 Task: Search one way flight ticket for 1 adult, 6 children, 1 infant in seat and 1 infant on lap in business from Charlottesville: Charlottesville-albemarle Airport to Rockford: Chicago Rockford International Airport(was Northwest Chicagoland Regional Airport At Rockford) on 5-1-2023. Choice of flights is Royal air maroc. Number of bags: 8 checked bags. Price is upto 95000. Outbound departure time preference is 20:00.
Action: Mouse moved to (260, 474)
Screenshot: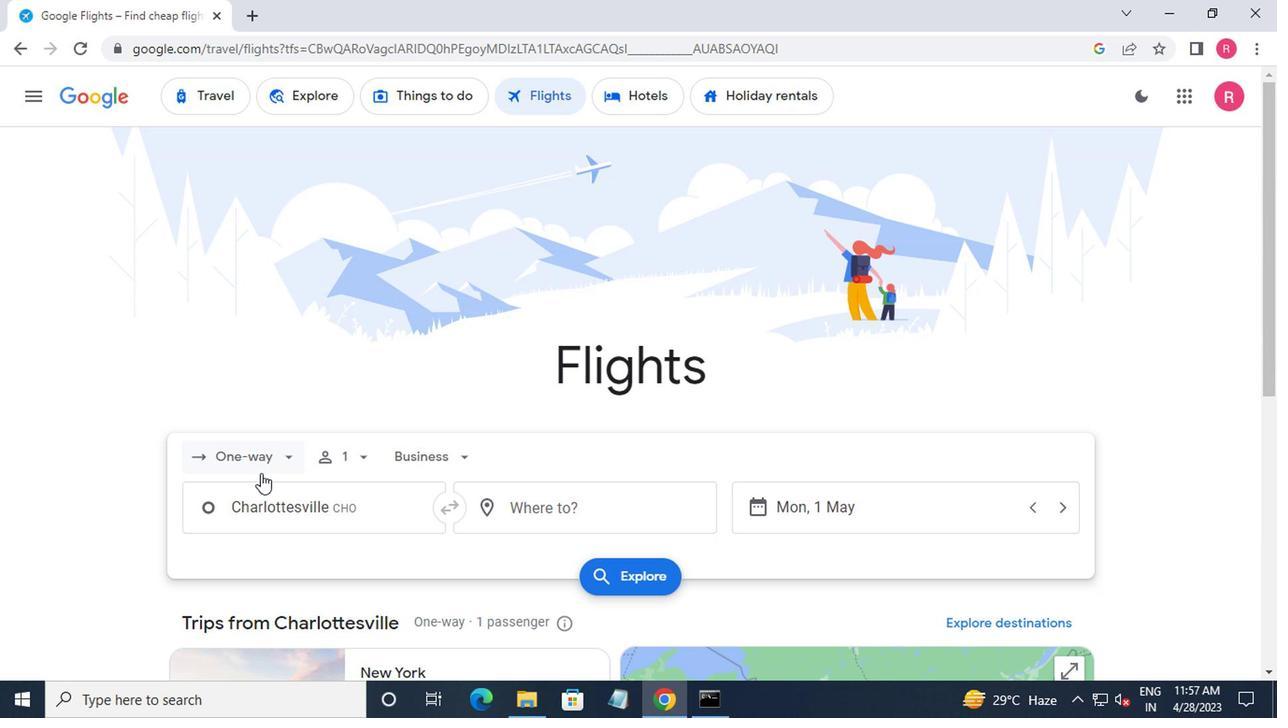 
Action: Mouse pressed left at (260, 474)
Screenshot: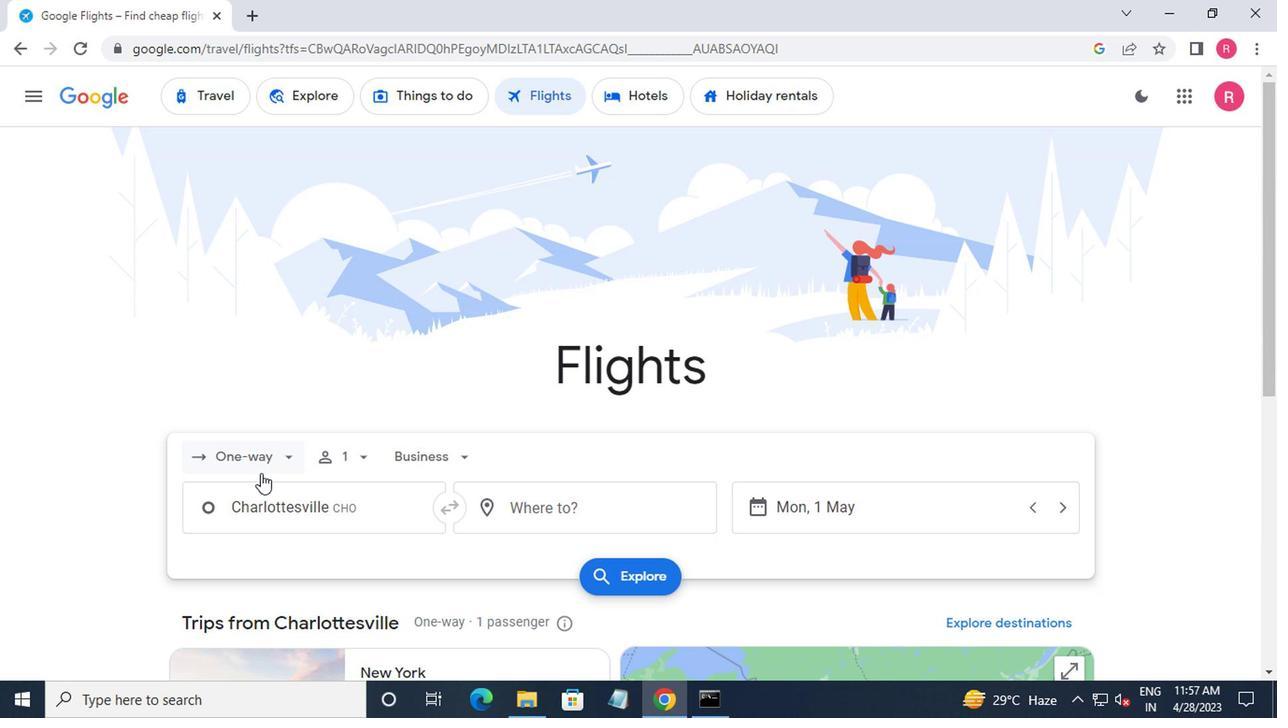 
Action: Mouse moved to (264, 545)
Screenshot: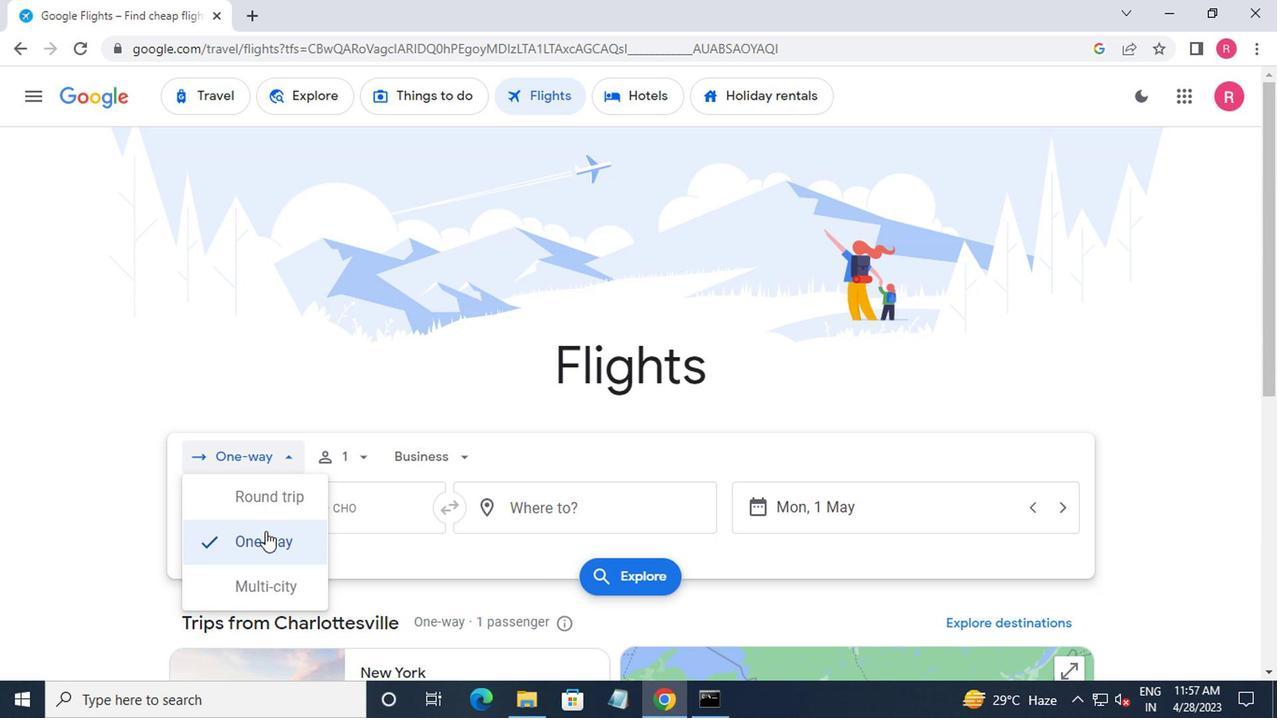 
Action: Mouse pressed left at (264, 545)
Screenshot: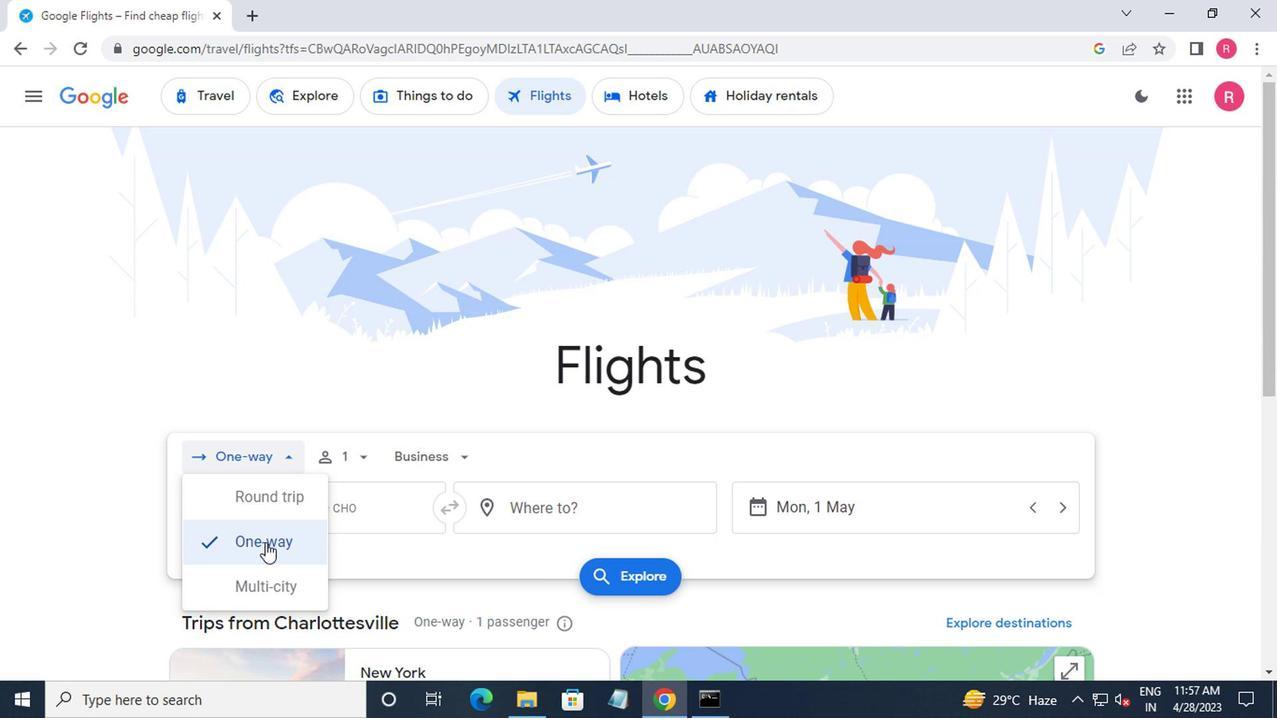 
Action: Mouse moved to (340, 469)
Screenshot: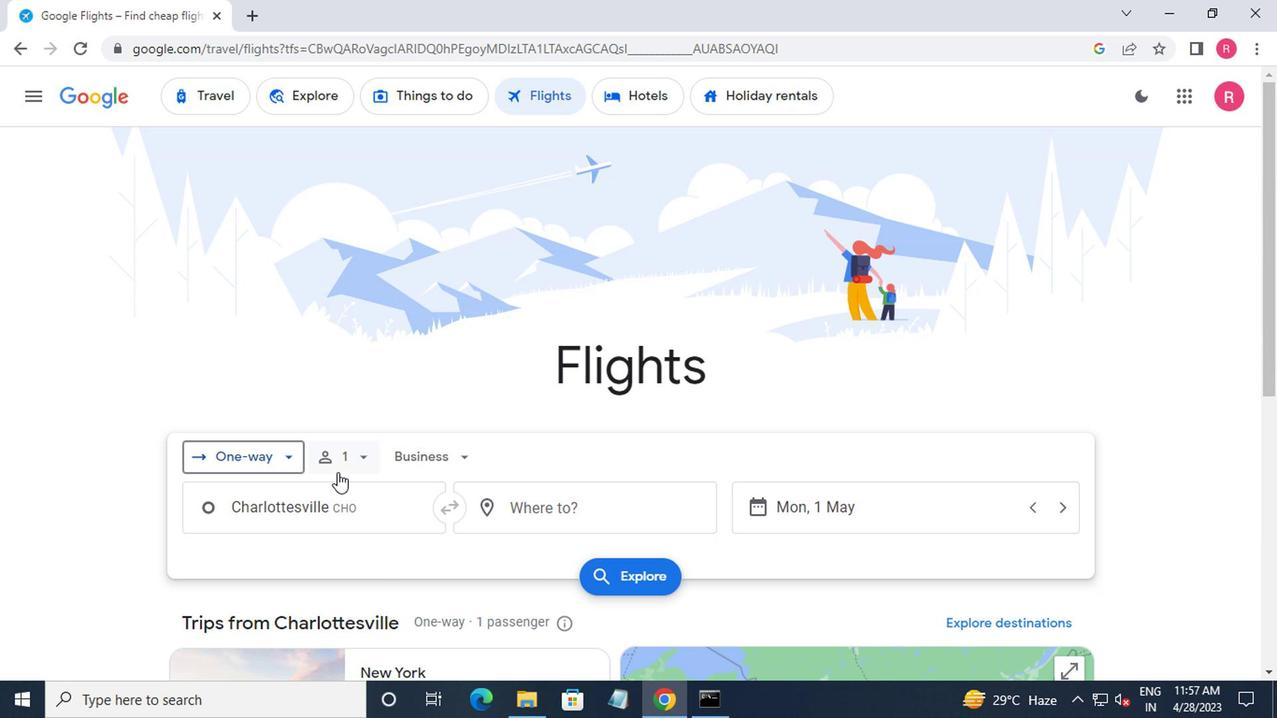 
Action: Mouse pressed left at (340, 469)
Screenshot: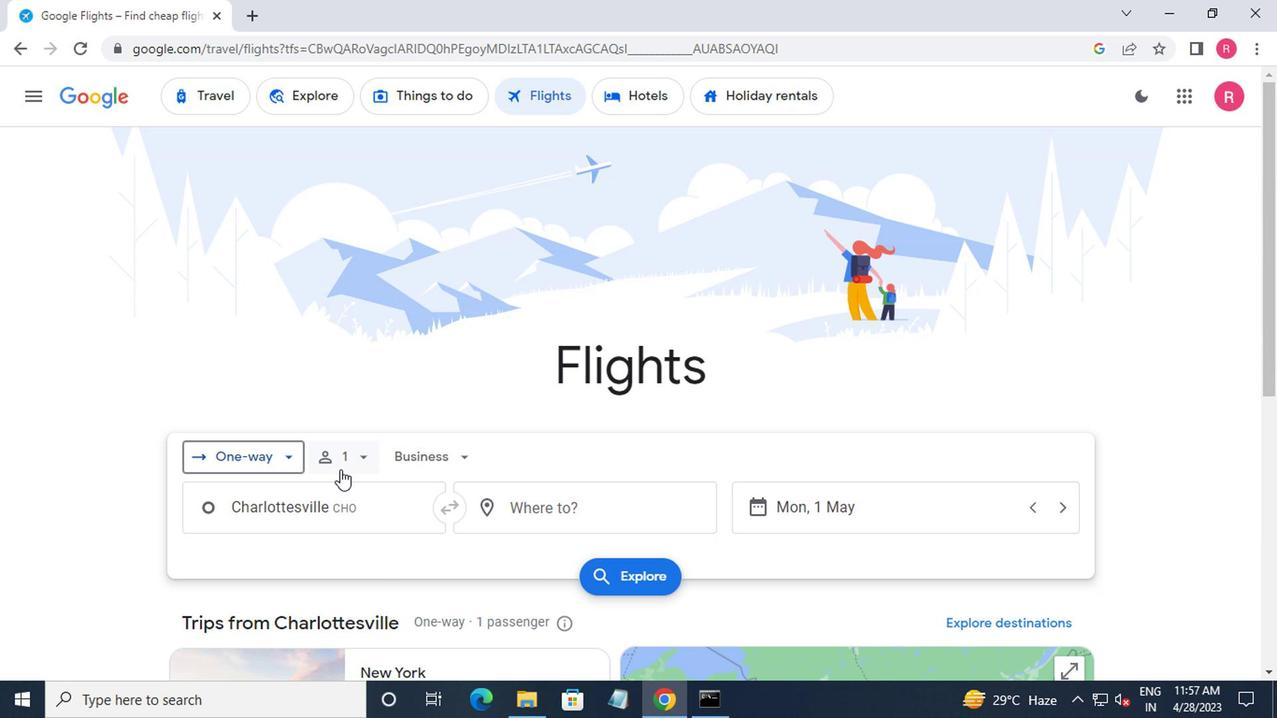
Action: Mouse moved to (498, 509)
Screenshot: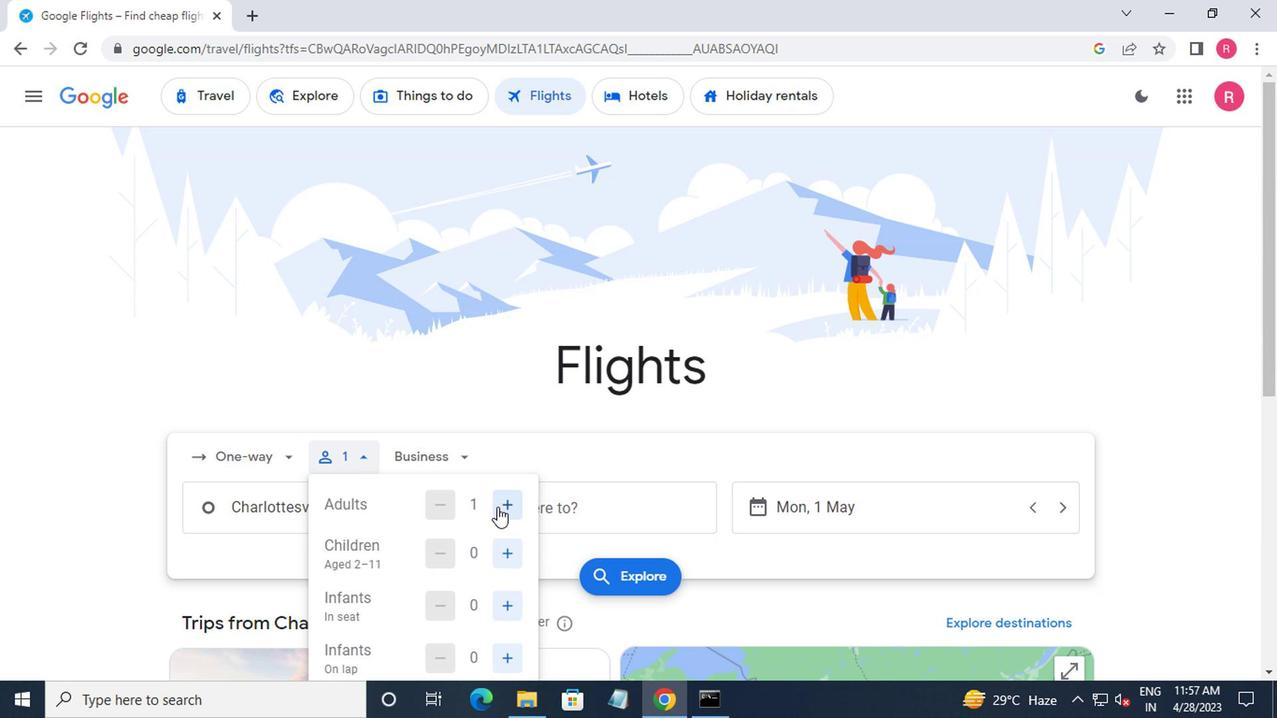 
Action: Mouse pressed left at (498, 509)
Screenshot: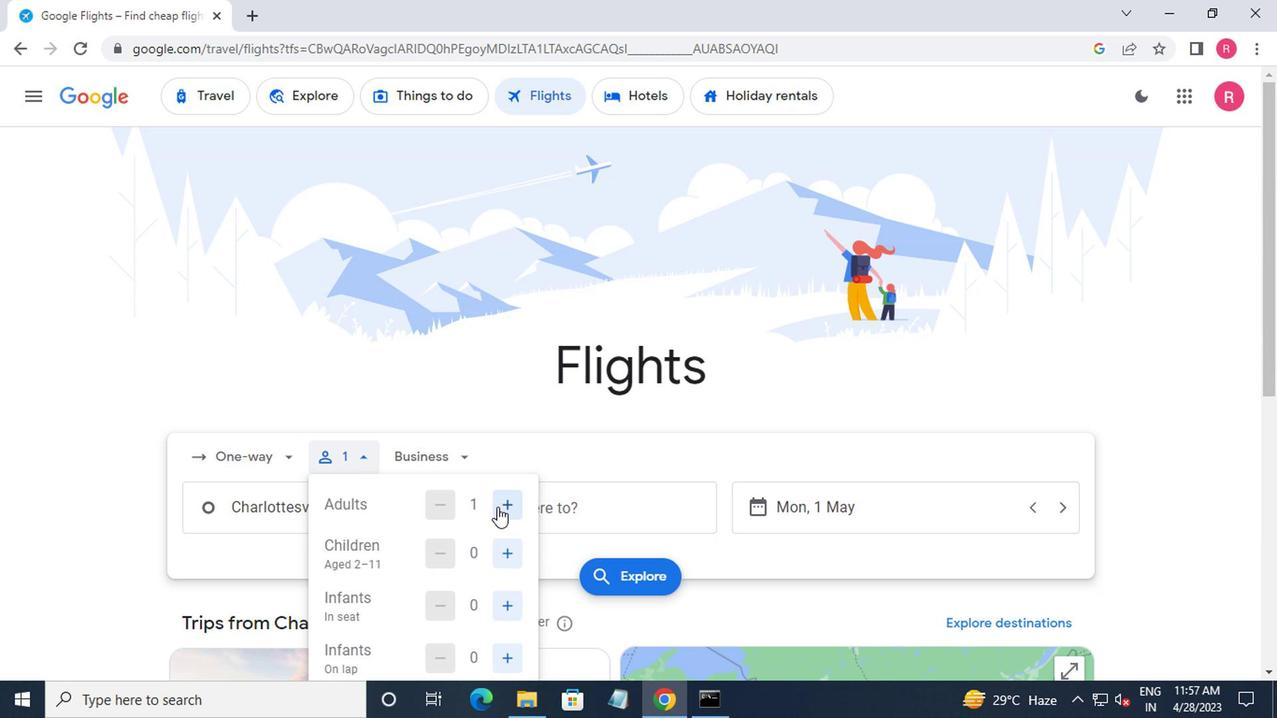 
Action: Mouse pressed left at (498, 509)
Screenshot: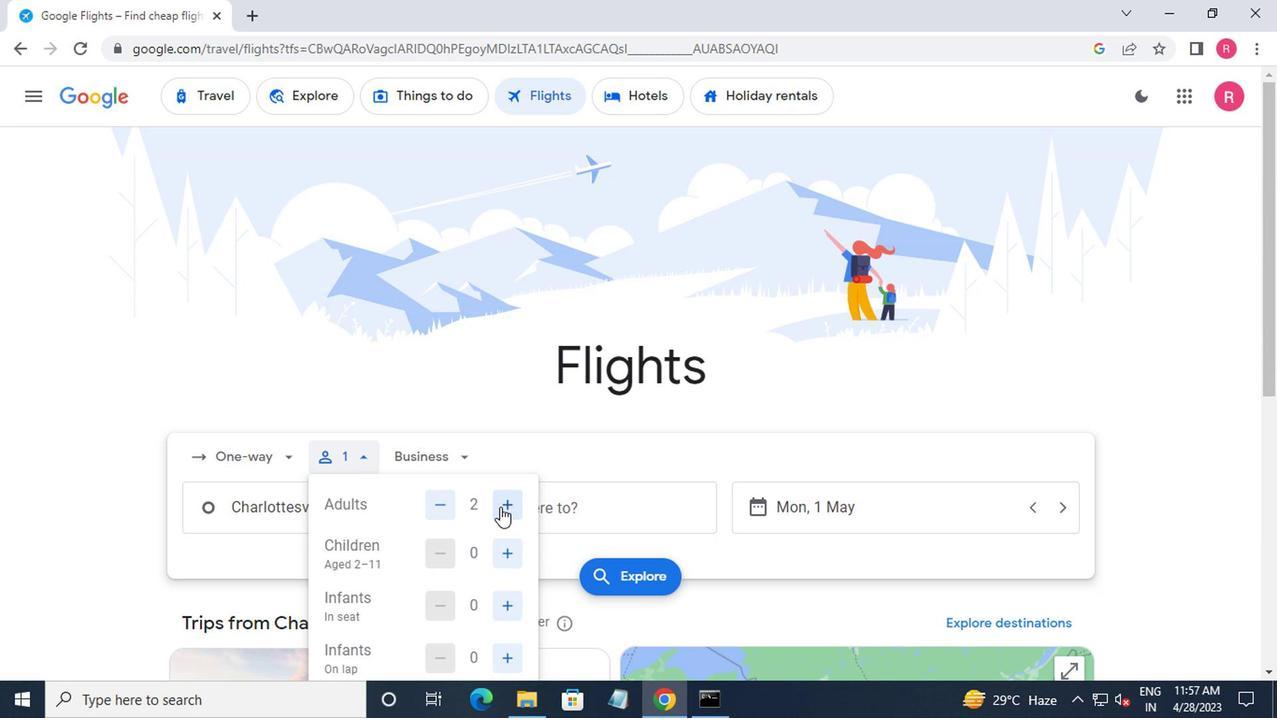 
Action: Mouse moved to (444, 504)
Screenshot: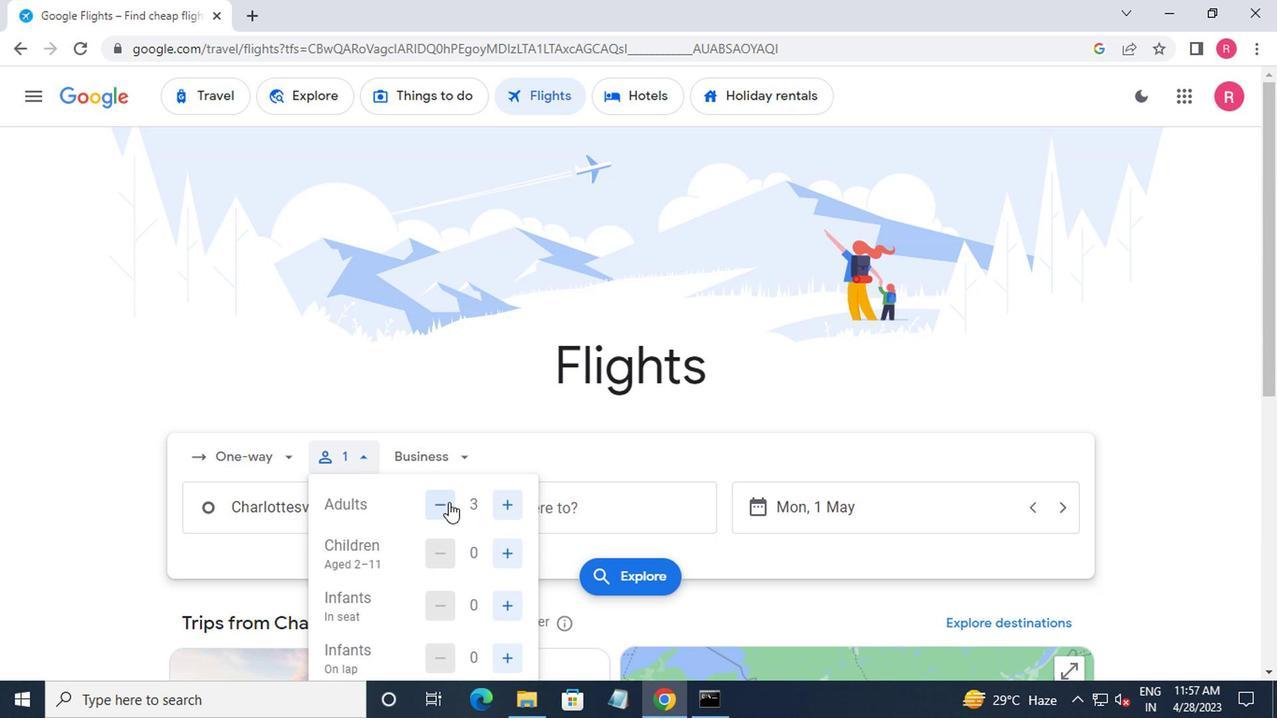 
Action: Mouse pressed left at (444, 504)
Screenshot: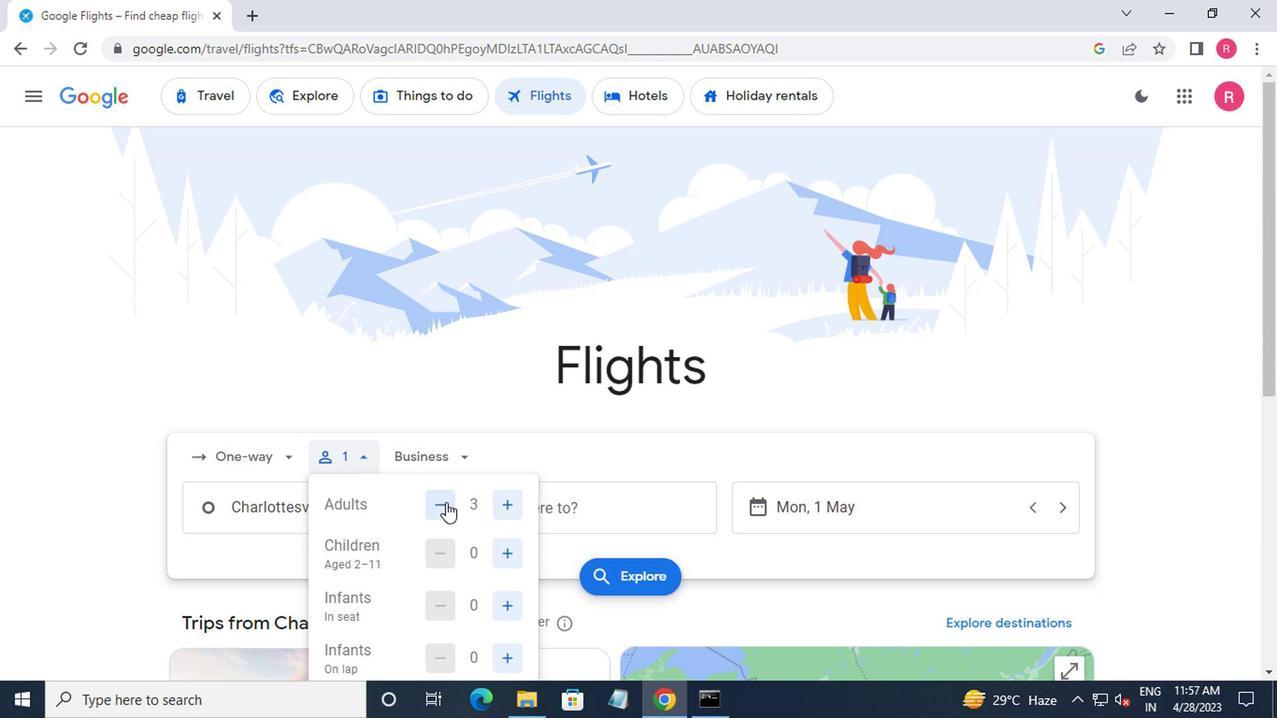 
Action: Mouse moved to (491, 563)
Screenshot: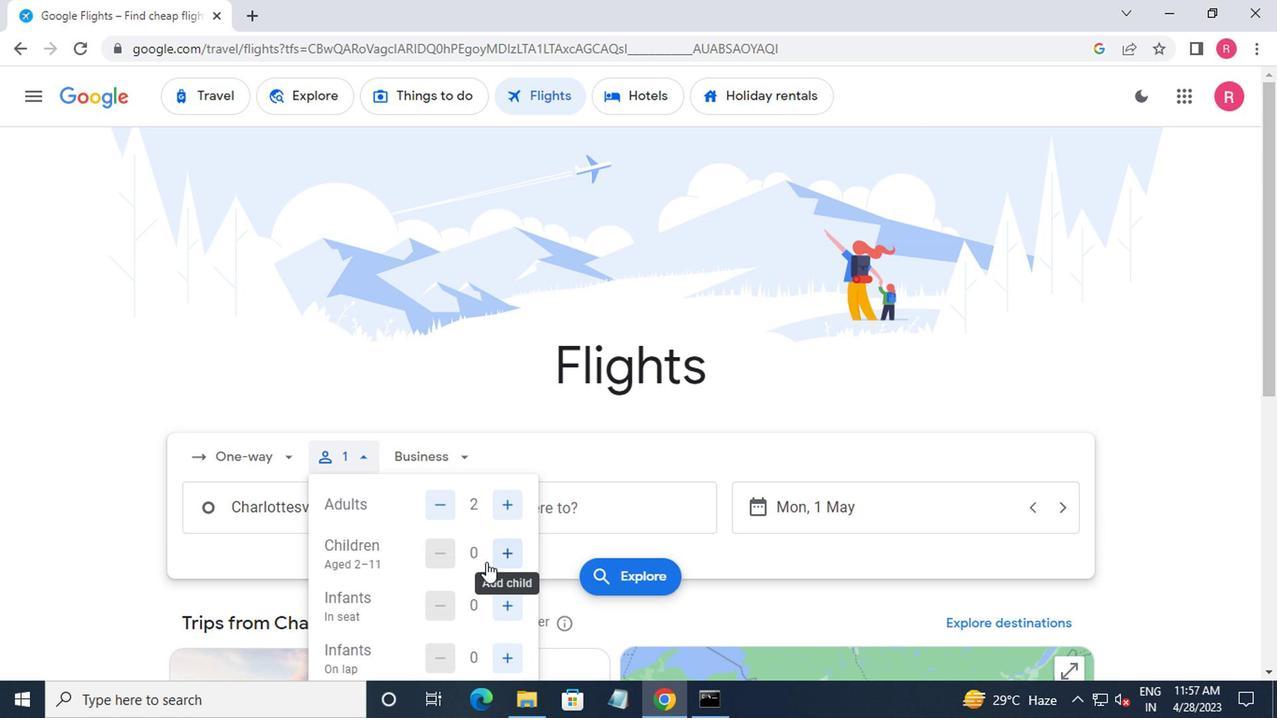 
Action: Mouse pressed left at (491, 563)
Screenshot: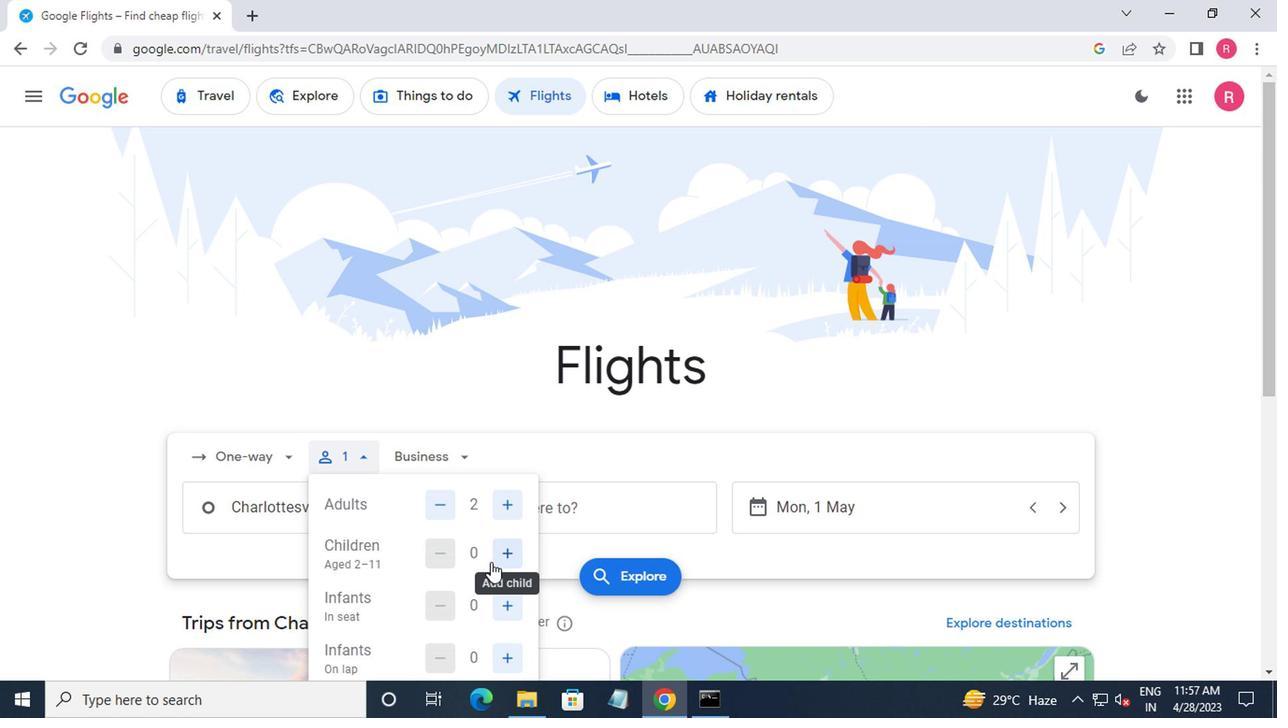 
Action: Mouse pressed left at (491, 563)
Screenshot: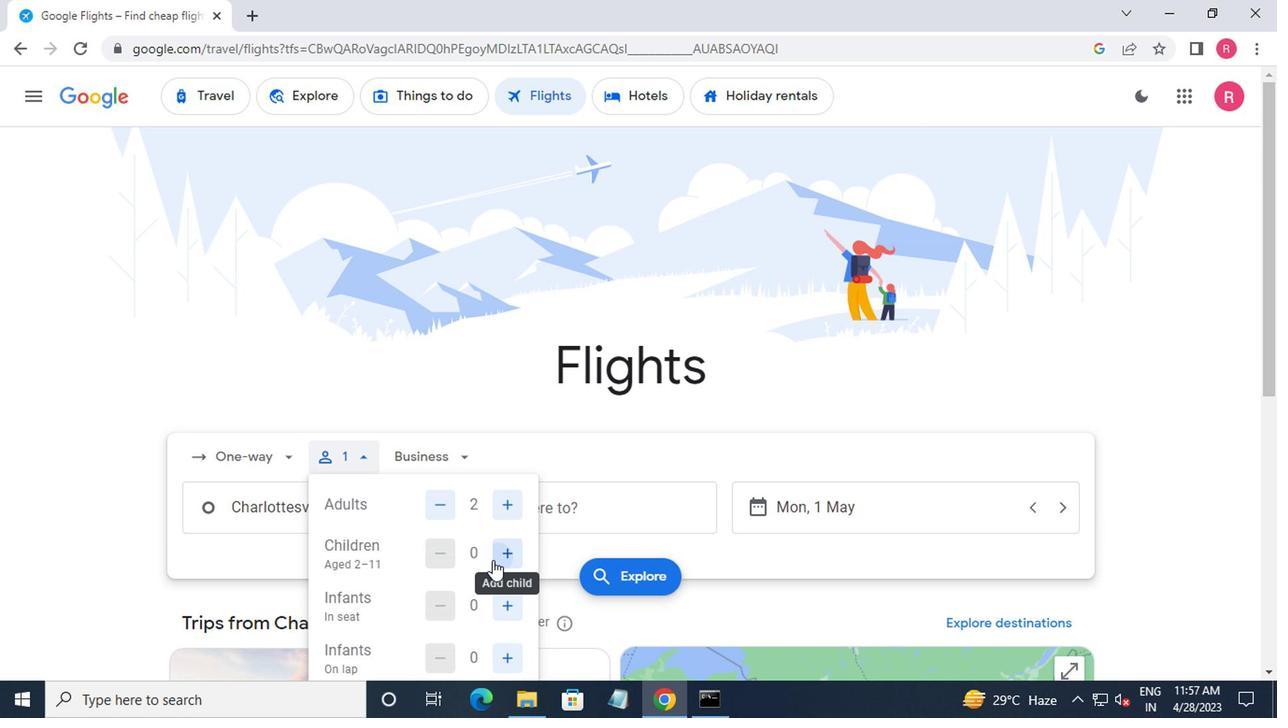 
Action: Mouse moved to (500, 607)
Screenshot: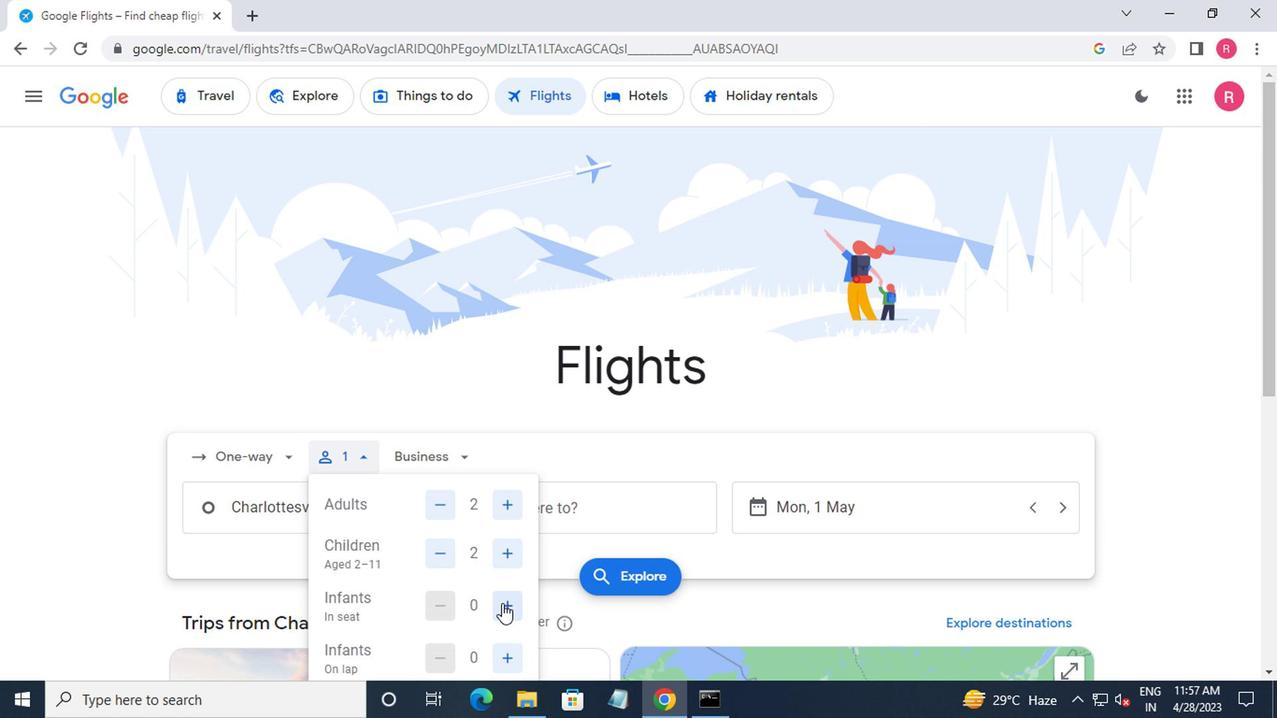 
Action: Mouse pressed left at (500, 607)
Screenshot: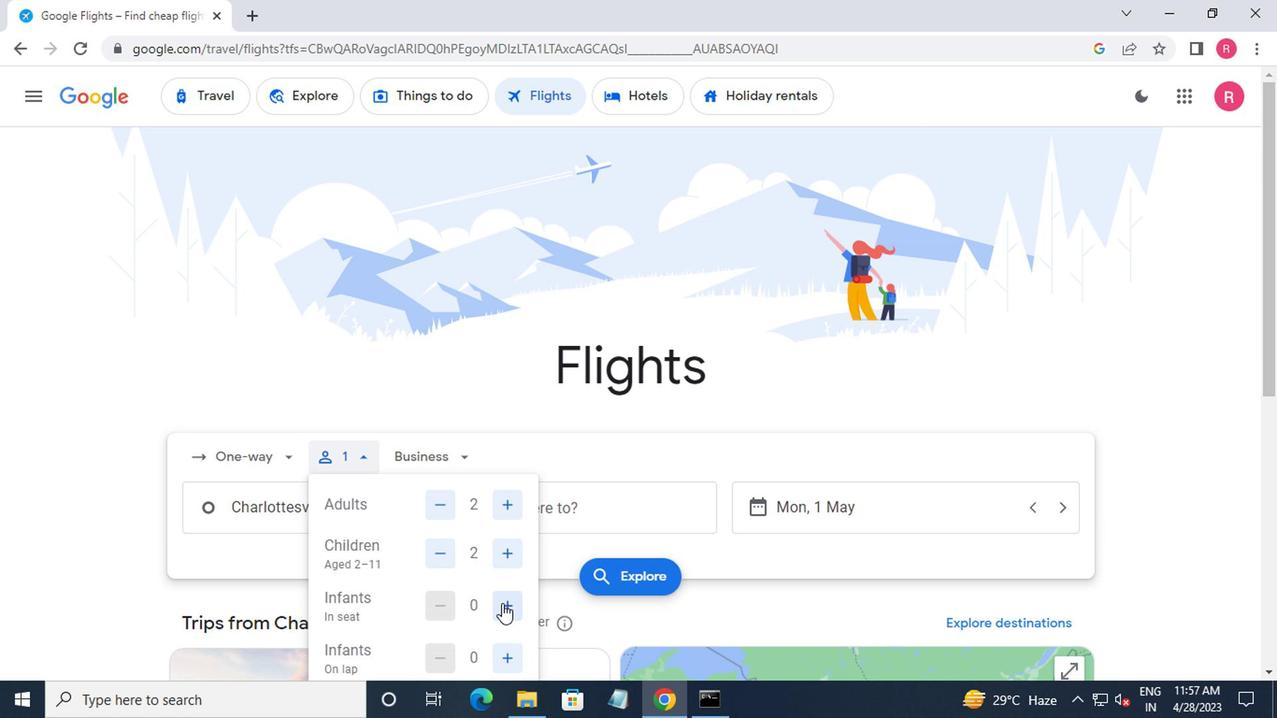 
Action: Mouse pressed left at (500, 607)
Screenshot: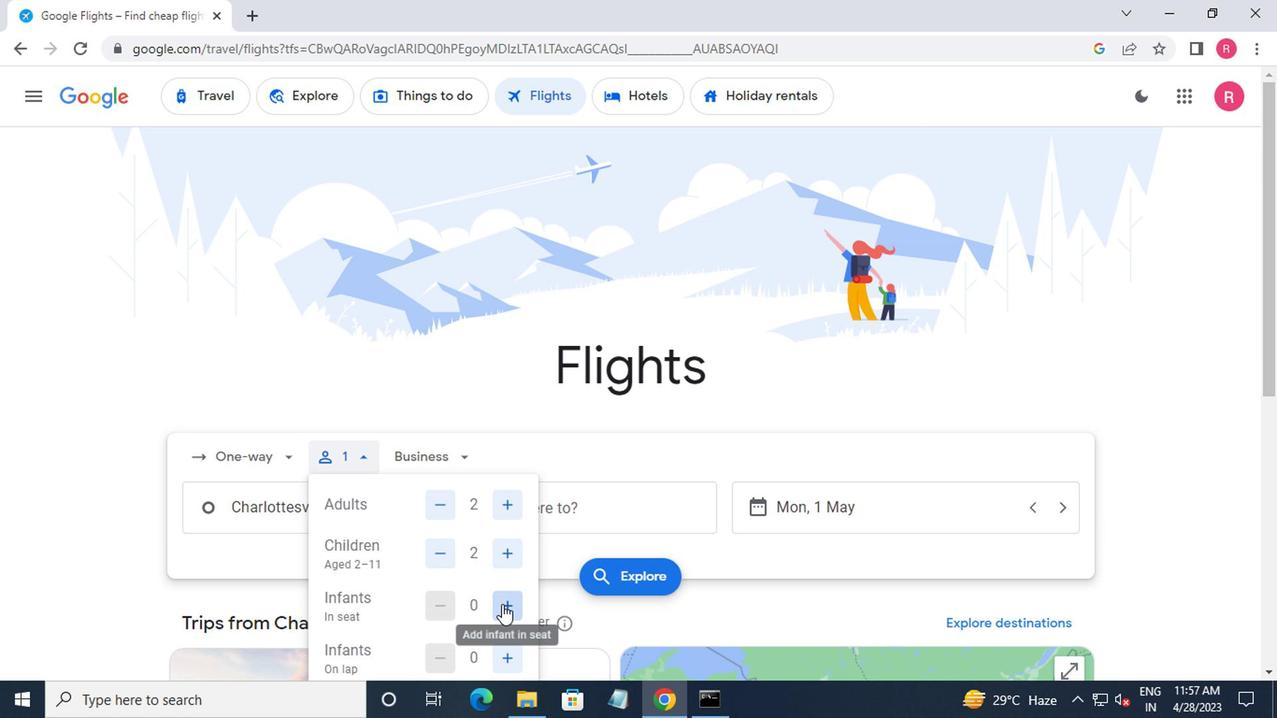 
Action: Mouse moved to (421, 449)
Screenshot: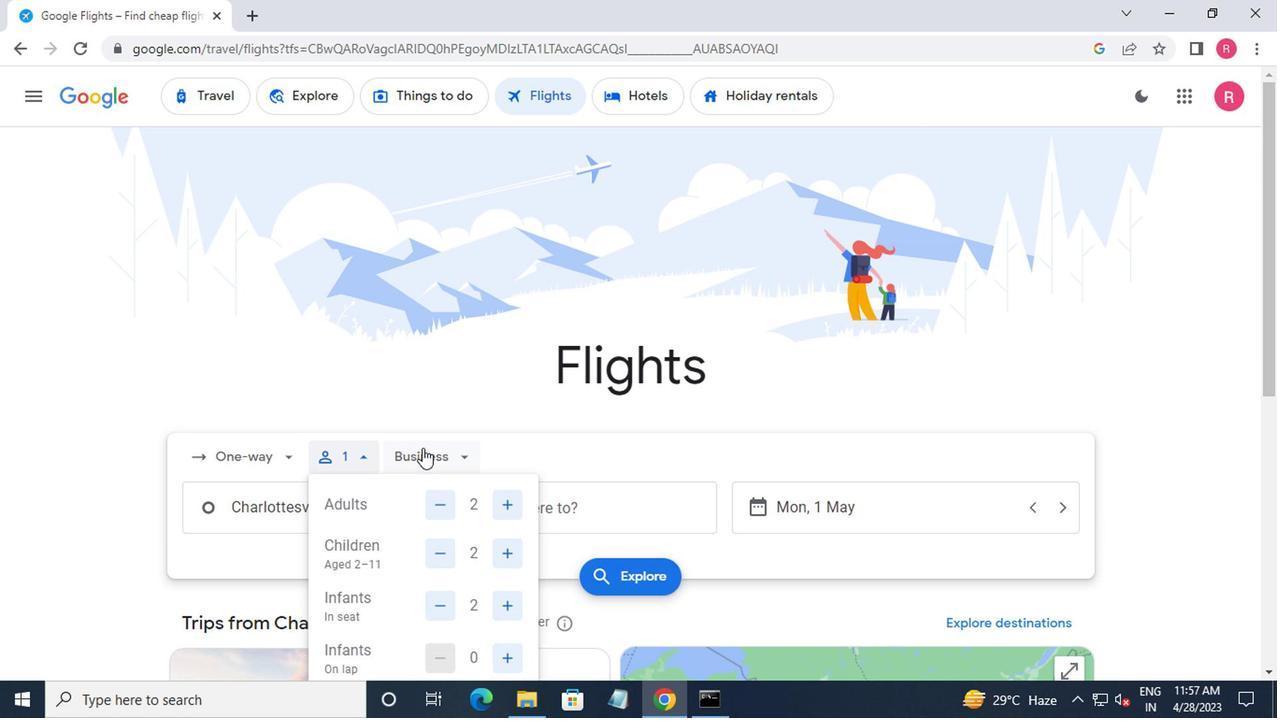 
Action: Mouse pressed left at (421, 449)
Screenshot: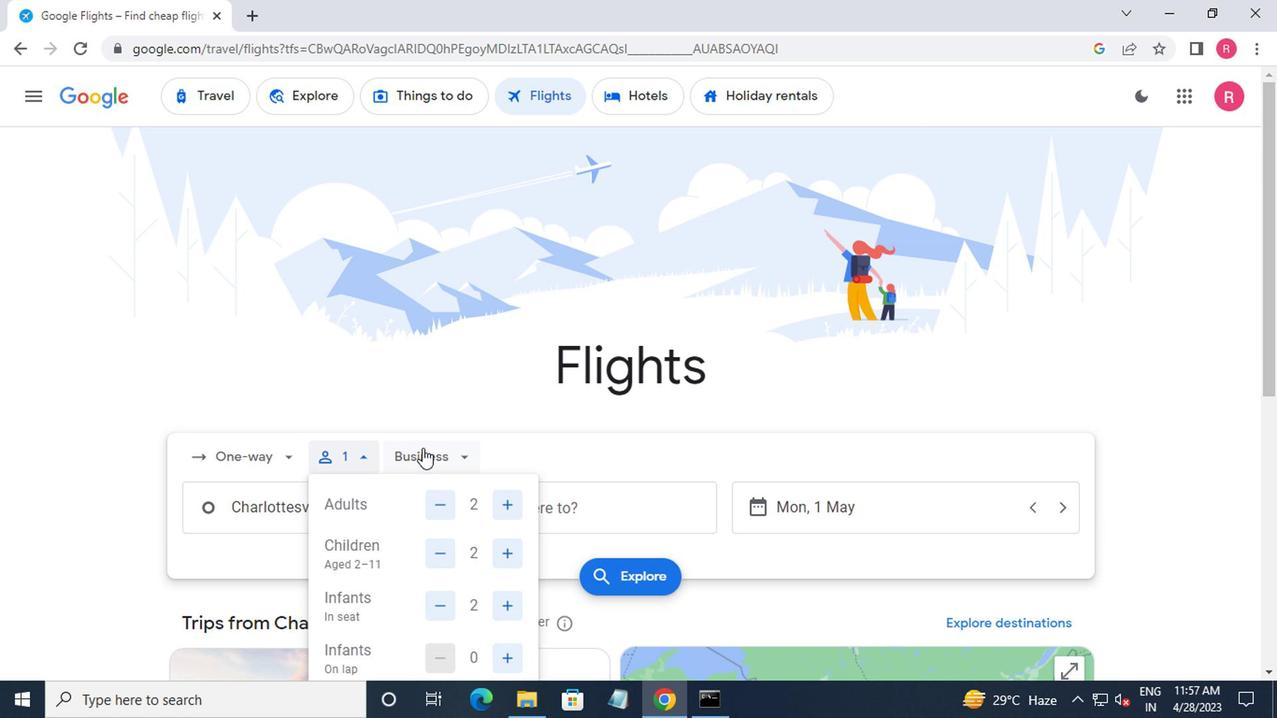 
Action: Mouse moved to (468, 627)
Screenshot: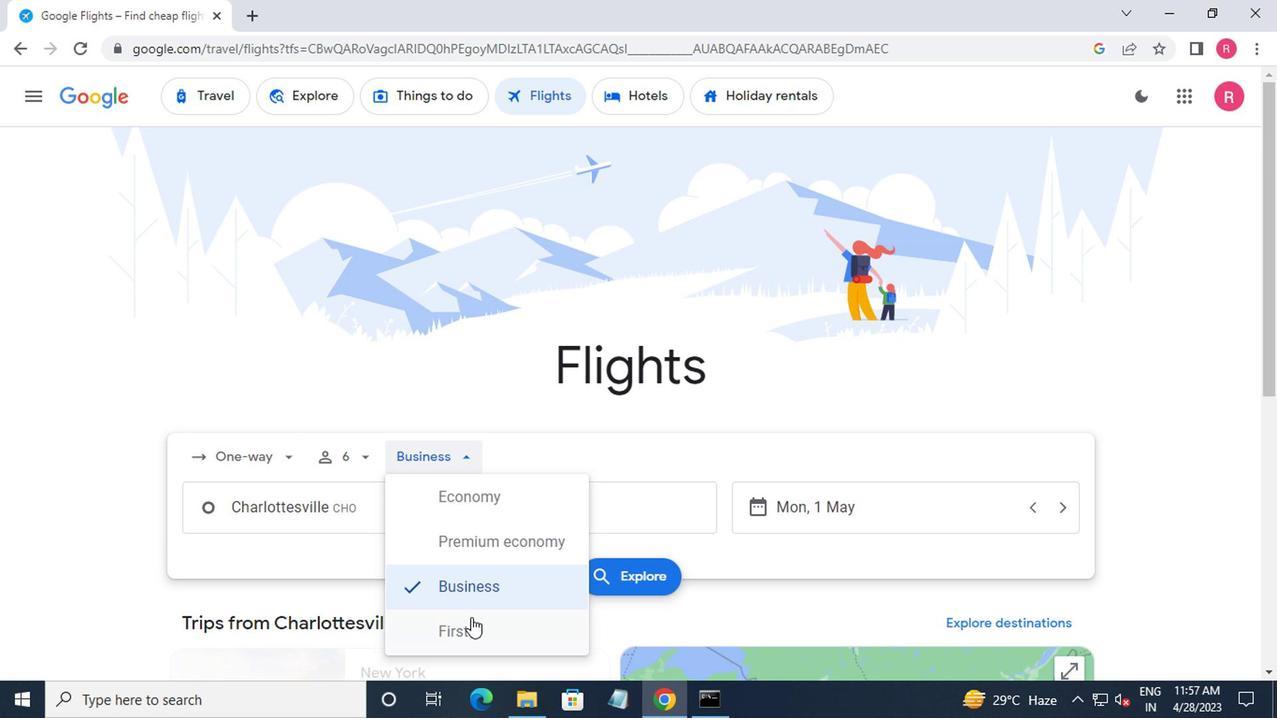 
Action: Mouse pressed left at (468, 627)
Screenshot: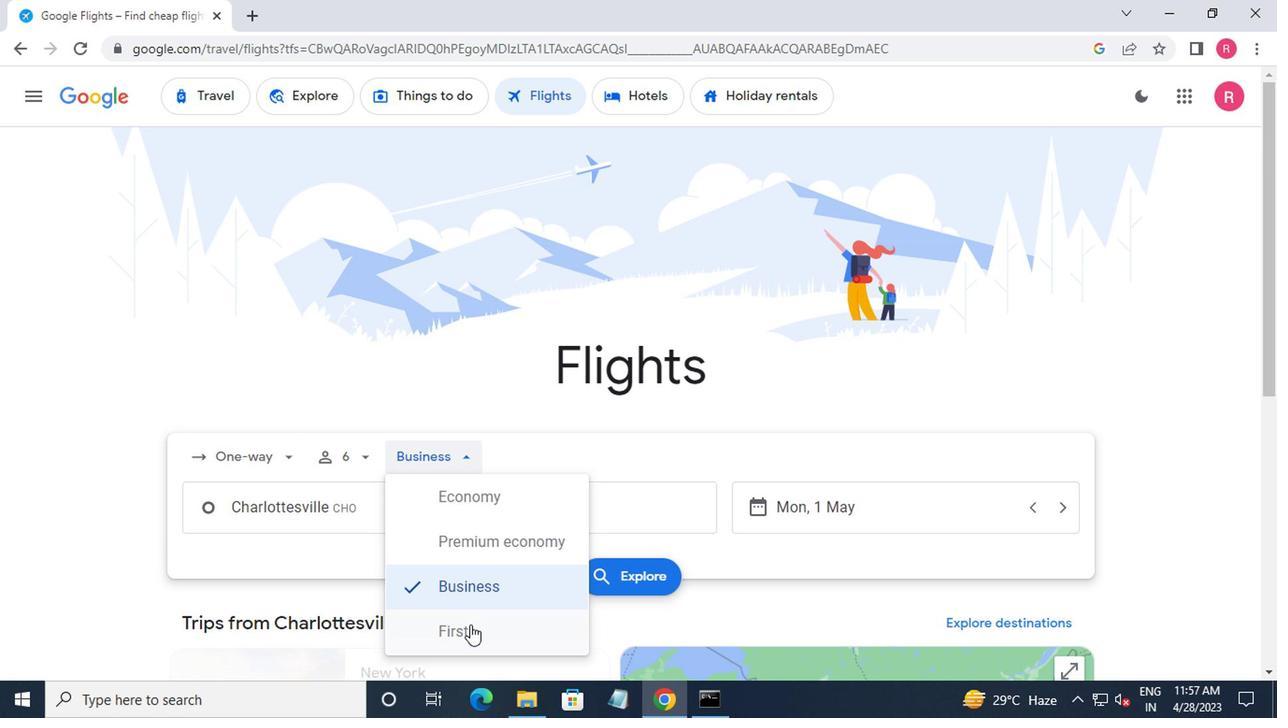 
Action: Mouse moved to (356, 515)
Screenshot: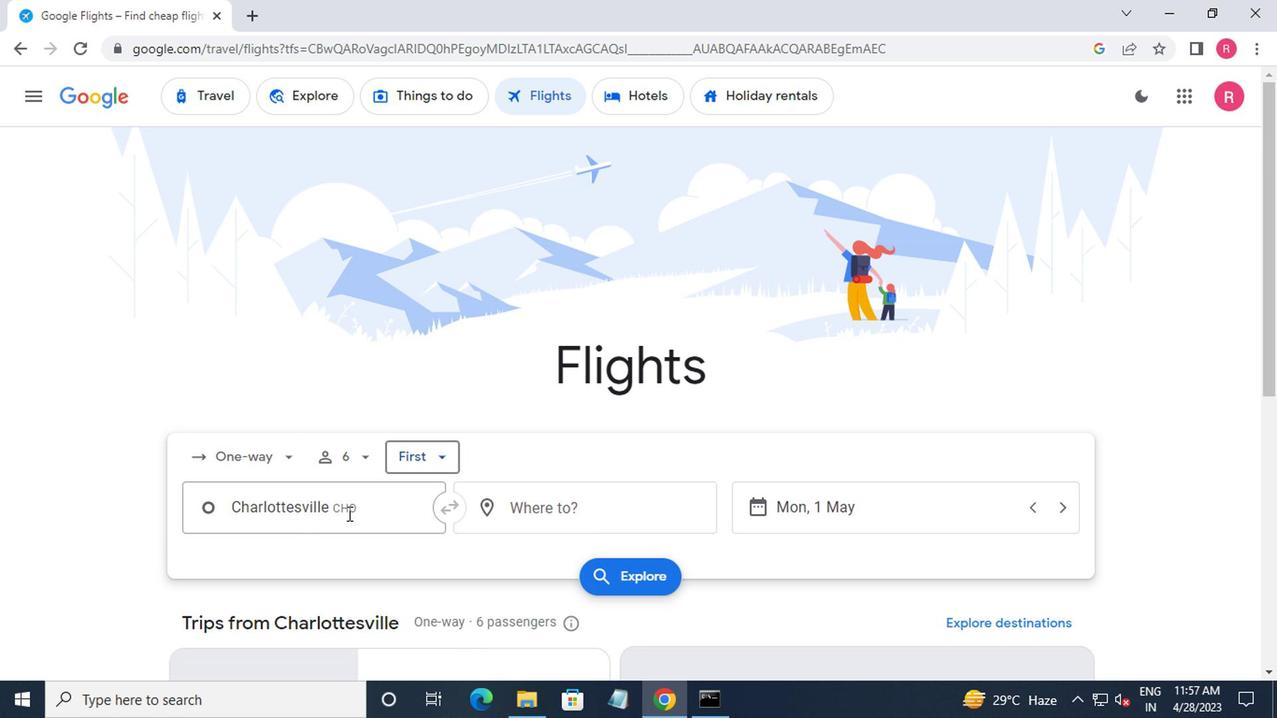 
Action: Mouse pressed left at (356, 515)
Screenshot: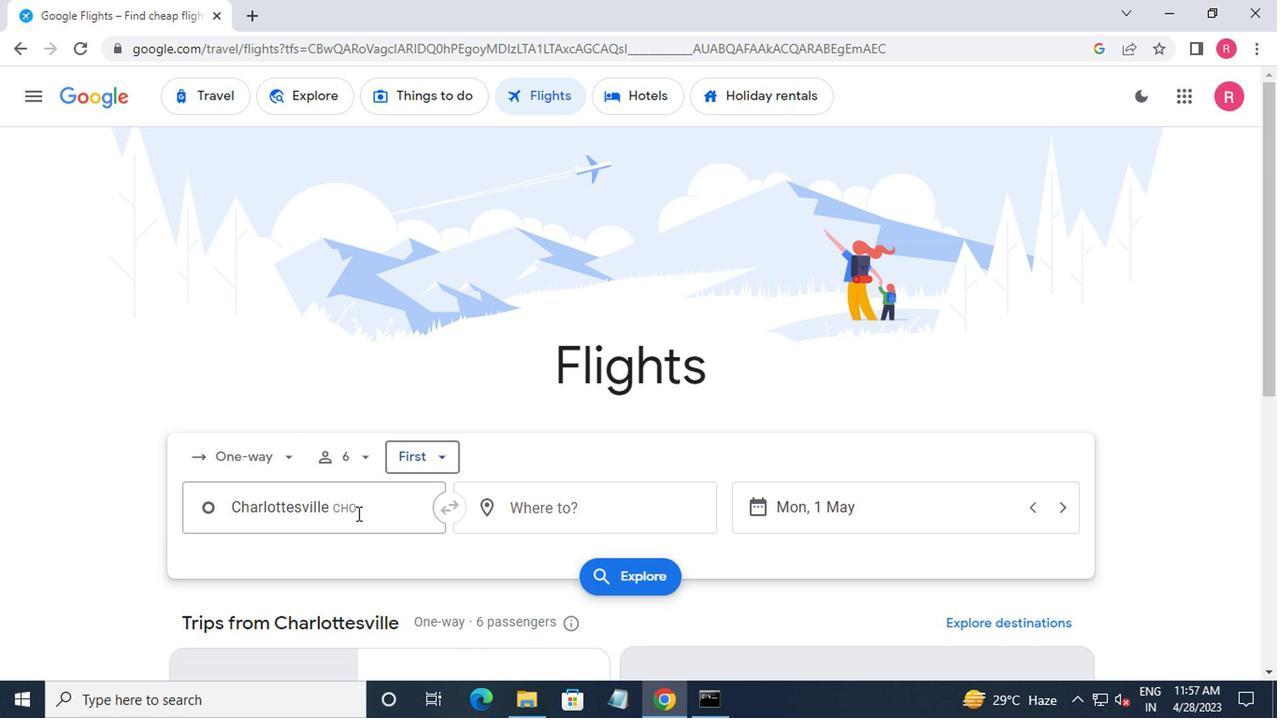
Action: Mouse moved to (355, 601)
Screenshot: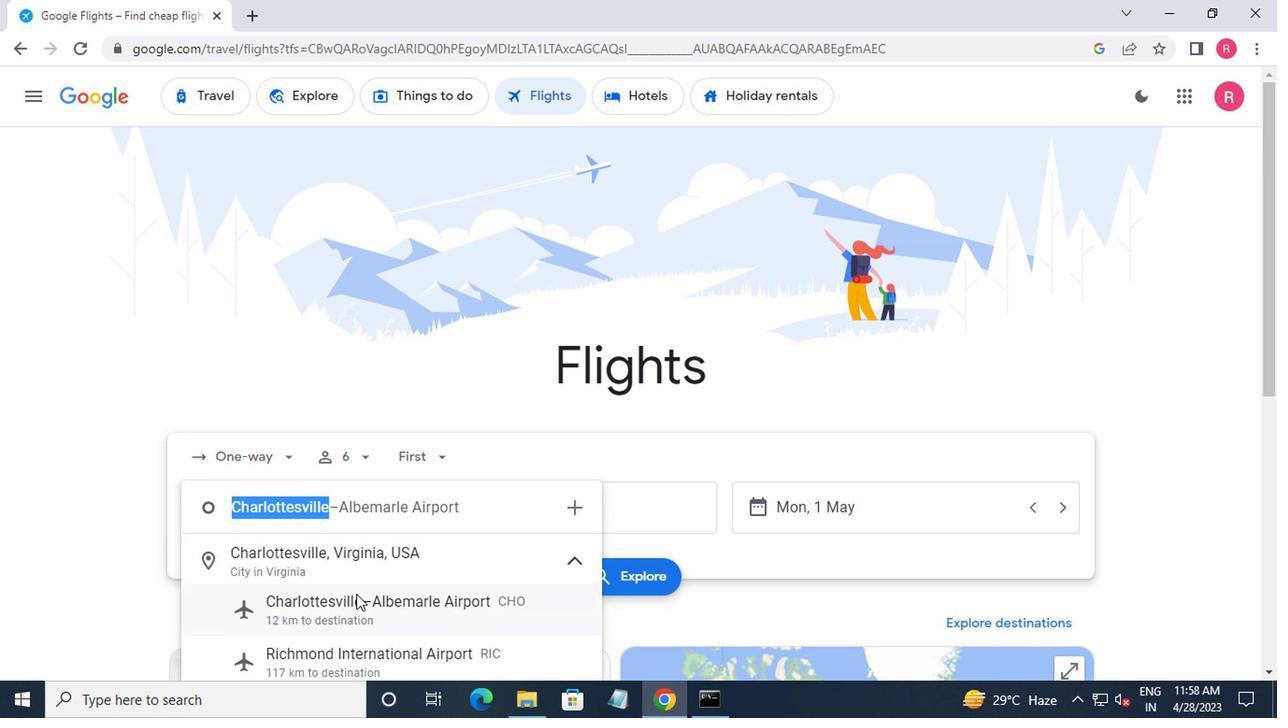 
Action: Mouse pressed left at (355, 601)
Screenshot: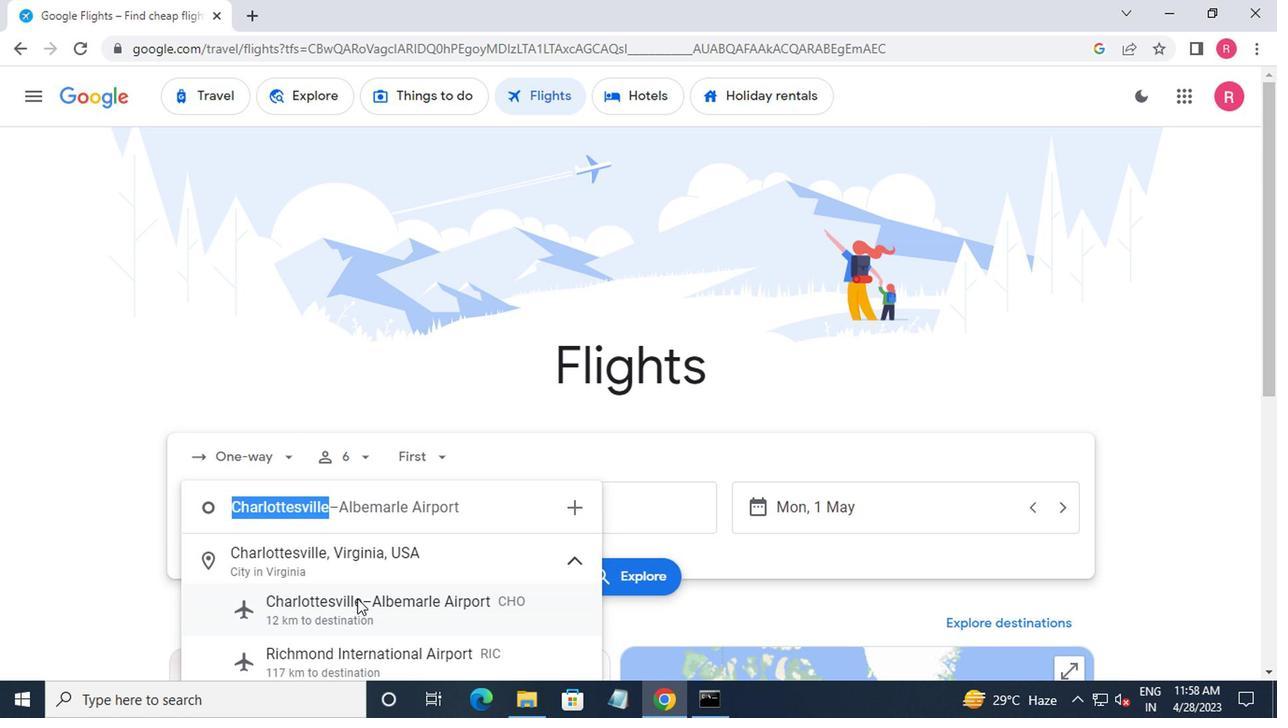 
Action: Mouse moved to (508, 523)
Screenshot: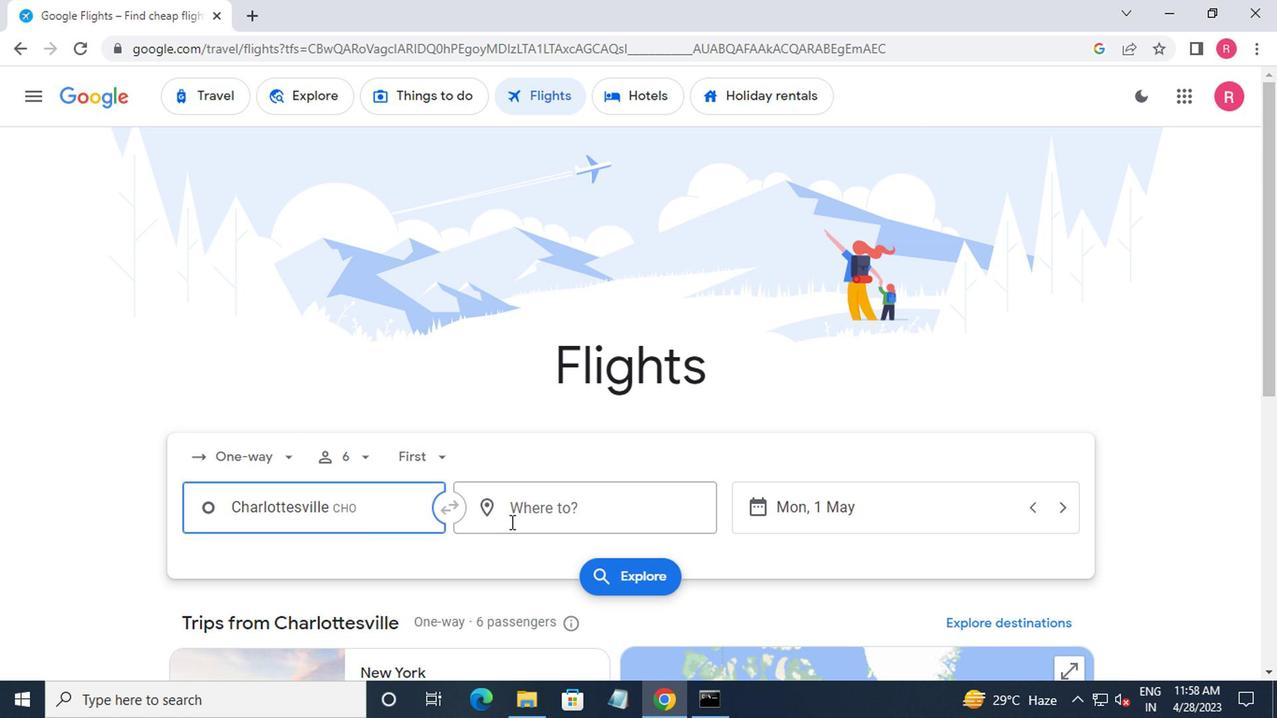 
Action: Mouse pressed left at (508, 523)
Screenshot: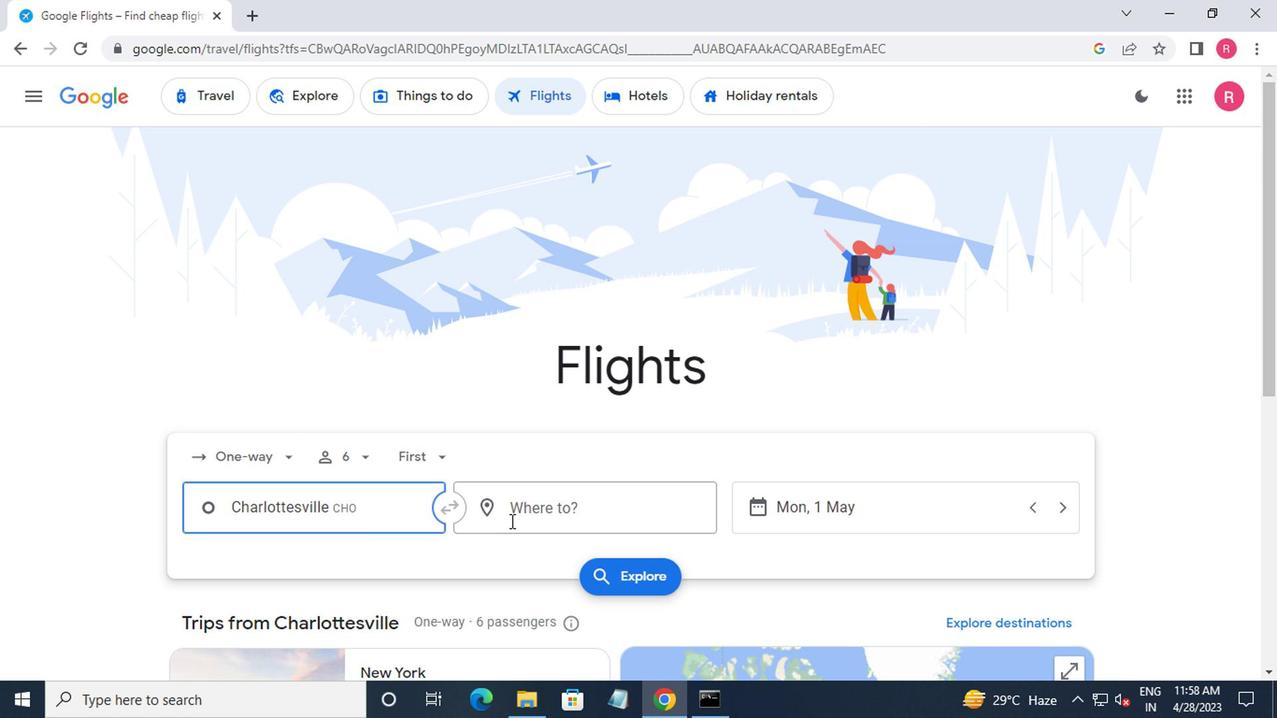 
Action: Mouse moved to (533, 623)
Screenshot: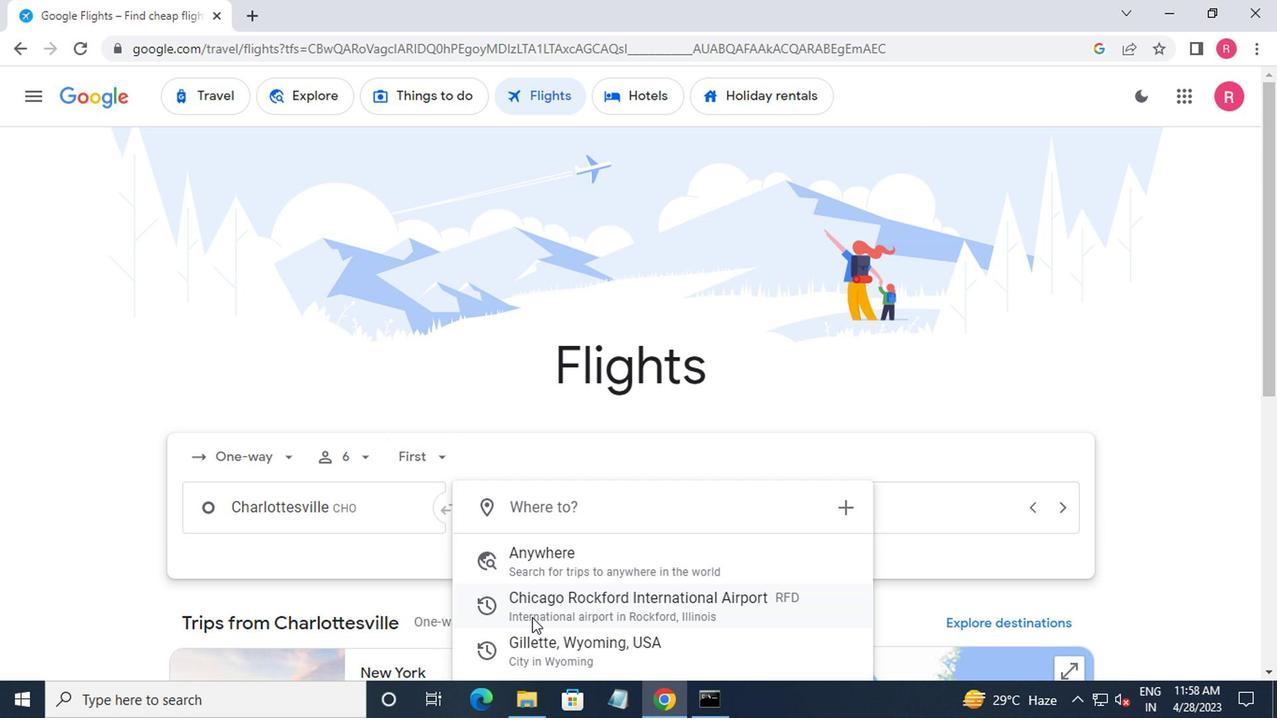 
Action: Mouse scrolled (533, 622) with delta (0, 0)
Screenshot: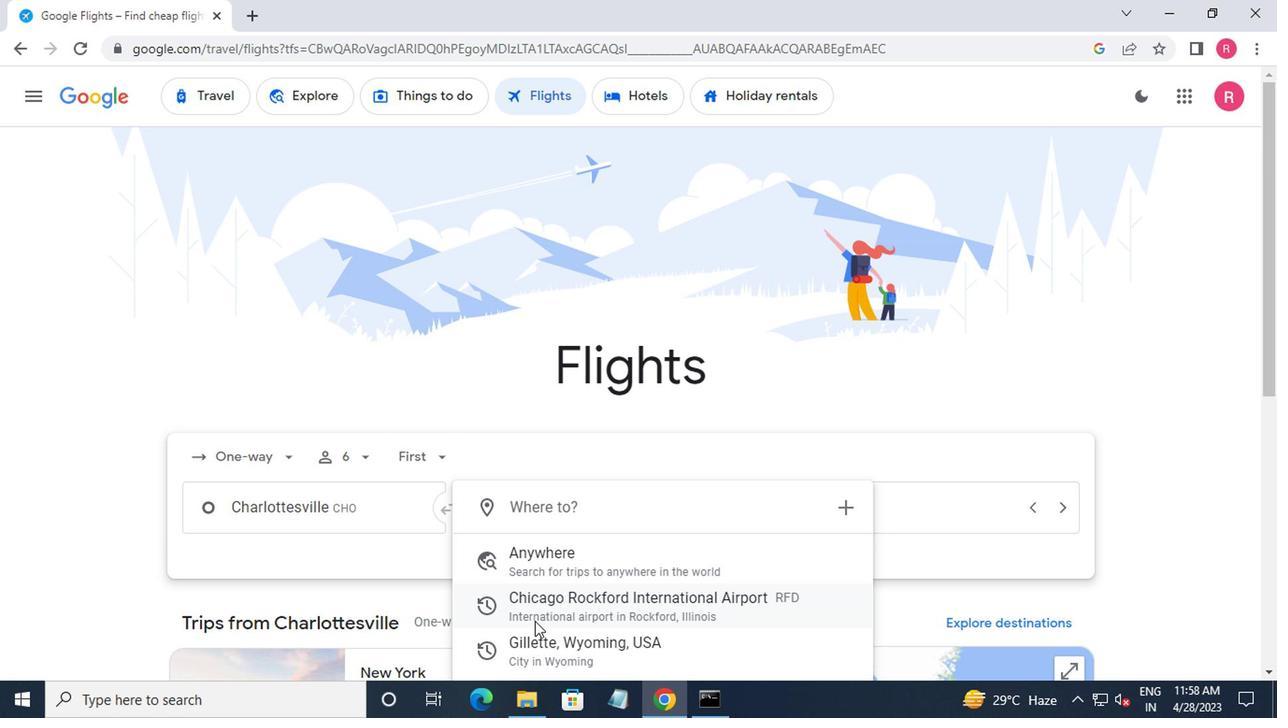 
Action: Mouse scrolled (533, 622) with delta (0, 0)
Screenshot: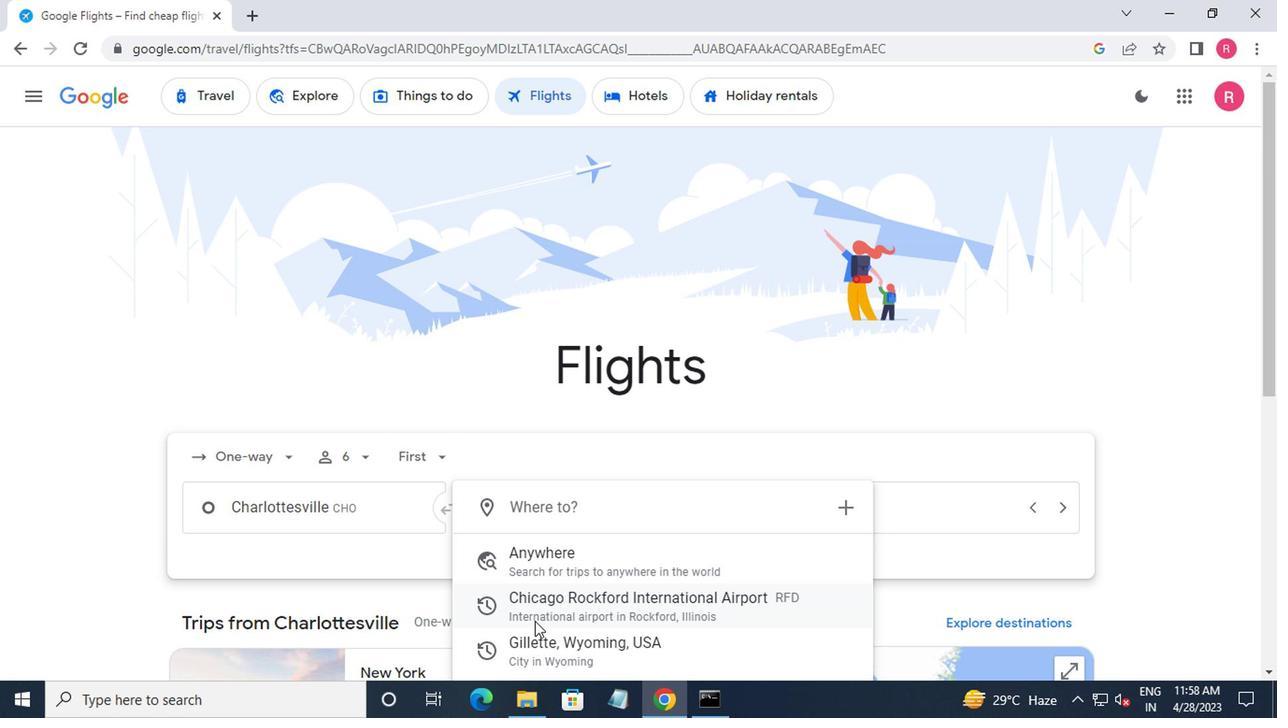 
Action: Mouse moved to (542, 525)
Screenshot: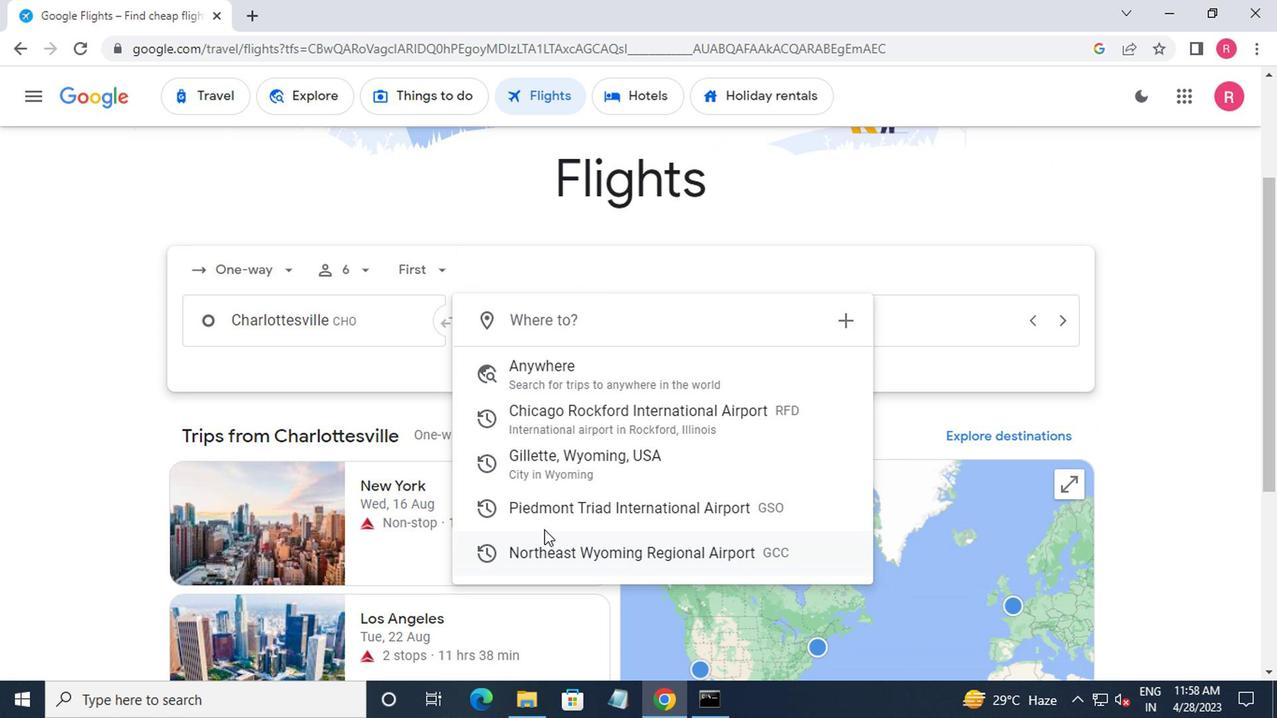 
Action: Mouse pressed left at (542, 525)
Screenshot: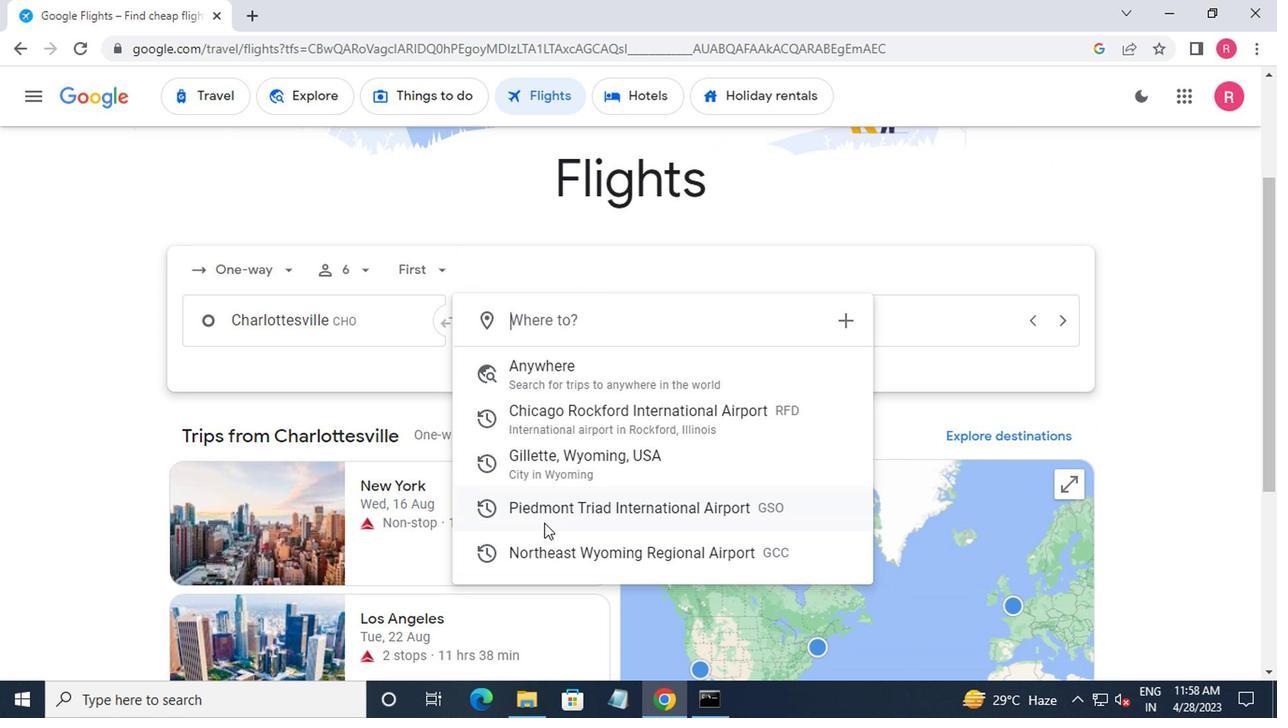 
Action: Mouse moved to (839, 337)
Screenshot: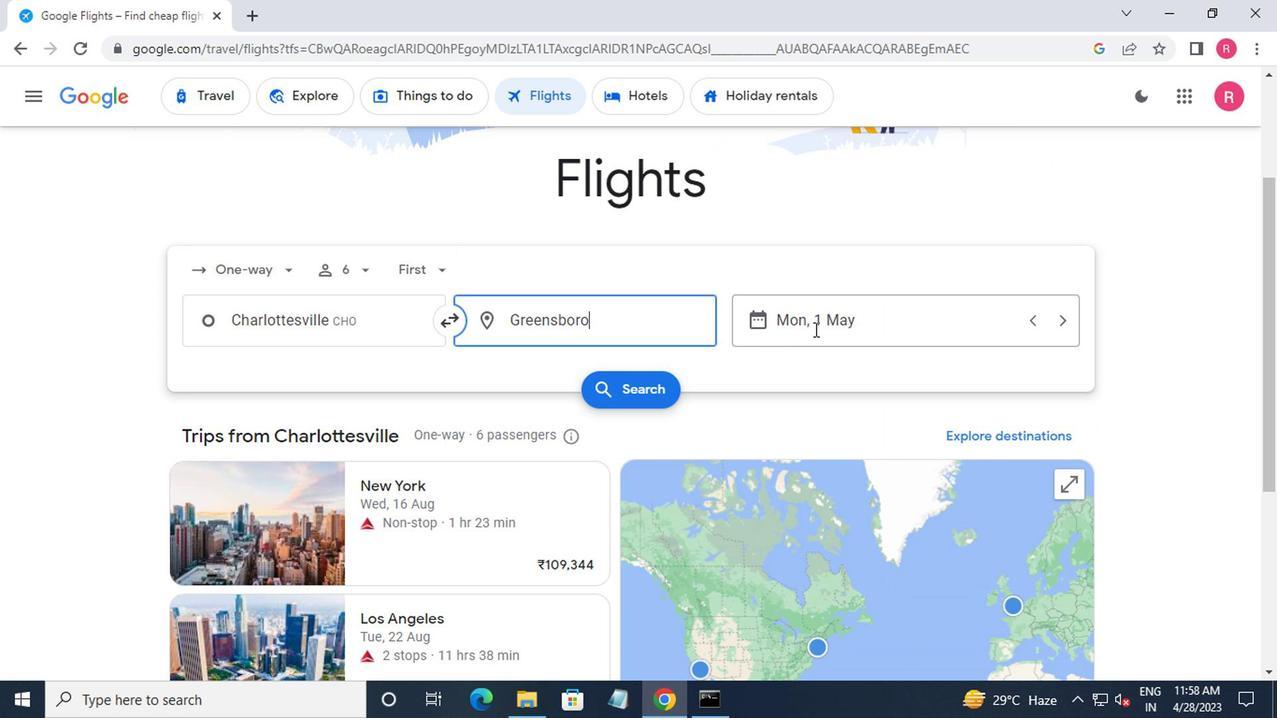 
Action: Mouse pressed left at (839, 337)
Screenshot: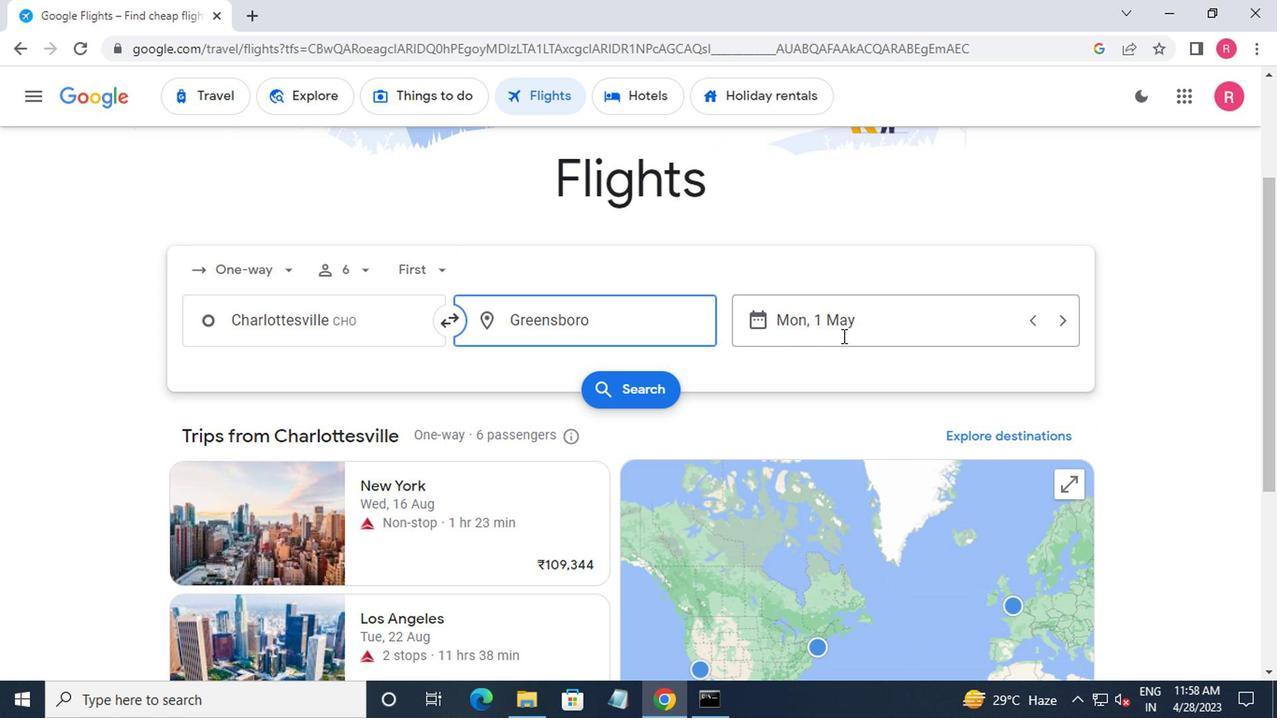 
Action: Mouse moved to (811, 351)
Screenshot: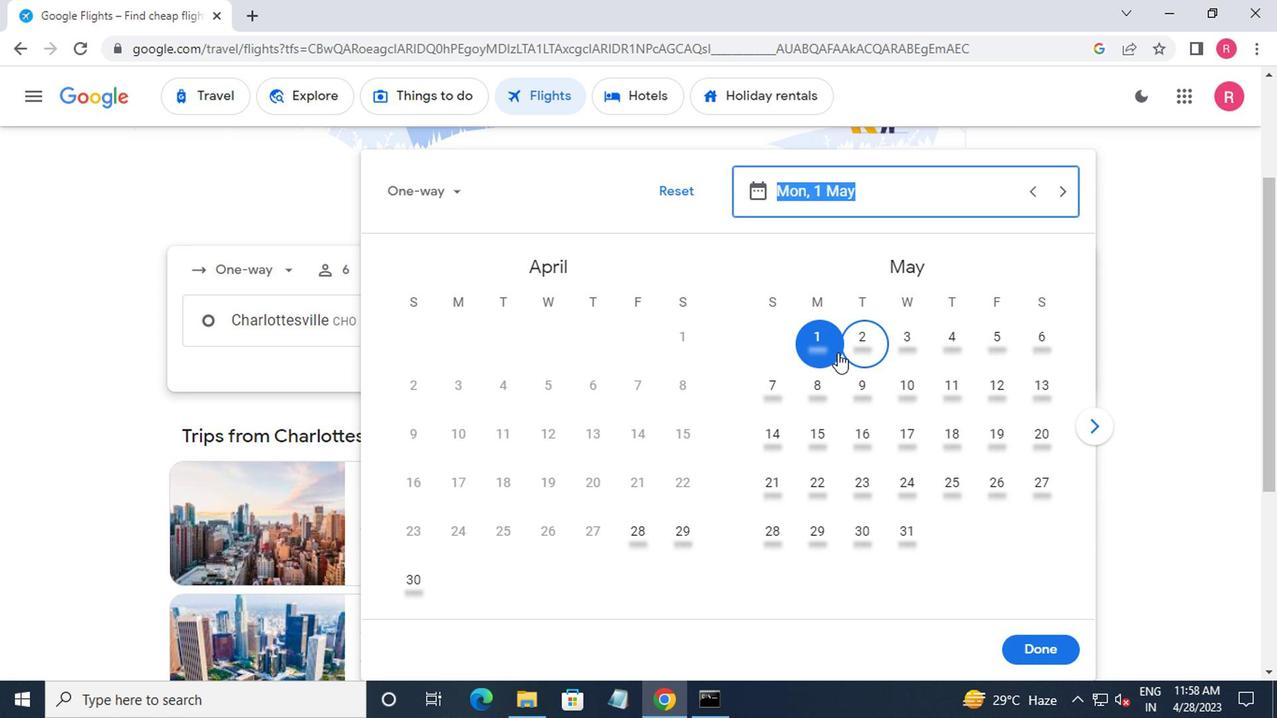 
Action: Mouse pressed left at (811, 351)
Screenshot: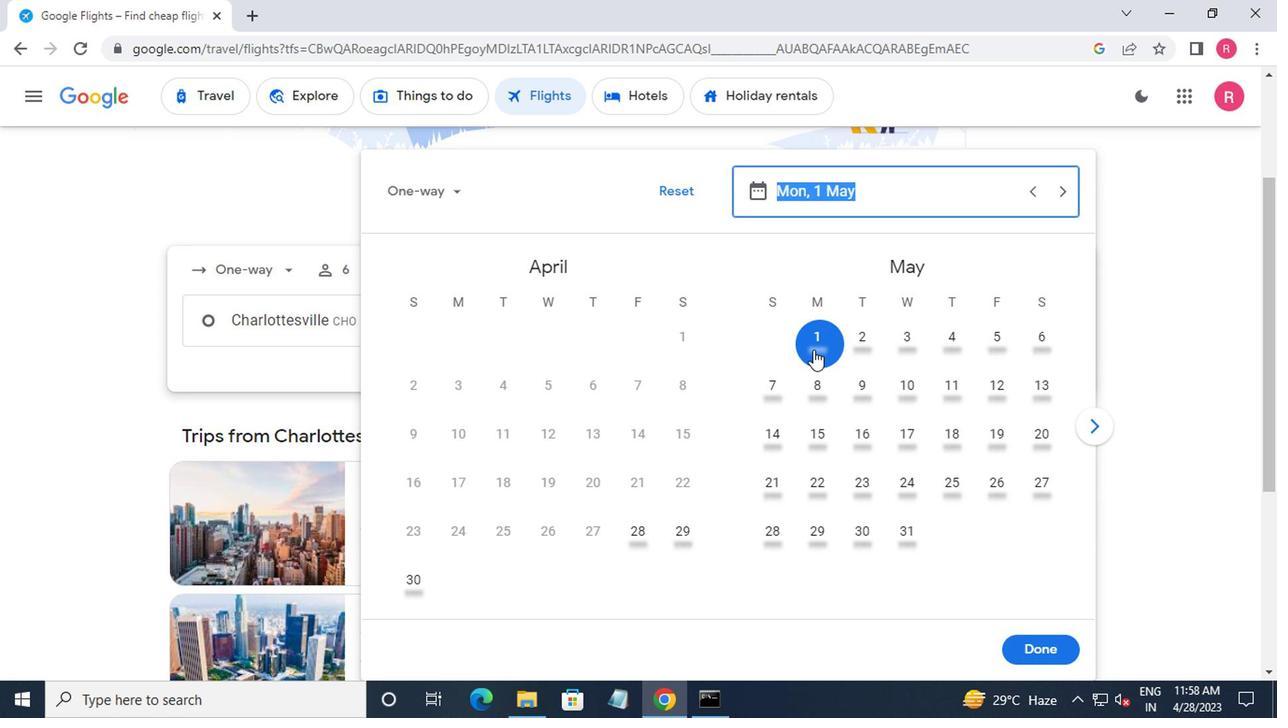 
Action: Mouse moved to (1023, 653)
Screenshot: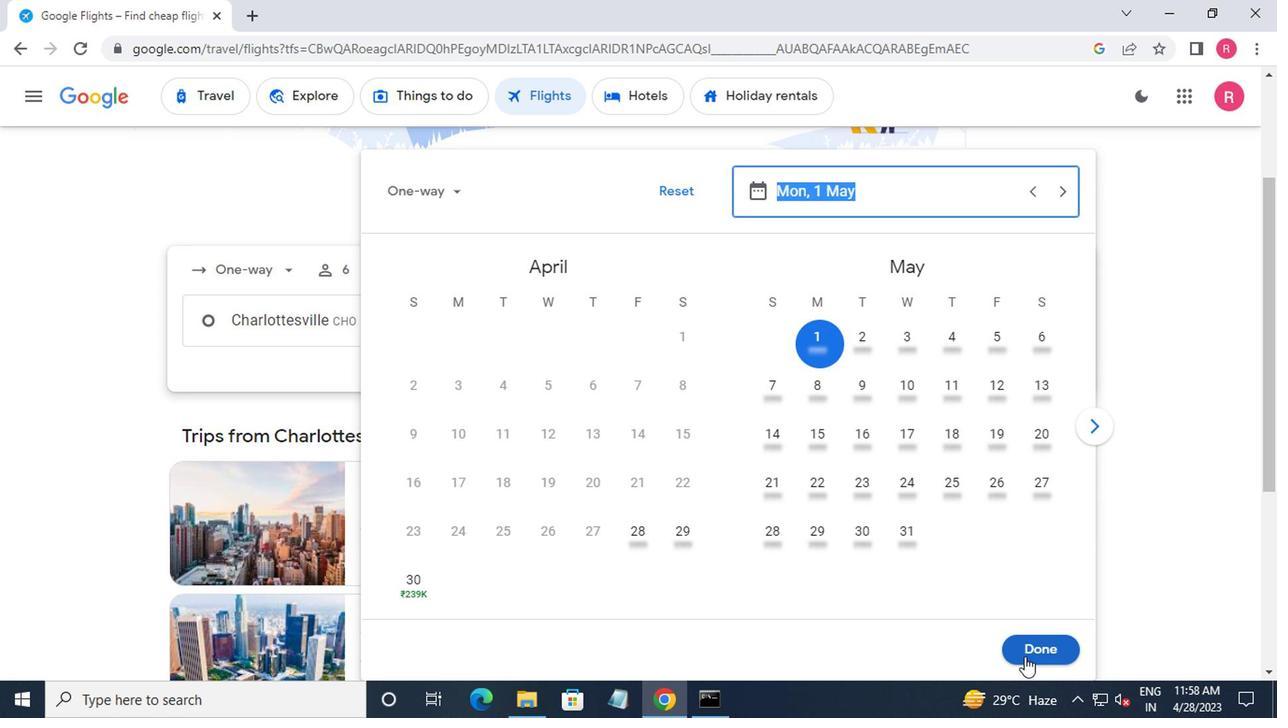 
Action: Mouse pressed left at (1023, 653)
Screenshot: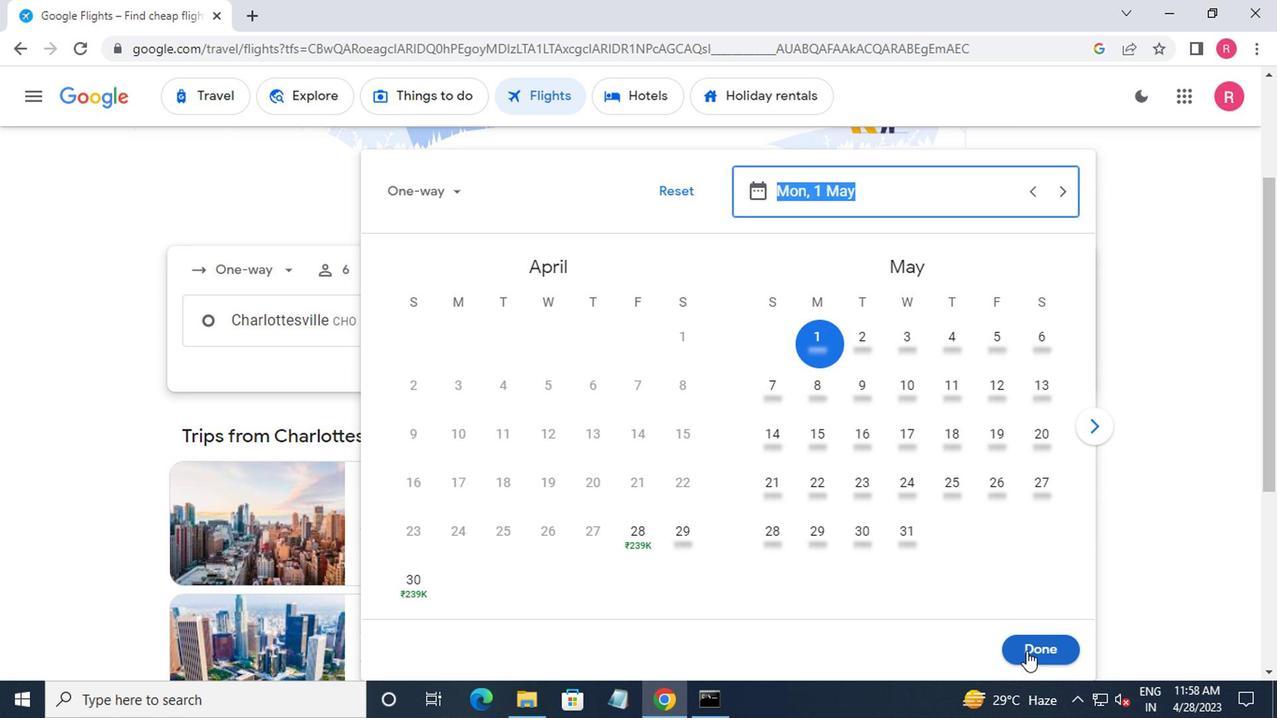 
Action: Mouse moved to (596, 401)
Screenshot: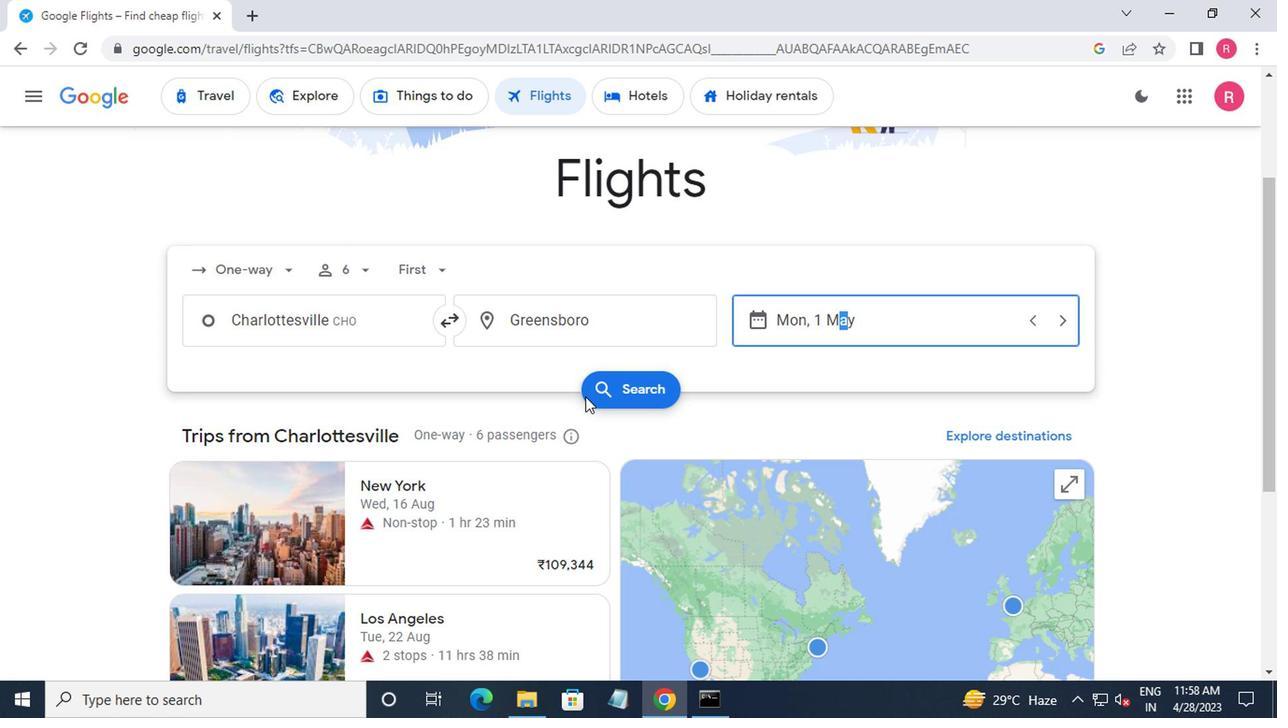 
Action: Mouse pressed left at (596, 401)
Screenshot: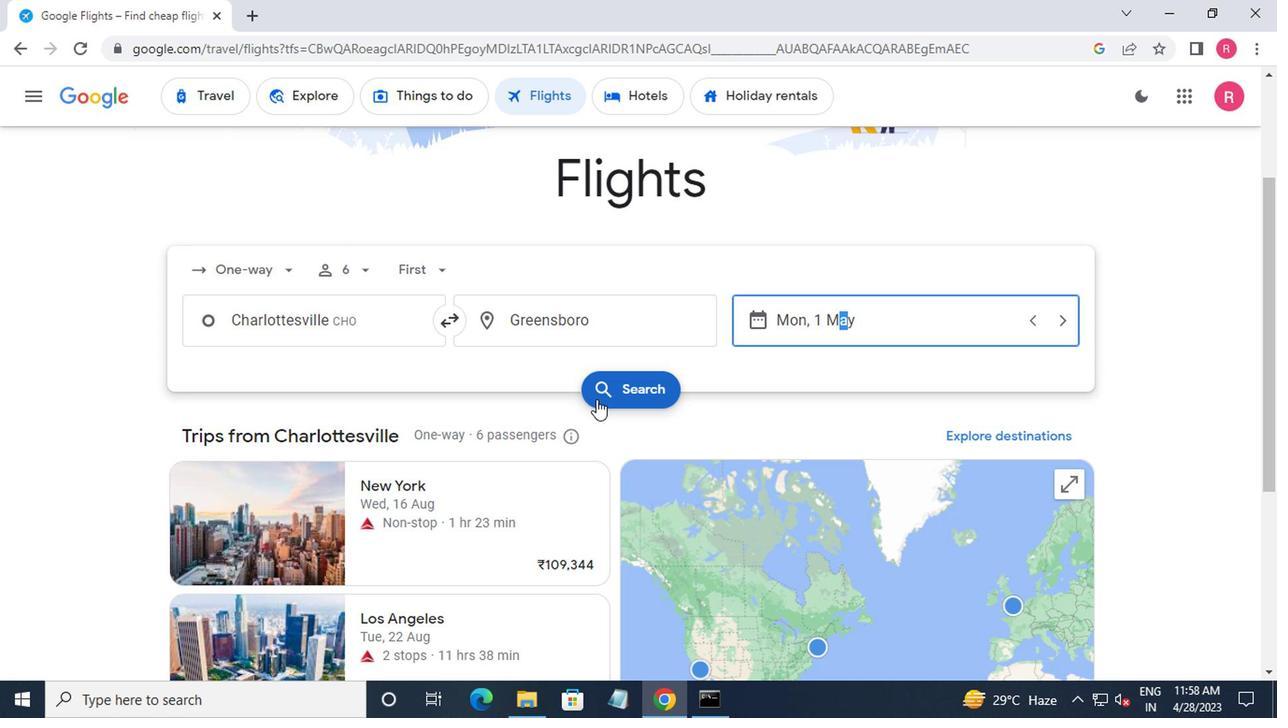 
Action: Mouse moved to (194, 263)
Screenshot: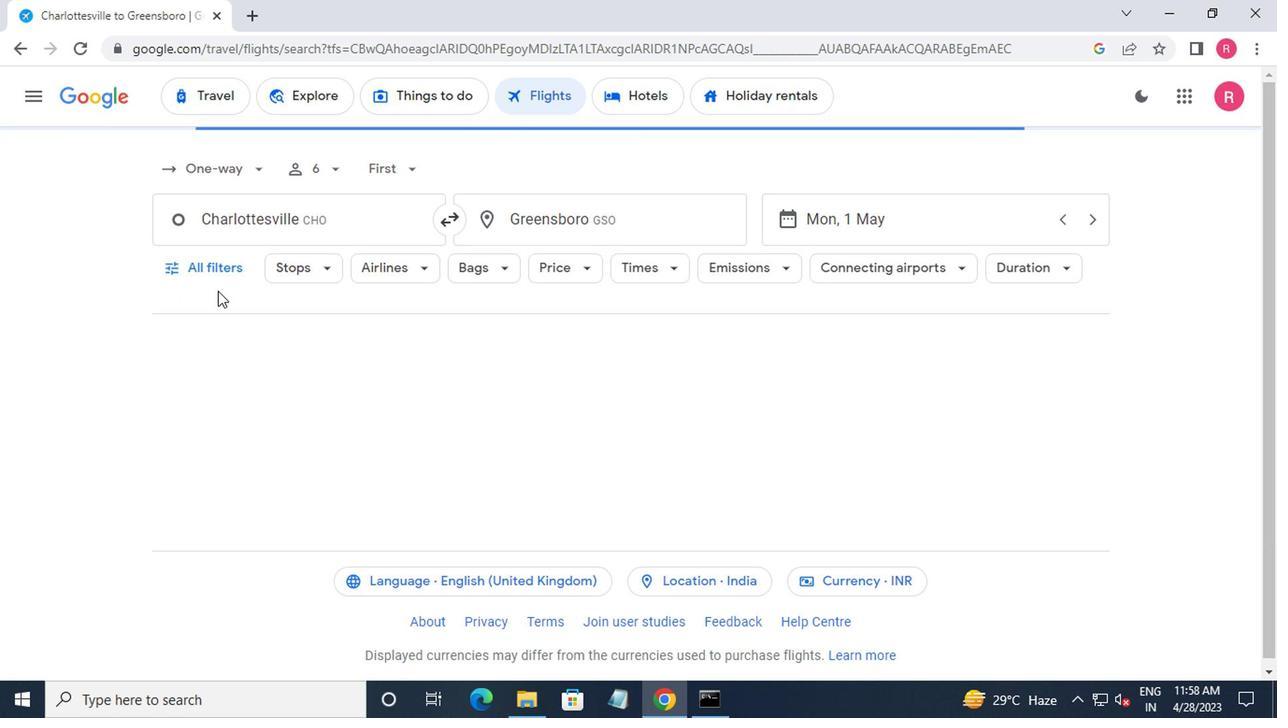 
Action: Mouse pressed left at (194, 263)
Screenshot: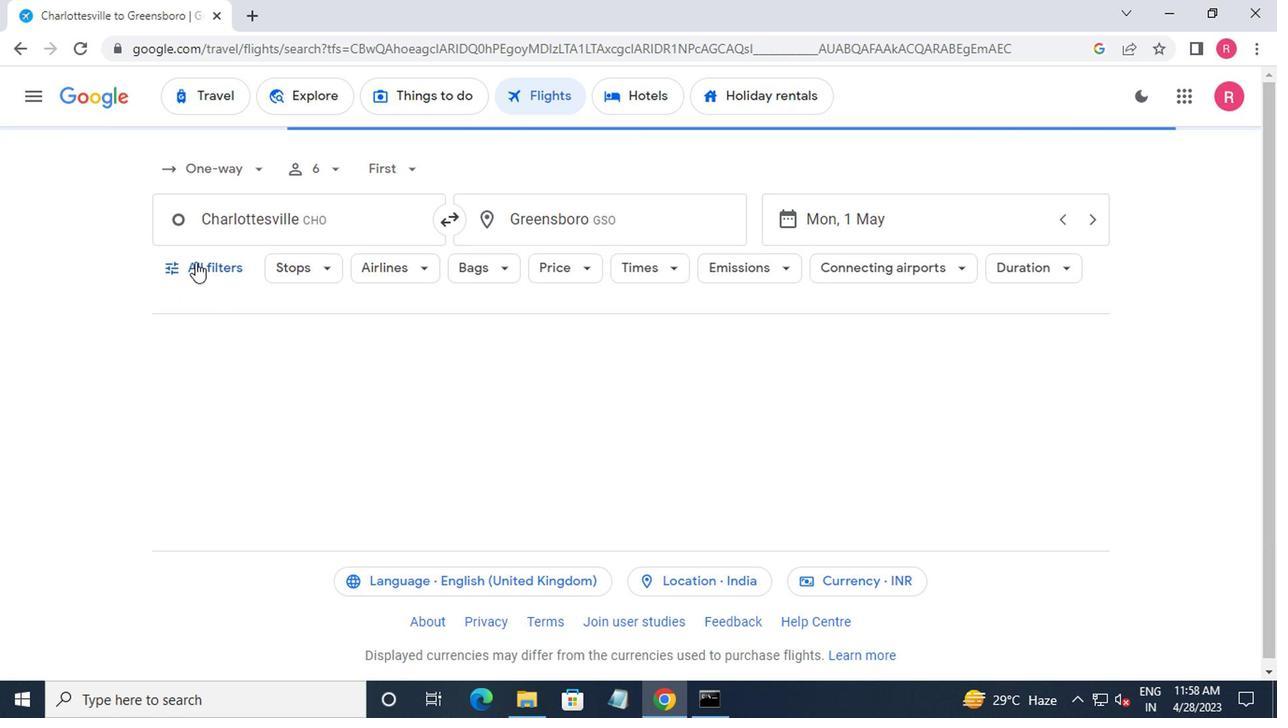 
Action: Mouse moved to (248, 465)
Screenshot: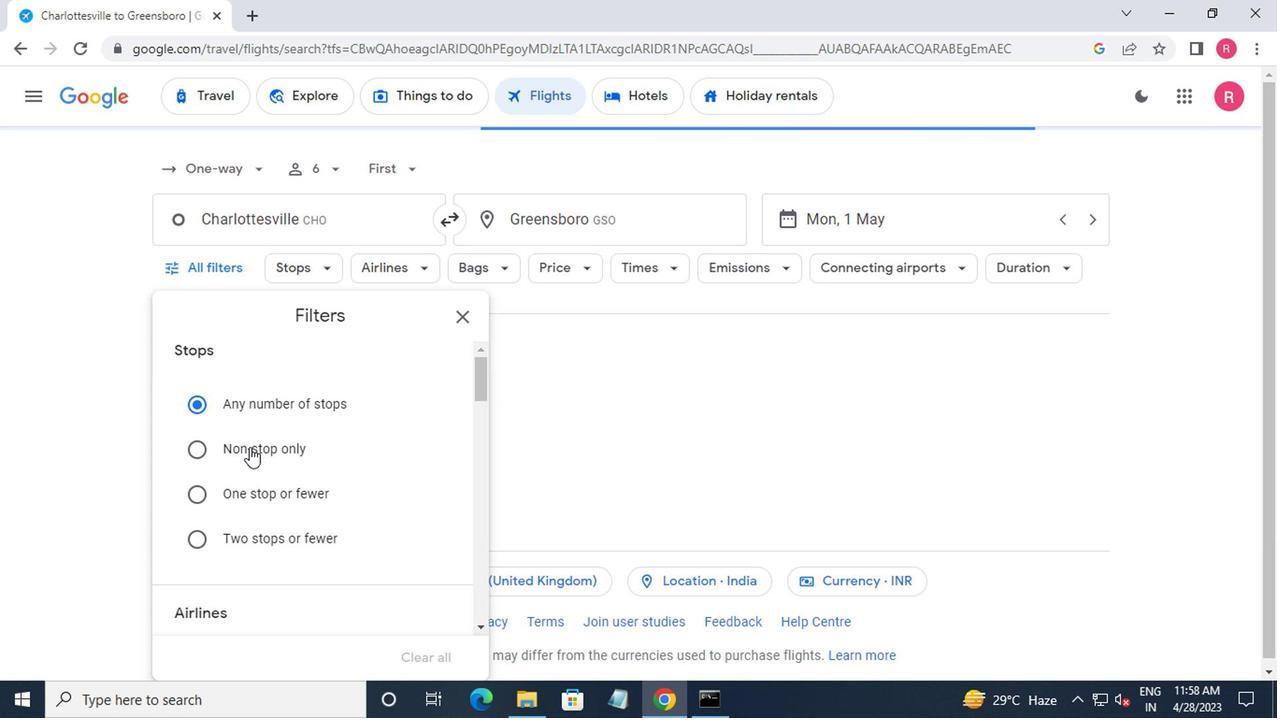 
Action: Mouse scrolled (248, 465) with delta (0, 0)
Screenshot: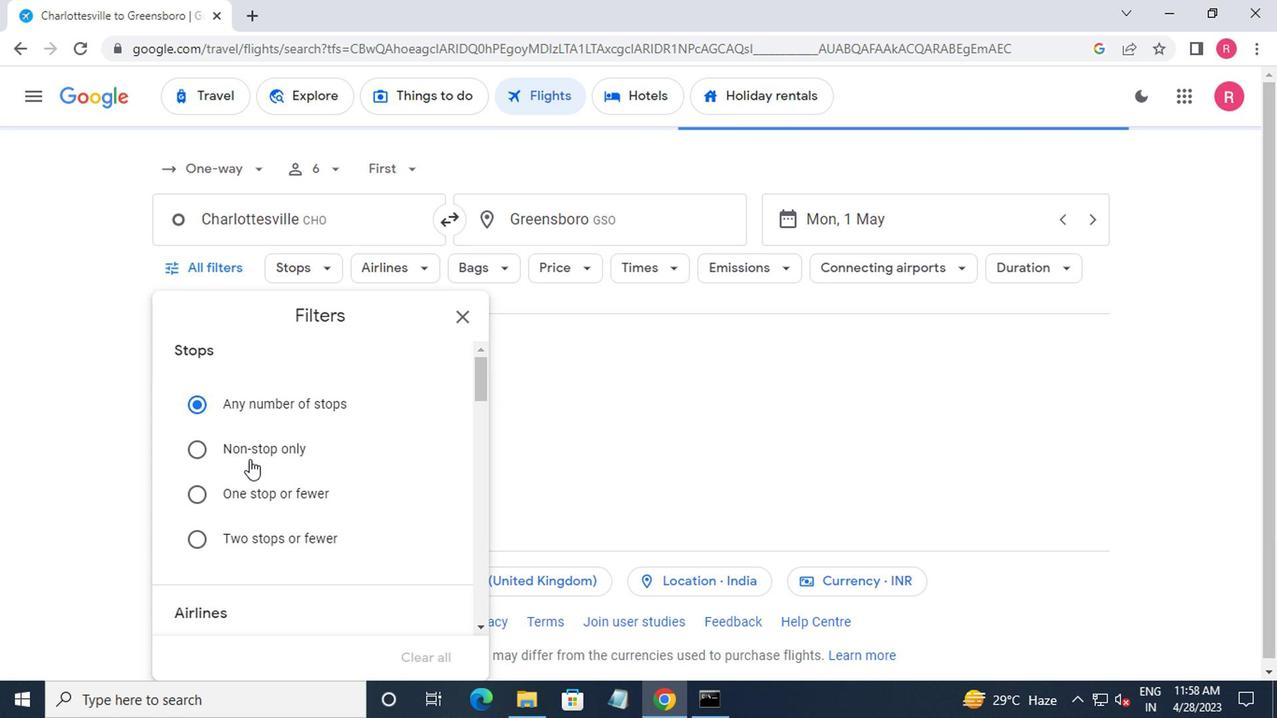 
Action: Mouse scrolled (248, 465) with delta (0, 0)
Screenshot: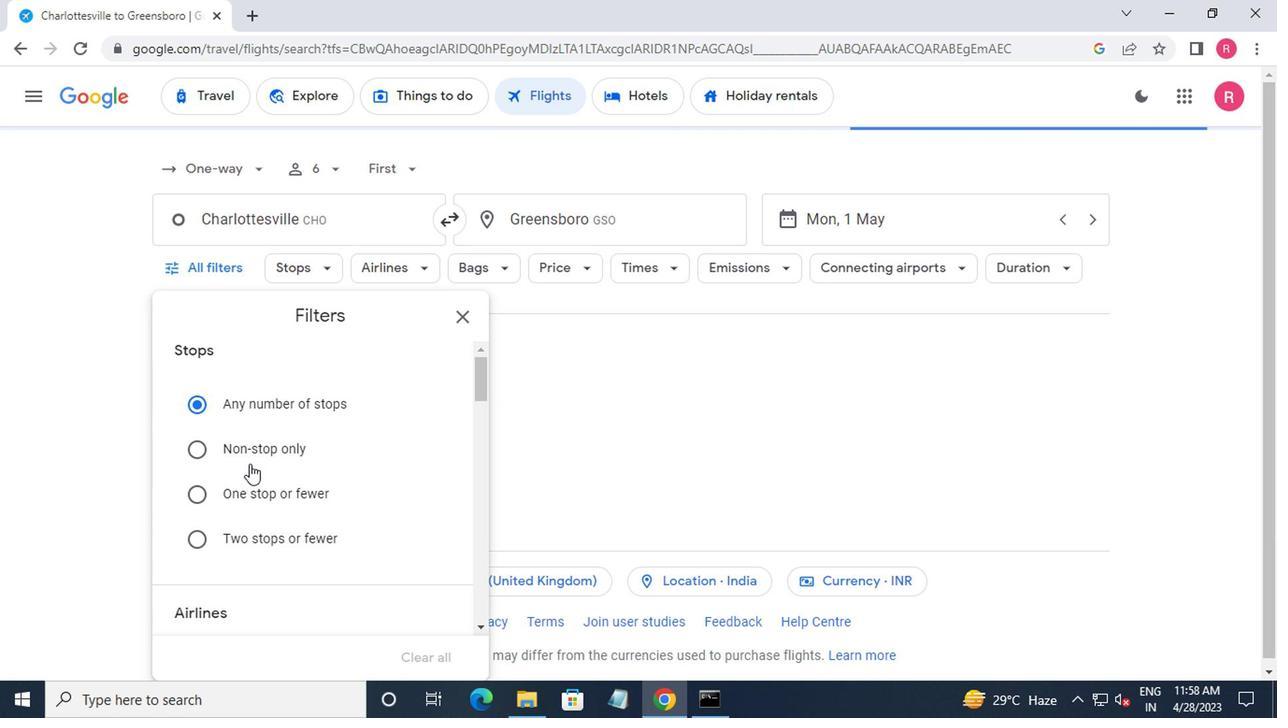 
Action: Mouse scrolled (248, 465) with delta (0, 0)
Screenshot: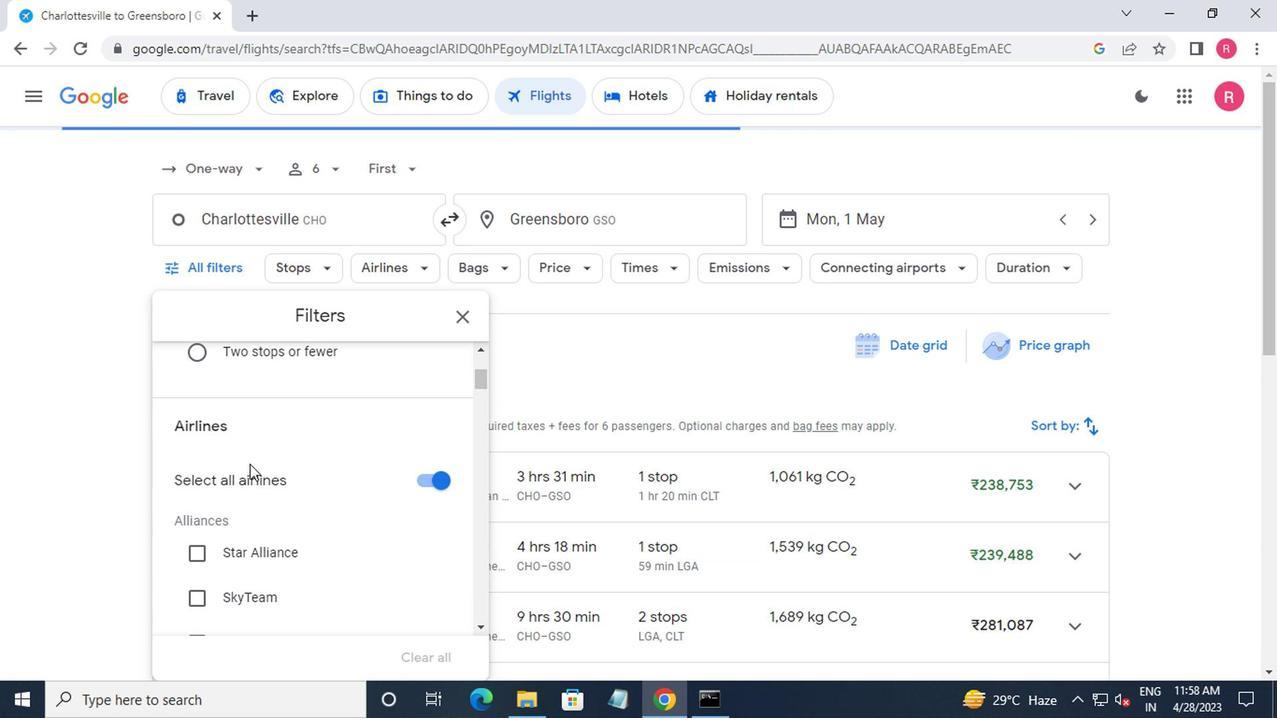 
Action: Mouse moved to (249, 465)
Screenshot: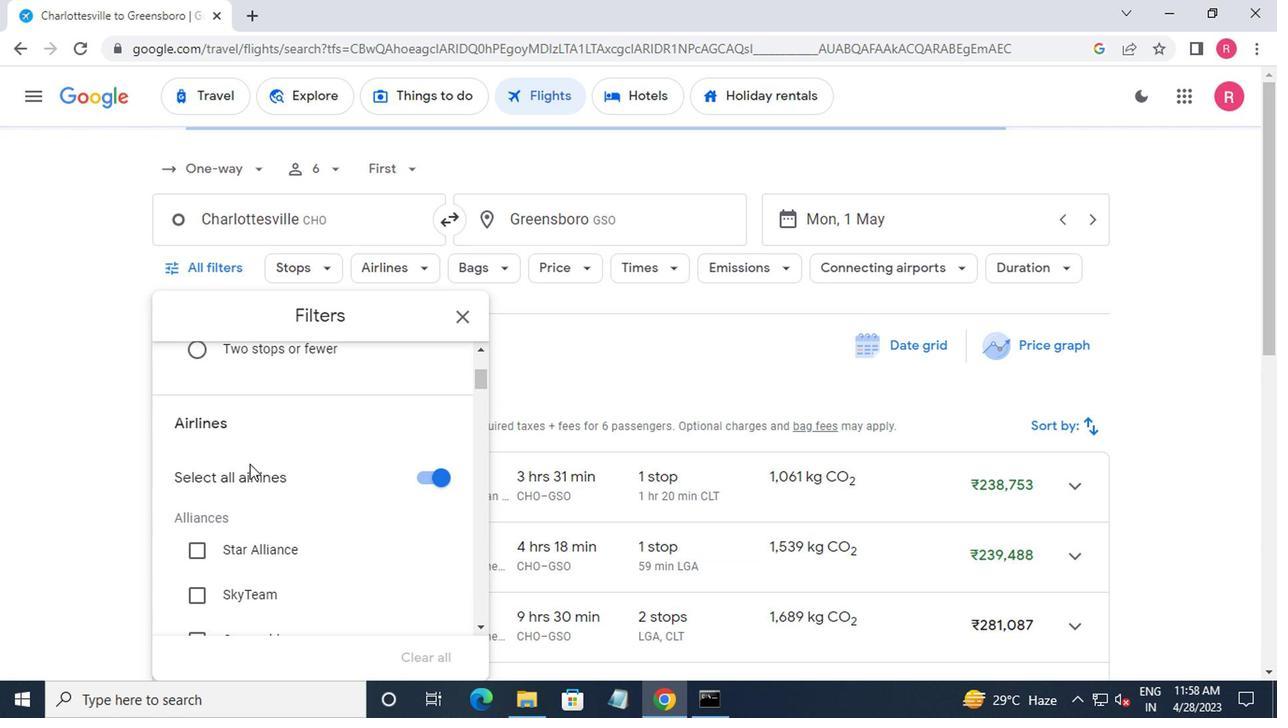 
Action: Mouse scrolled (249, 465) with delta (0, 0)
Screenshot: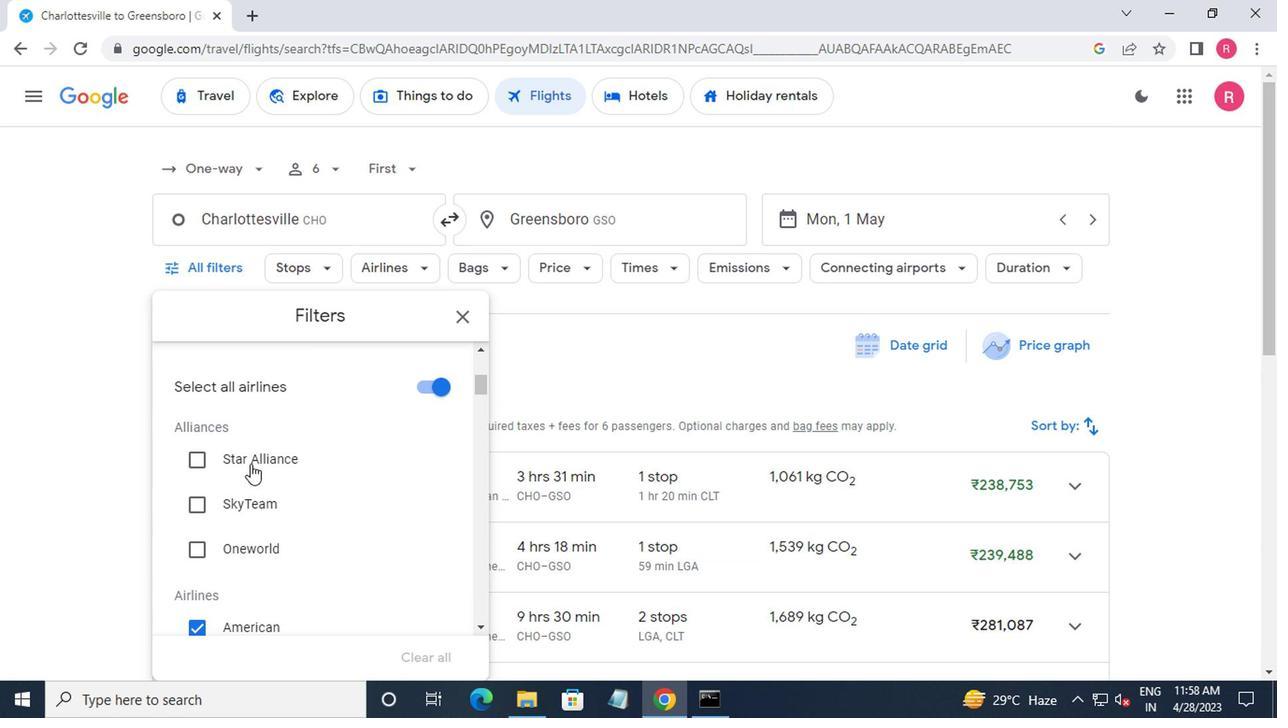 
Action: Mouse moved to (254, 463)
Screenshot: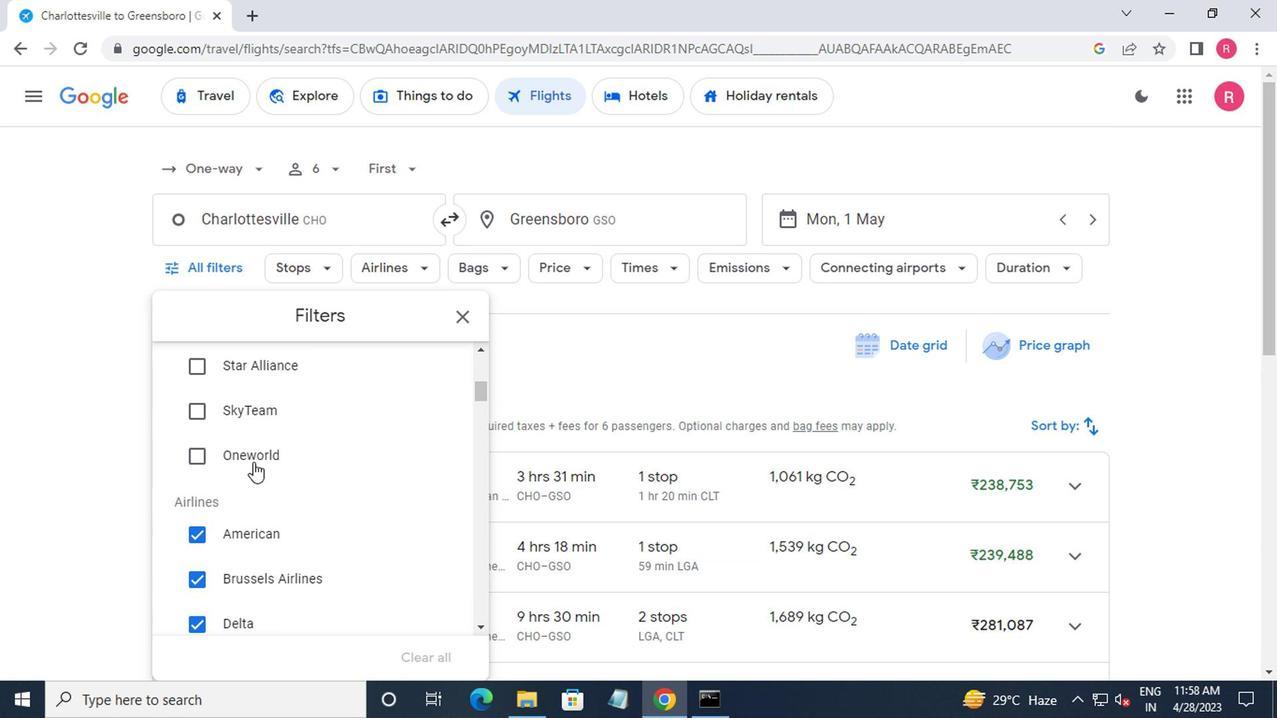 
Action: Mouse scrolled (254, 463) with delta (0, 0)
Screenshot: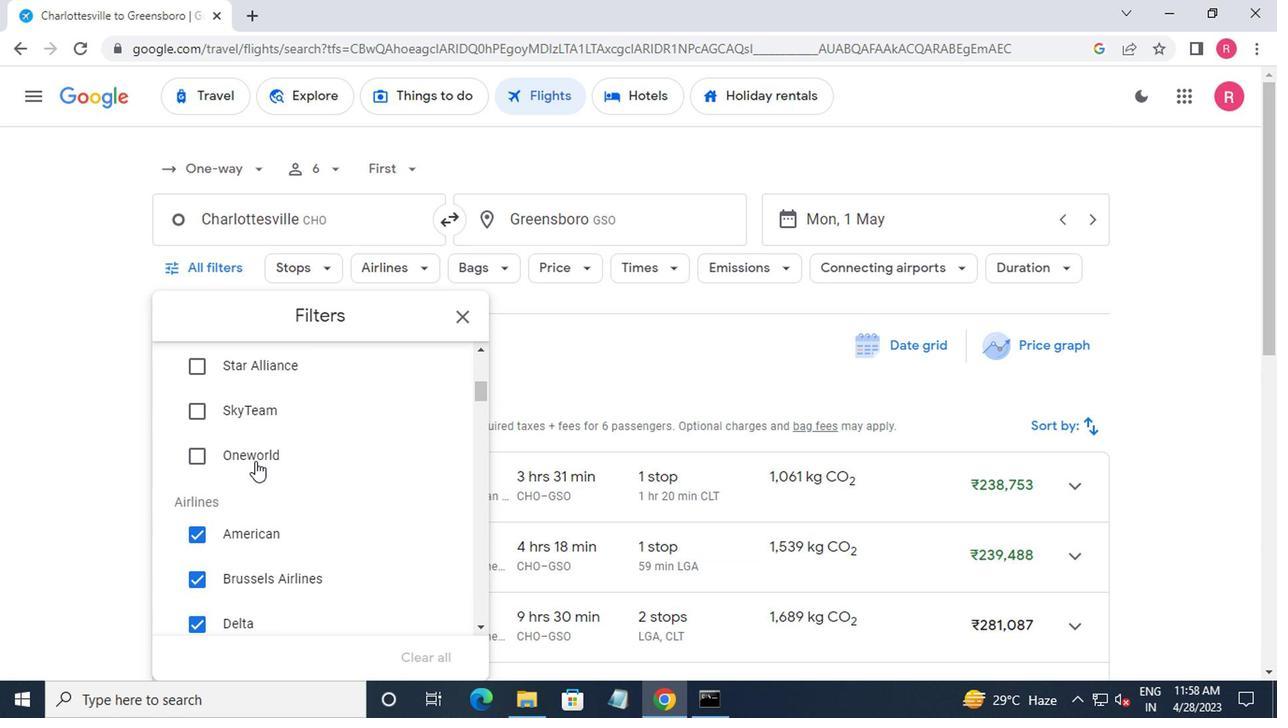 
Action: Mouse scrolled (254, 463) with delta (0, 0)
Screenshot: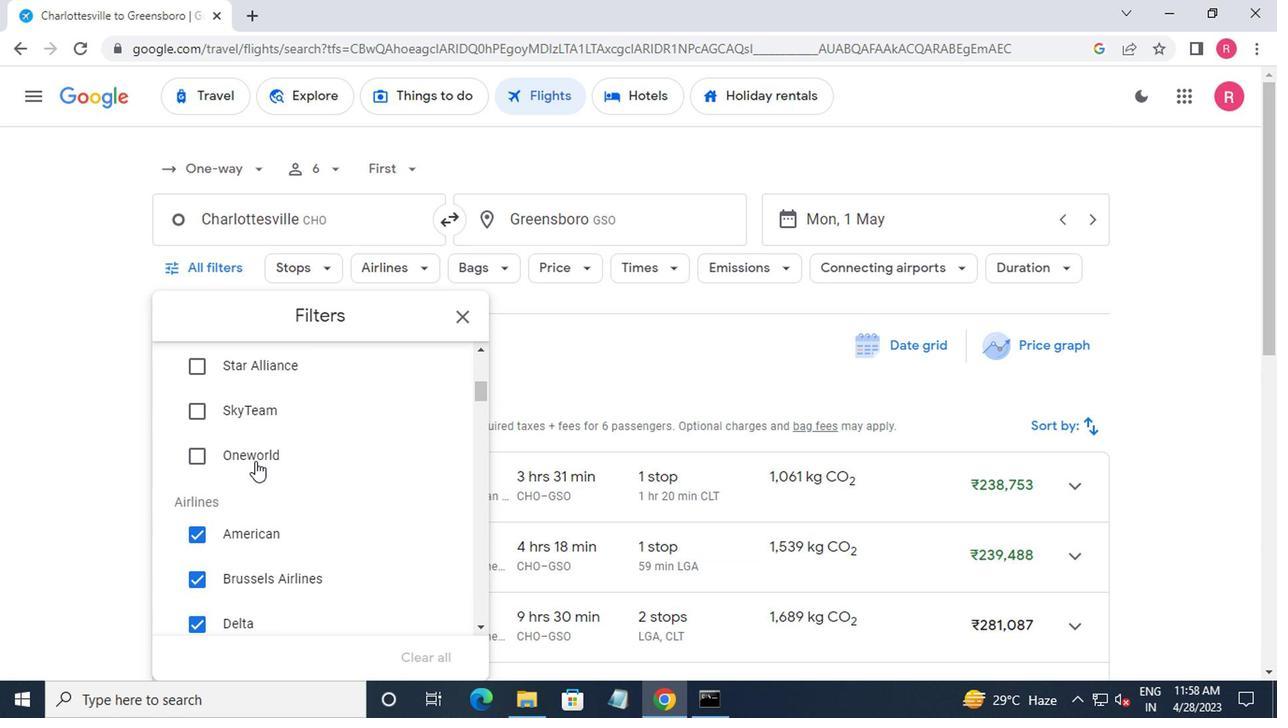 
Action: Mouse moved to (419, 486)
Screenshot: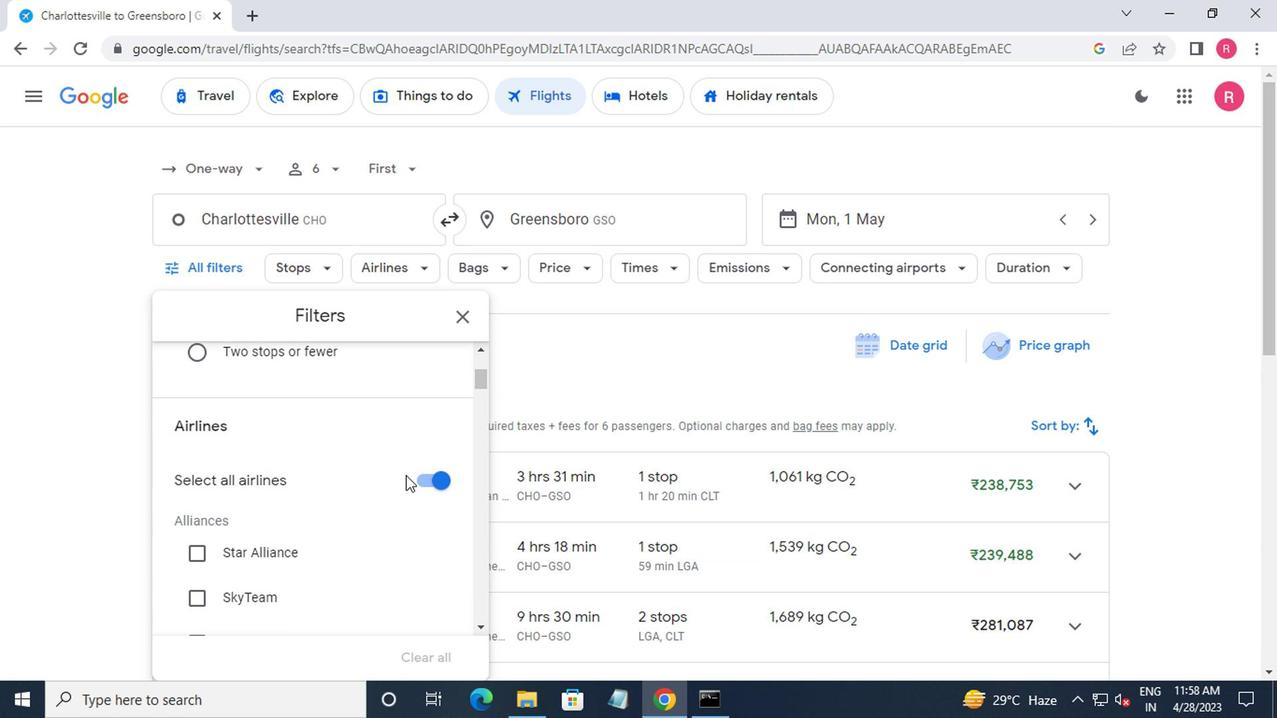 
Action: Mouse pressed left at (419, 486)
Screenshot: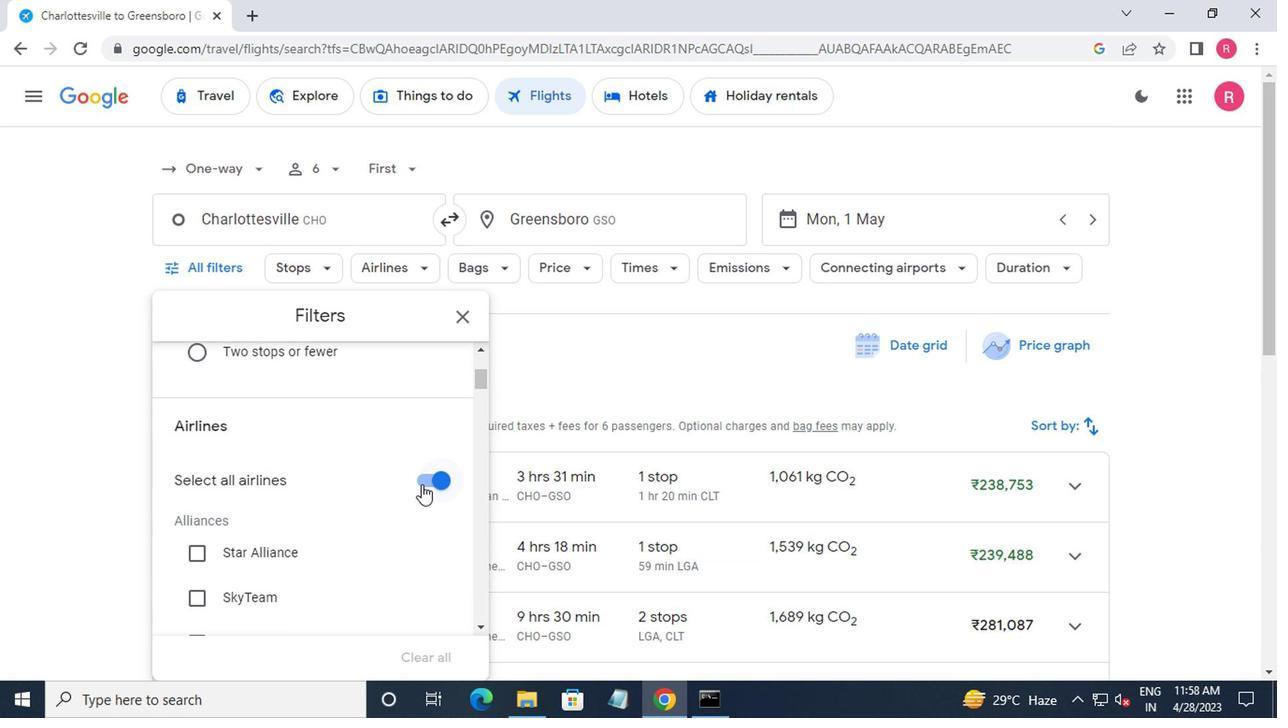 
Action: Mouse moved to (380, 500)
Screenshot: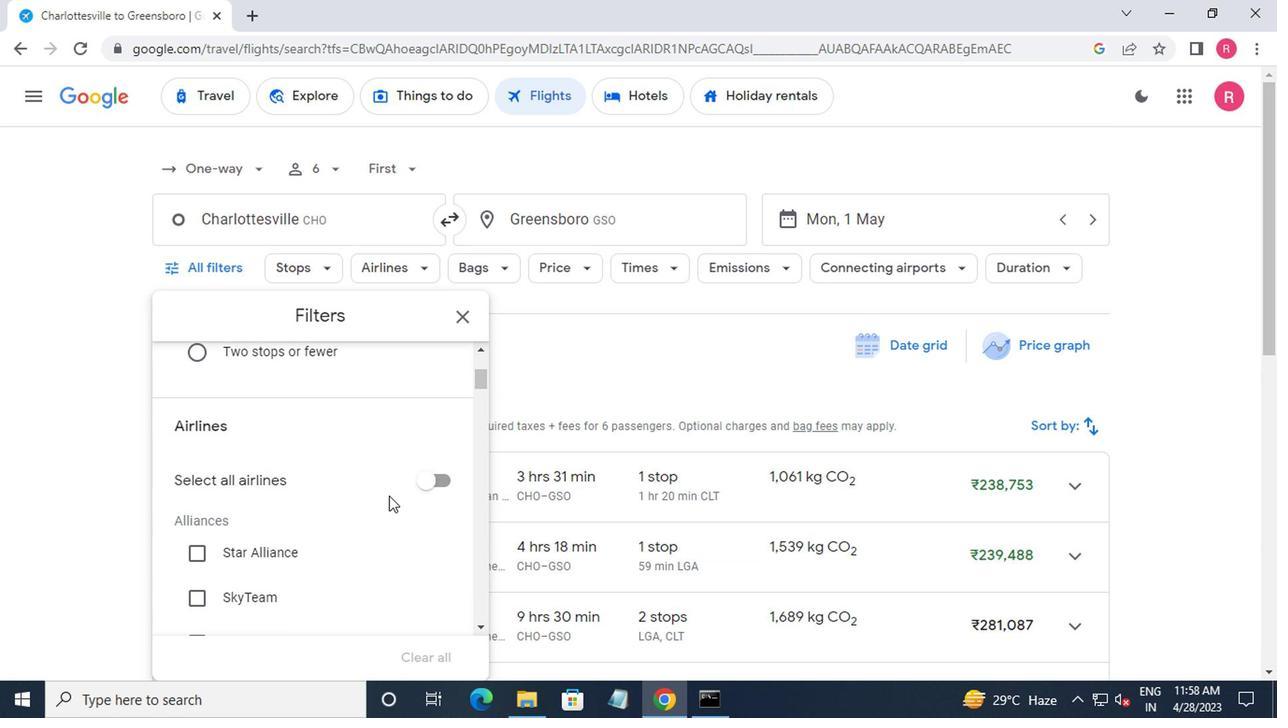 
Action: Mouse scrolled (380, 499) with delta (0, 0)
Screenshot: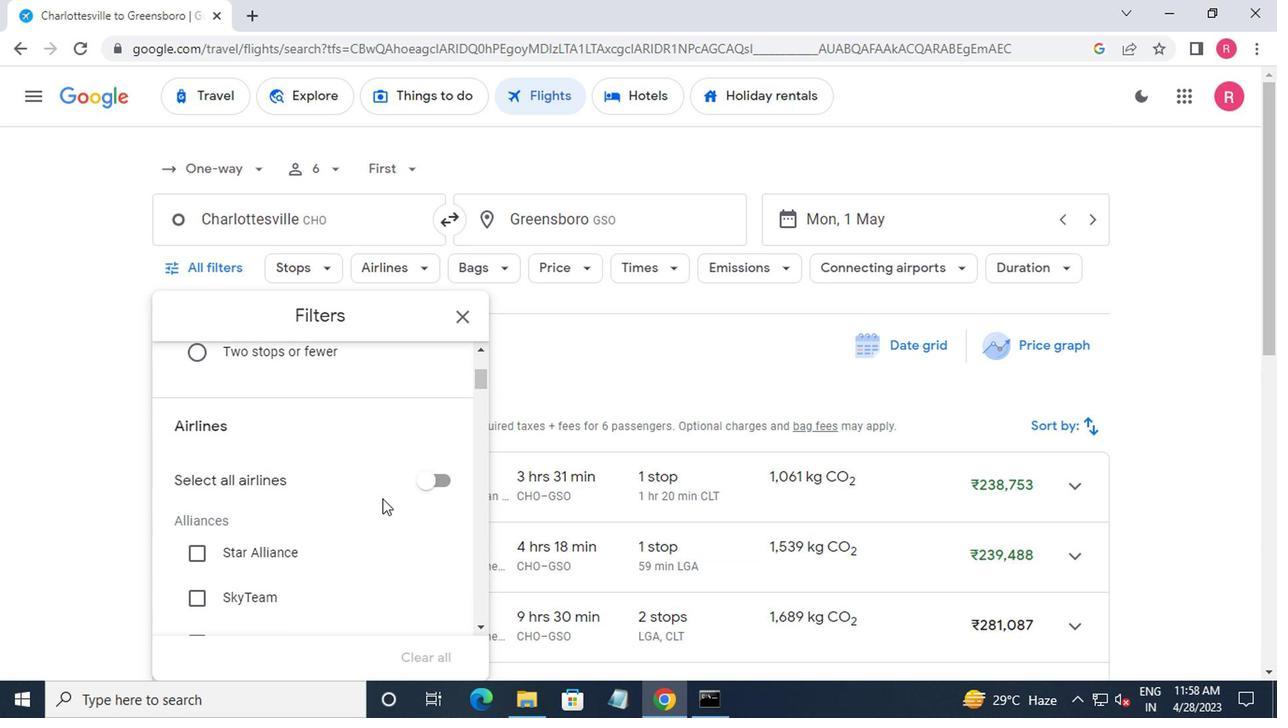 
Action: Mouse scrolled (380, 499) with delta (0, 0)
Screenshot: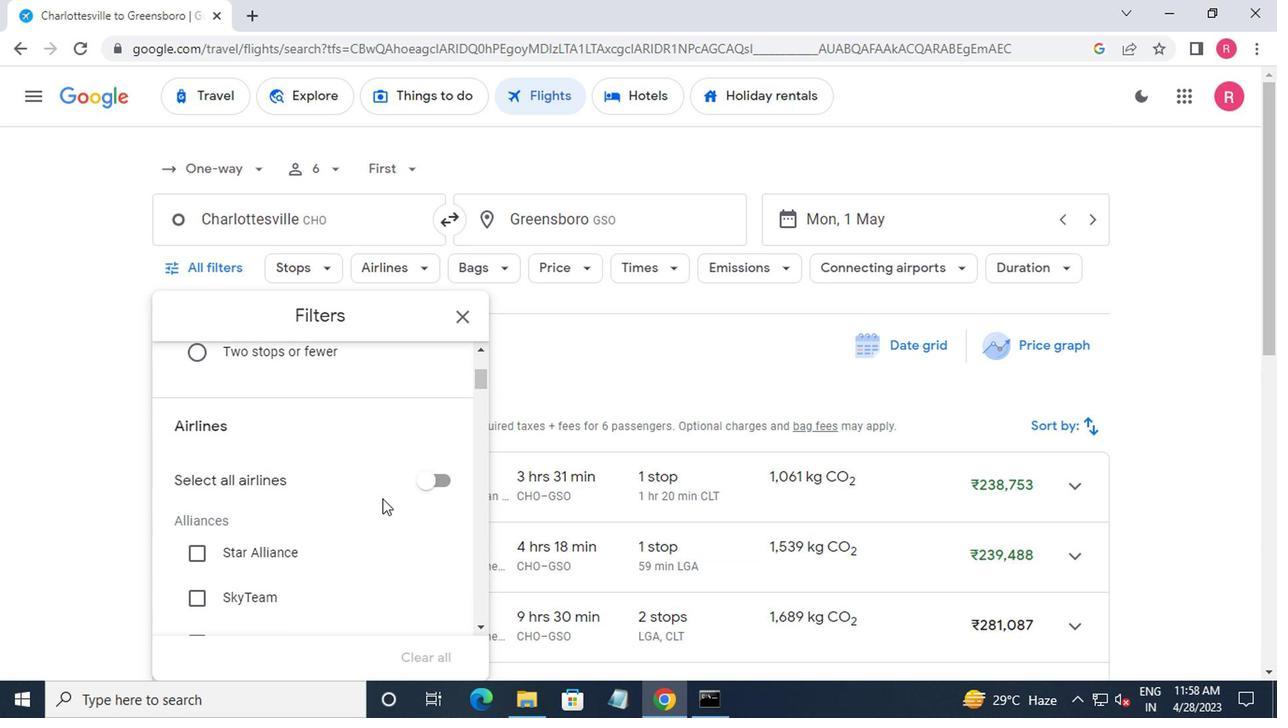 
Action: Mouse scrolled (380, 499) with delta (0, 0)
Screenshot: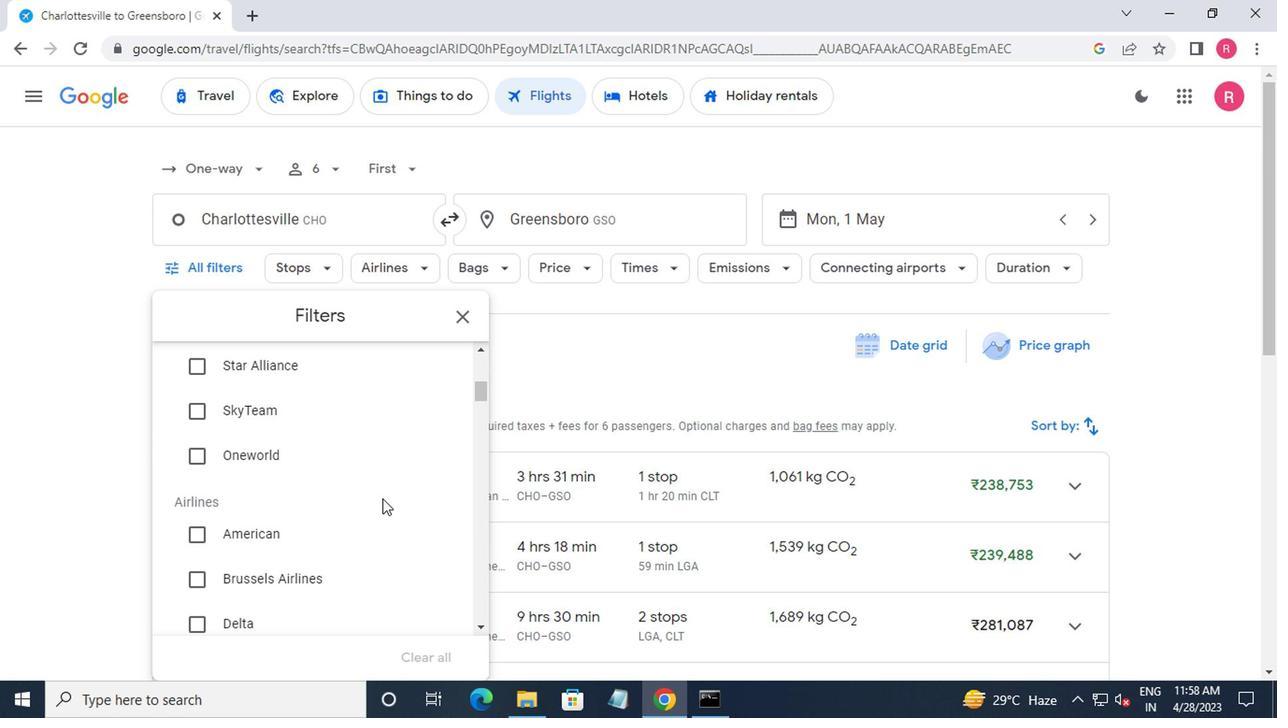 
Action: Mouse scrolled (380, 499) with delta (0, 0)
Screenshot: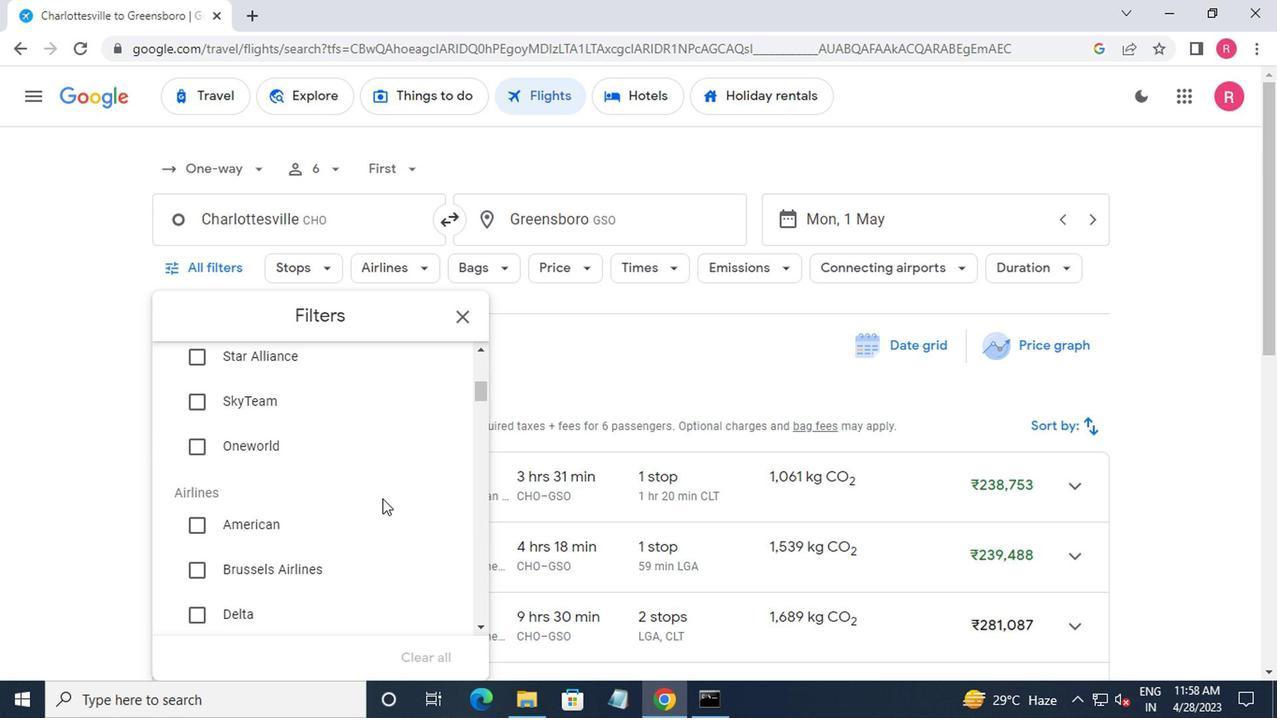 
Action: Mouse scrolled (380, 499) with delta (0, 0)
Screenshot: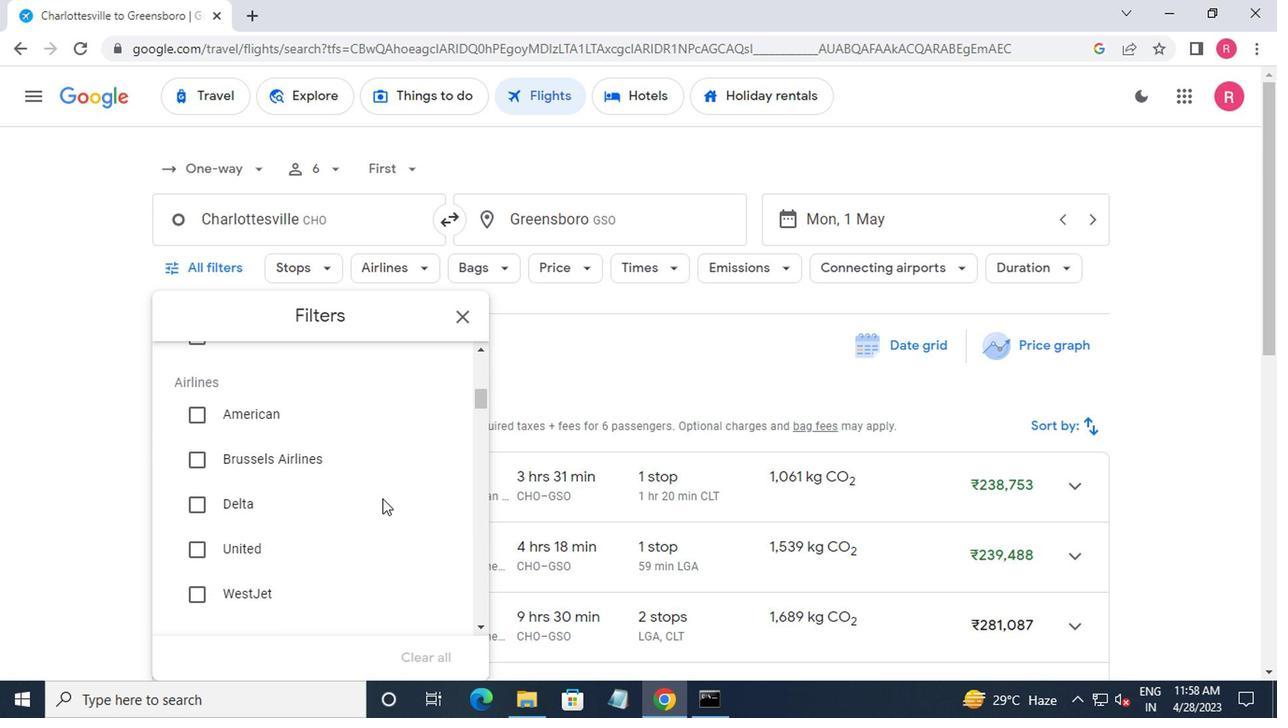 
Action: Mouse moved to (380, 500)
Screenshot: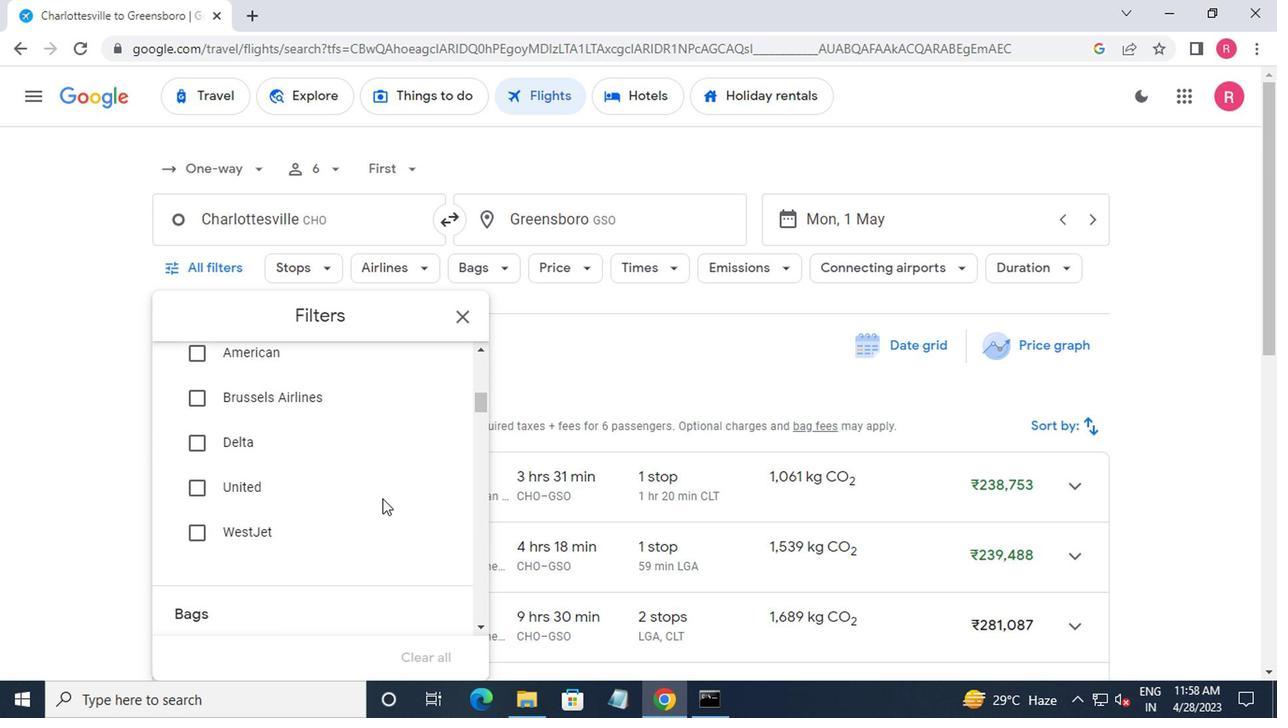 
Action: Mouse scrolled (380, 499) with delta (0, 0)
Screenshot: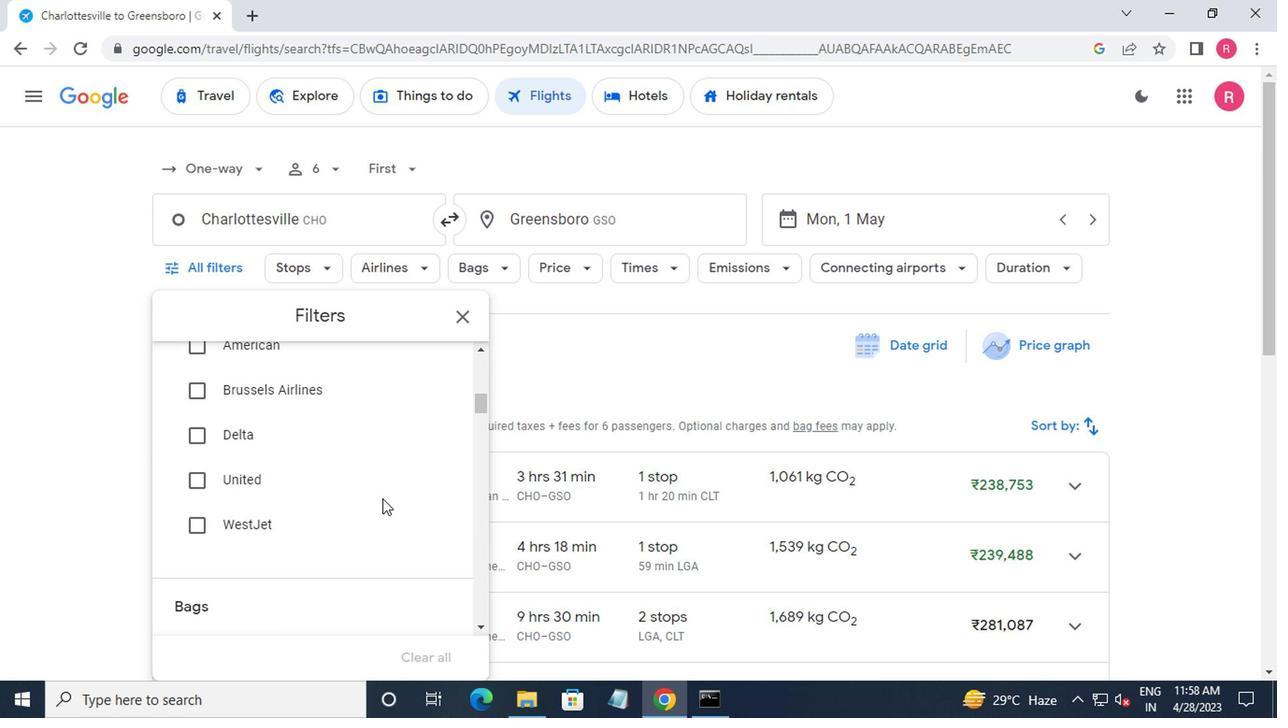 
Action: Mouse moved to (426, 513)
Screenshot: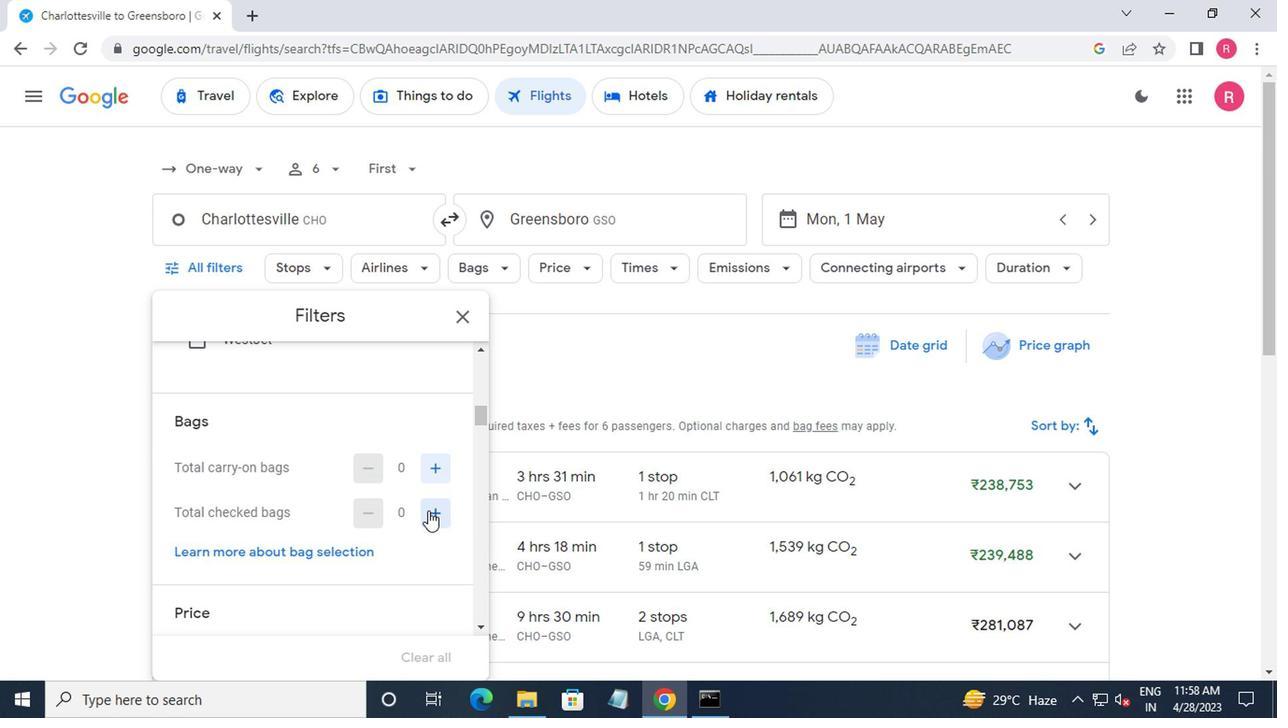 
Action: Mouse pressed left at (426, 513)
Screenshot: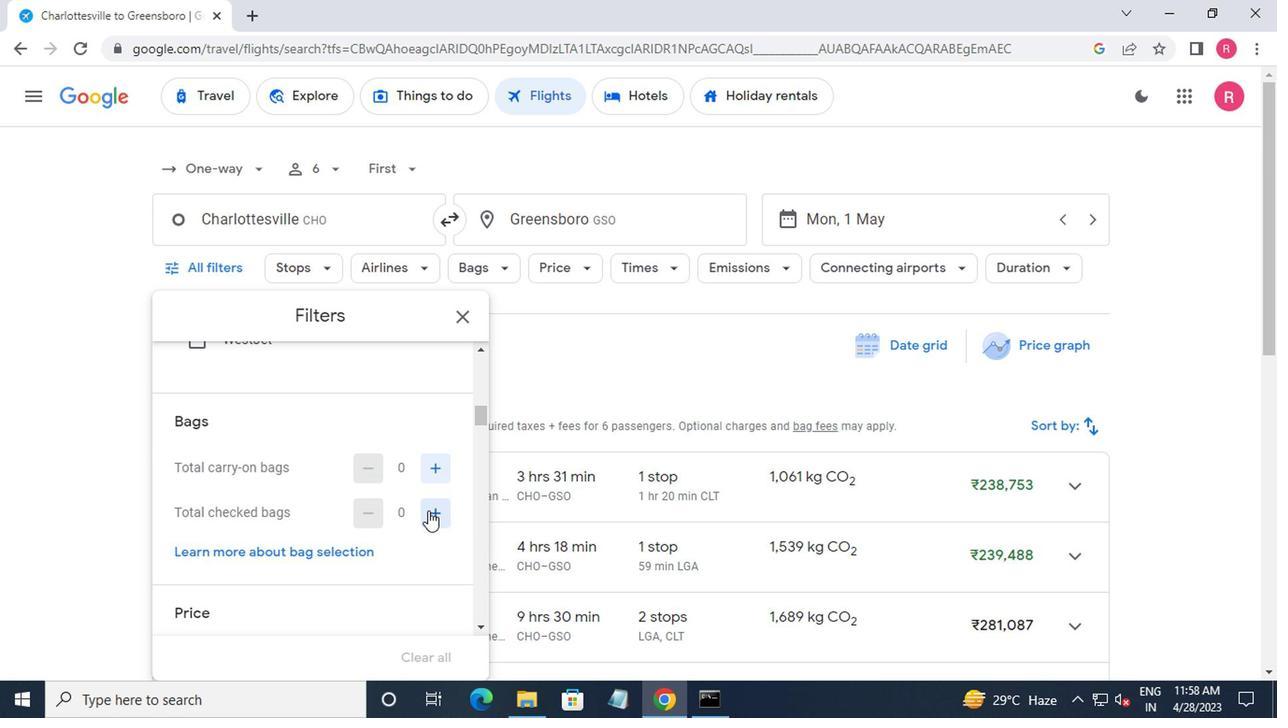 
Action: Mouse pressed left at (426, 513)
Screenshot: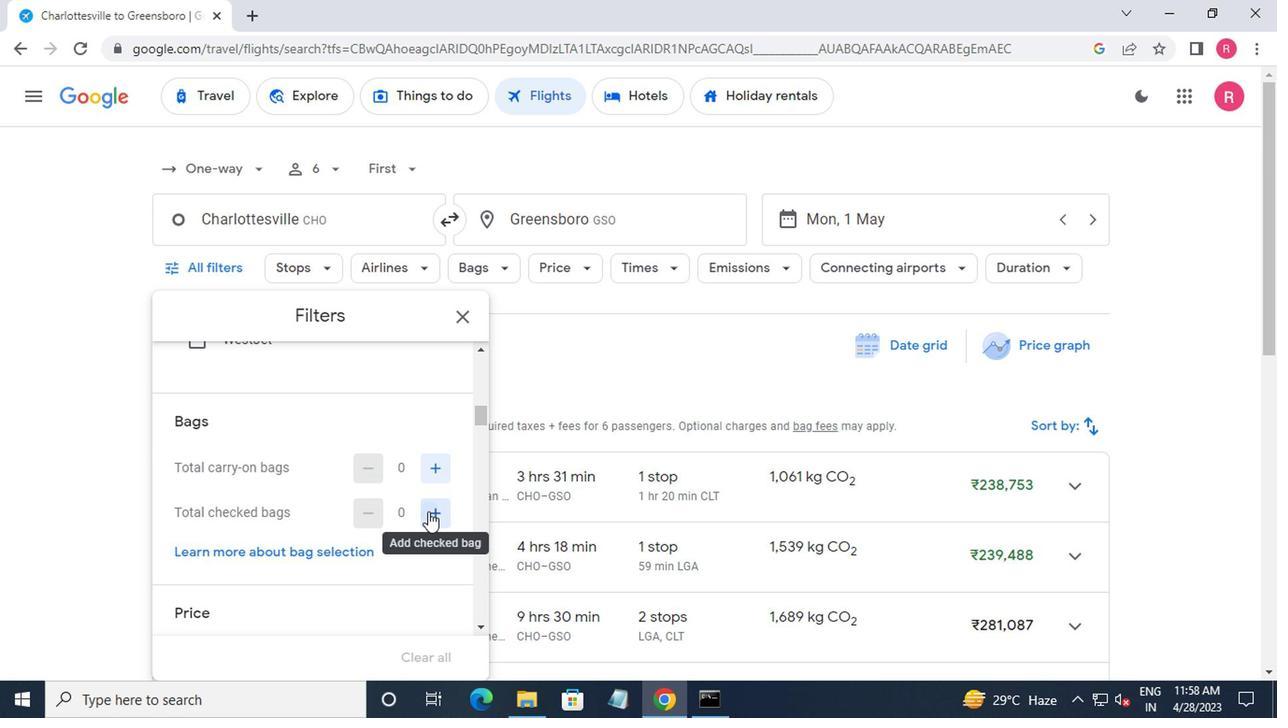 
Action: Mouse pressed left at (426, 513)
Screenshot: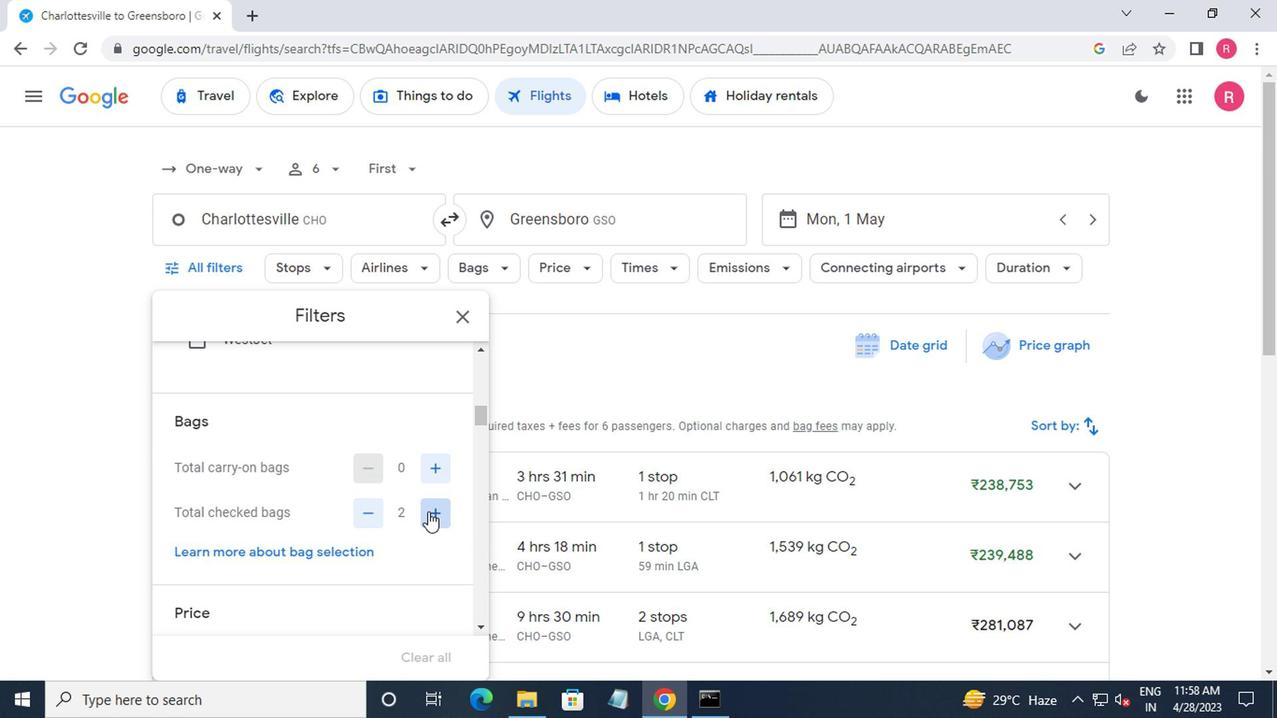 
Action: Mouse pressed left at (426, 513)
Screenshot: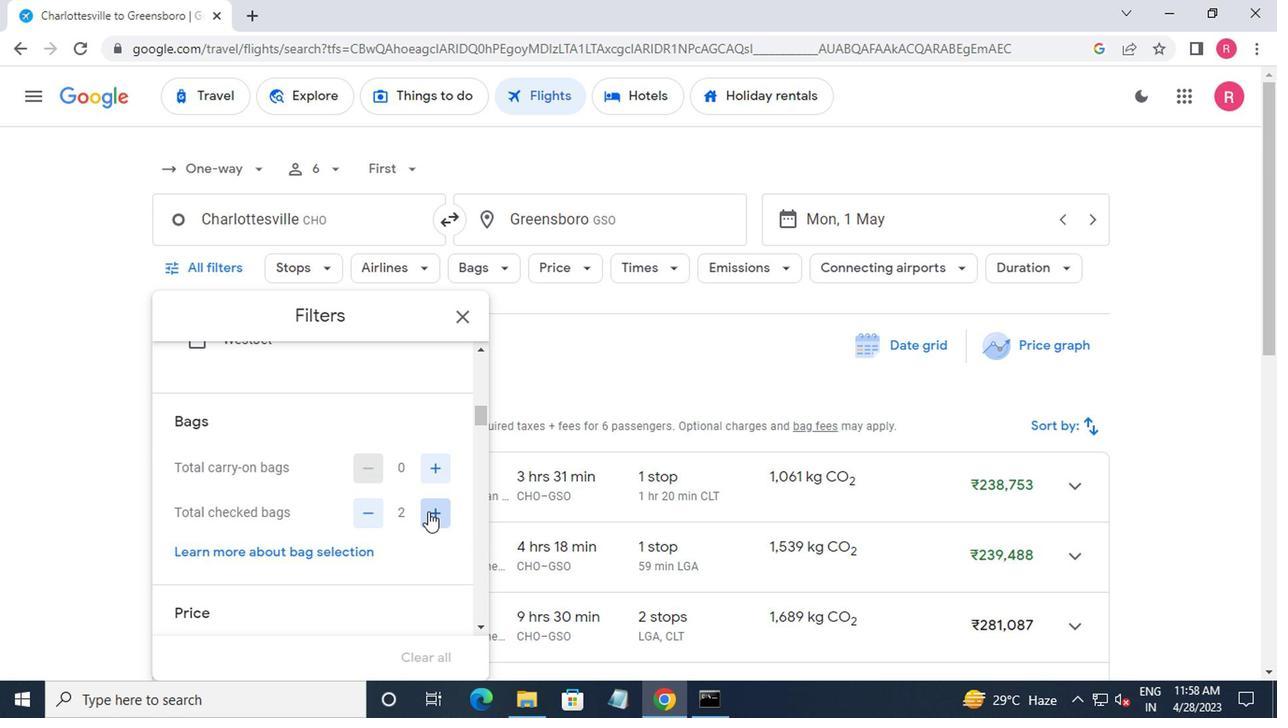 
Action: Mouse pressed left at (426, 513)
Screenshot: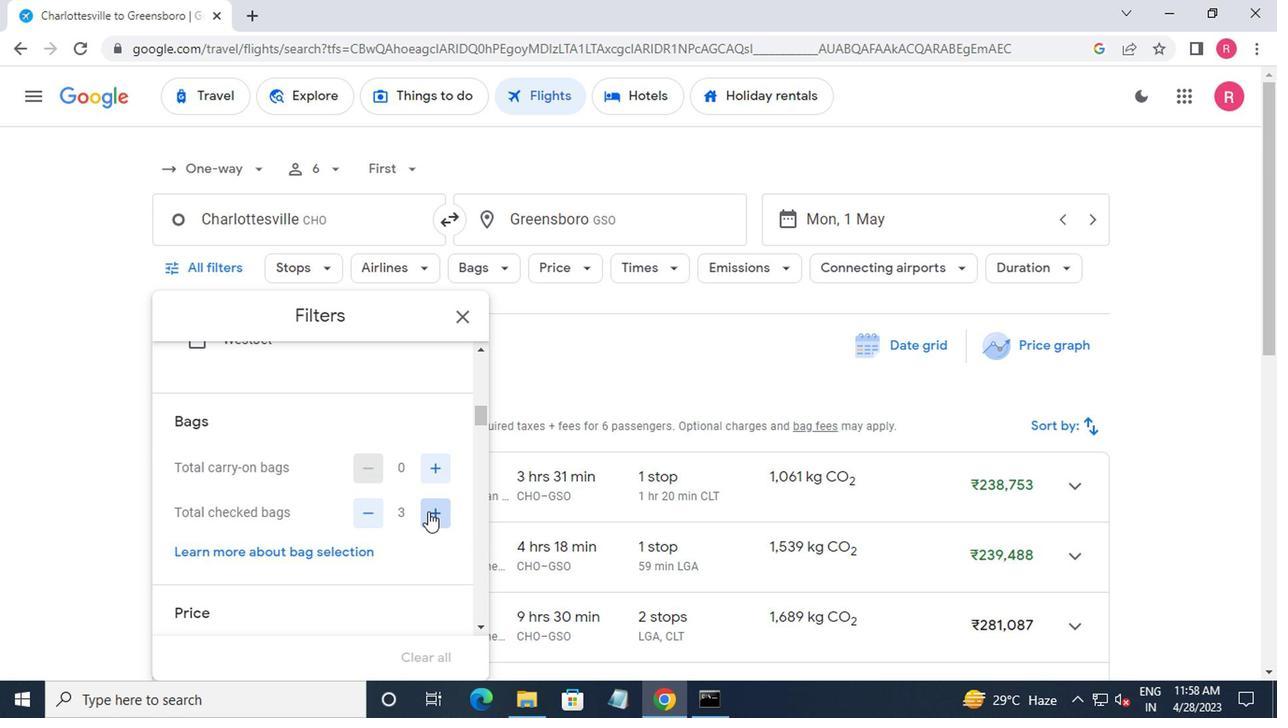 
Action: Mouse pressed left at (426, 513)
Screenshot: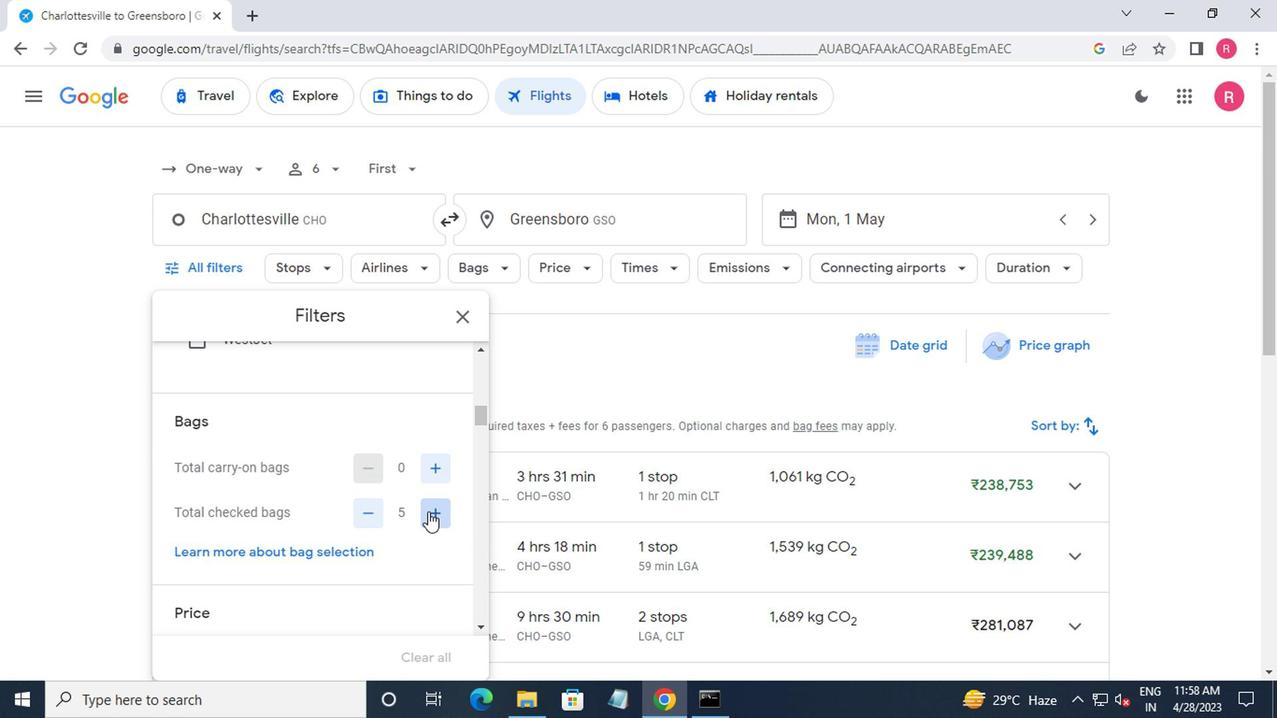
Action: Mouse pressed left at (426, 513)
Screenshot: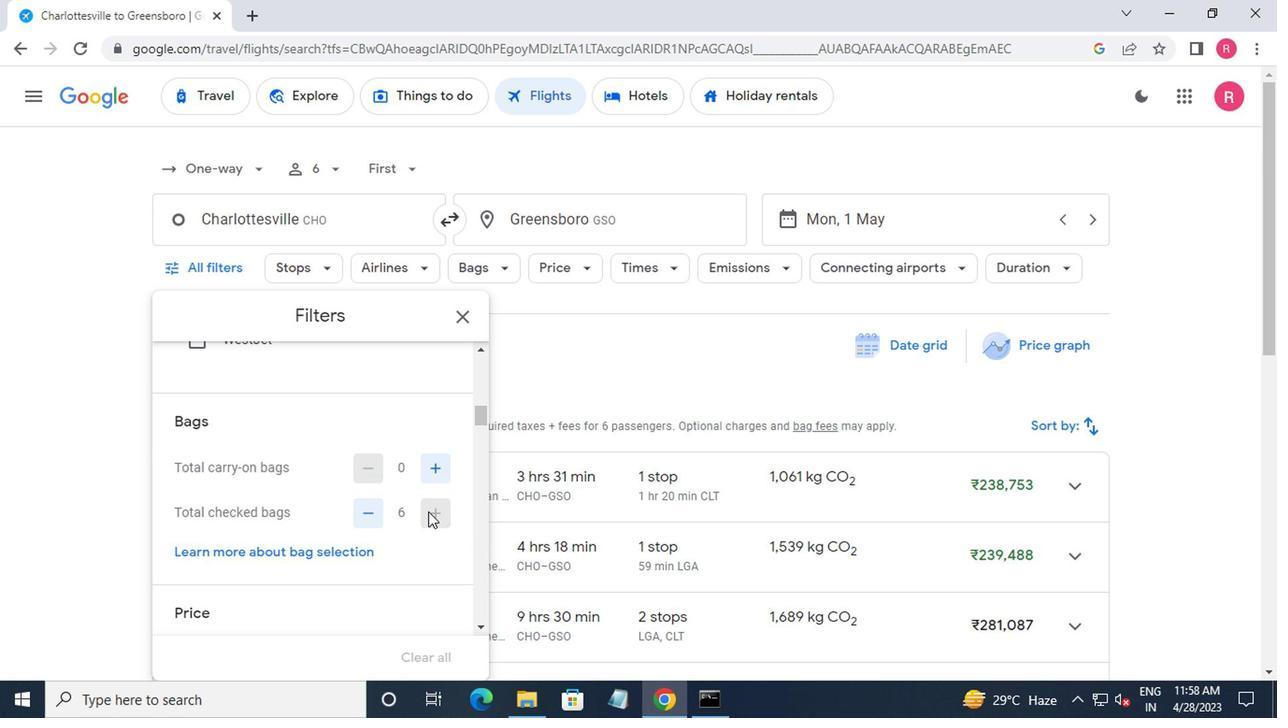 
Action: Mouse moved to (436, 505)
Screenshot: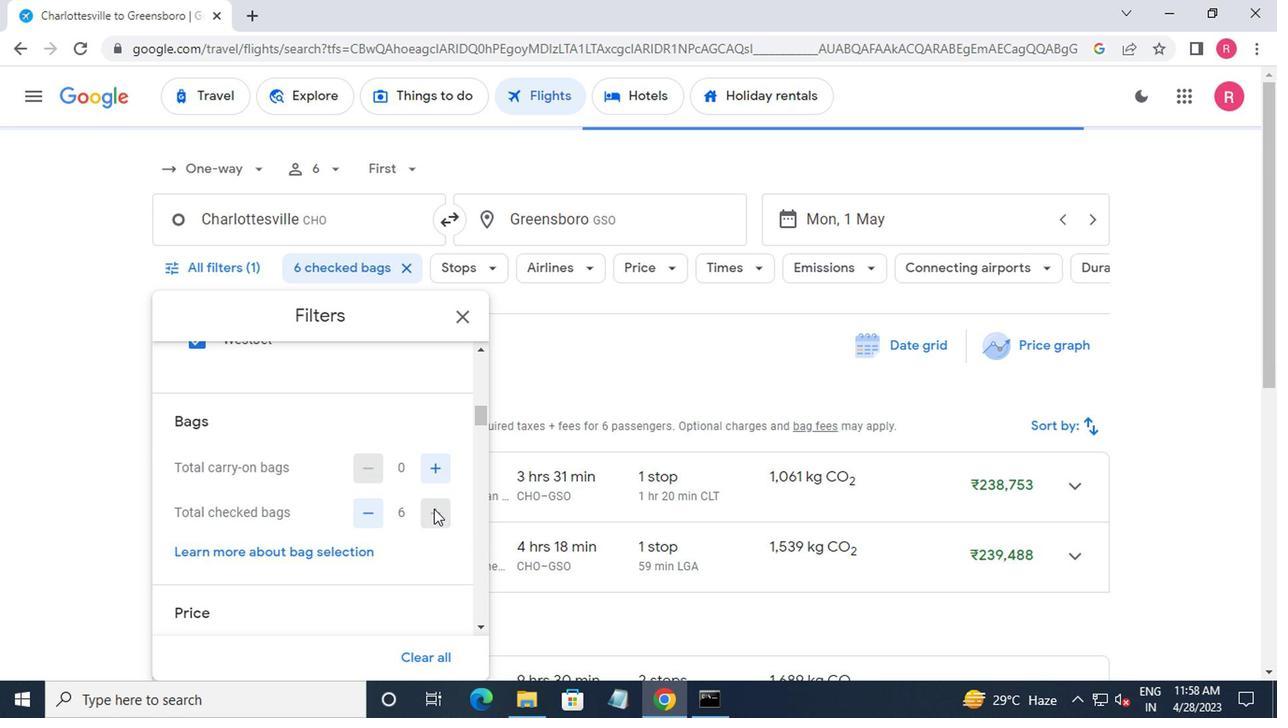 
Action: Mouse scrolled (436, 504) with delta (0, -1)
Screenshot: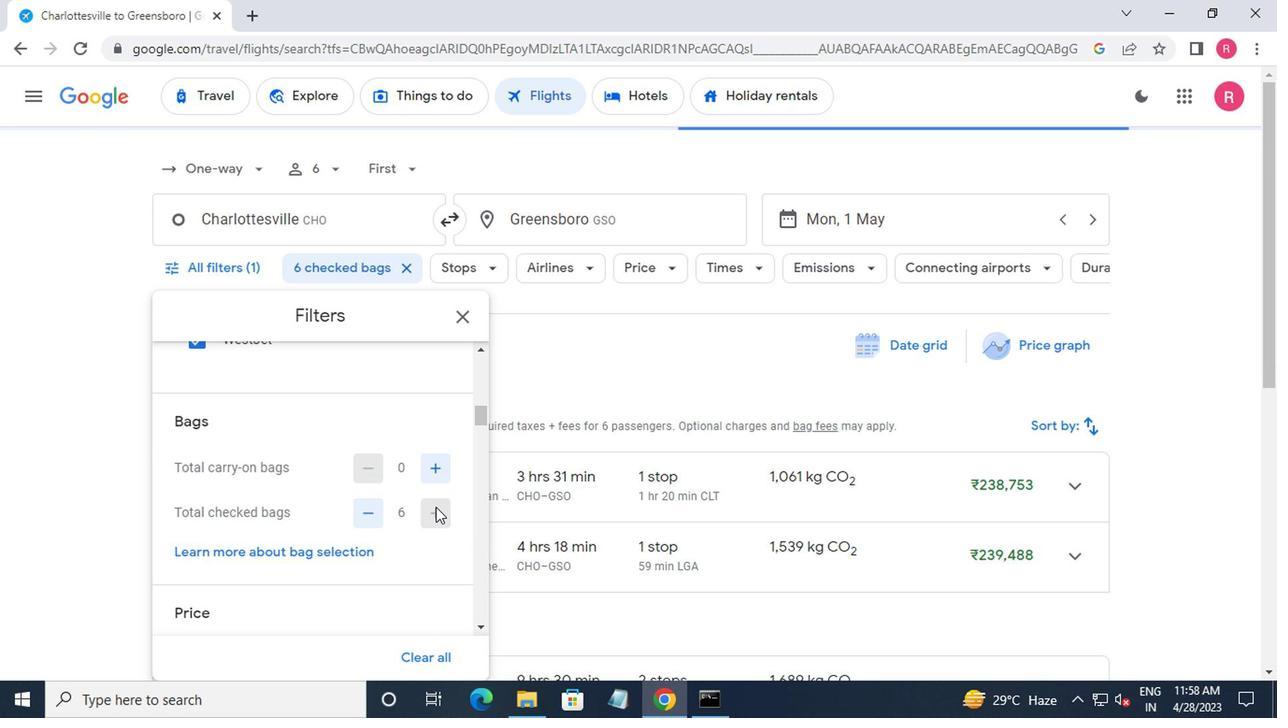 
Action: Mouse scrolled (436, 504) with delta (0, -1)
Screenshot: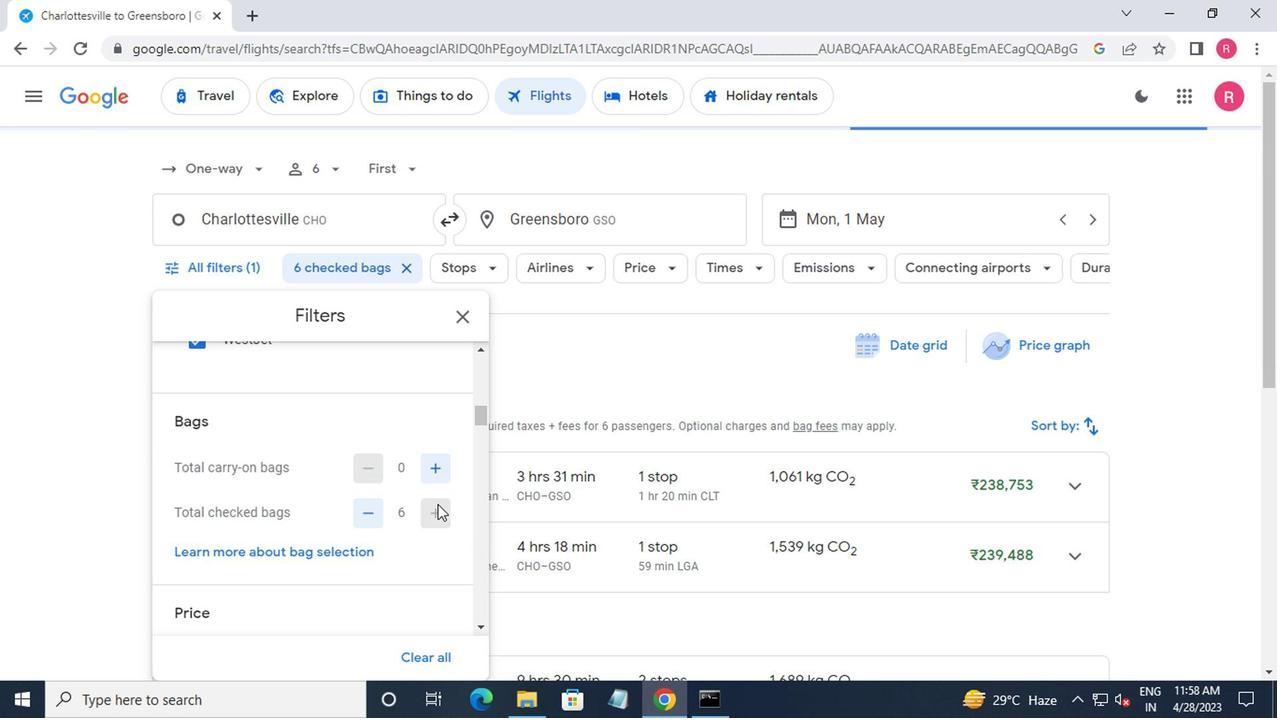 
Action: Mouse moved to (437, 506)
Screenshot: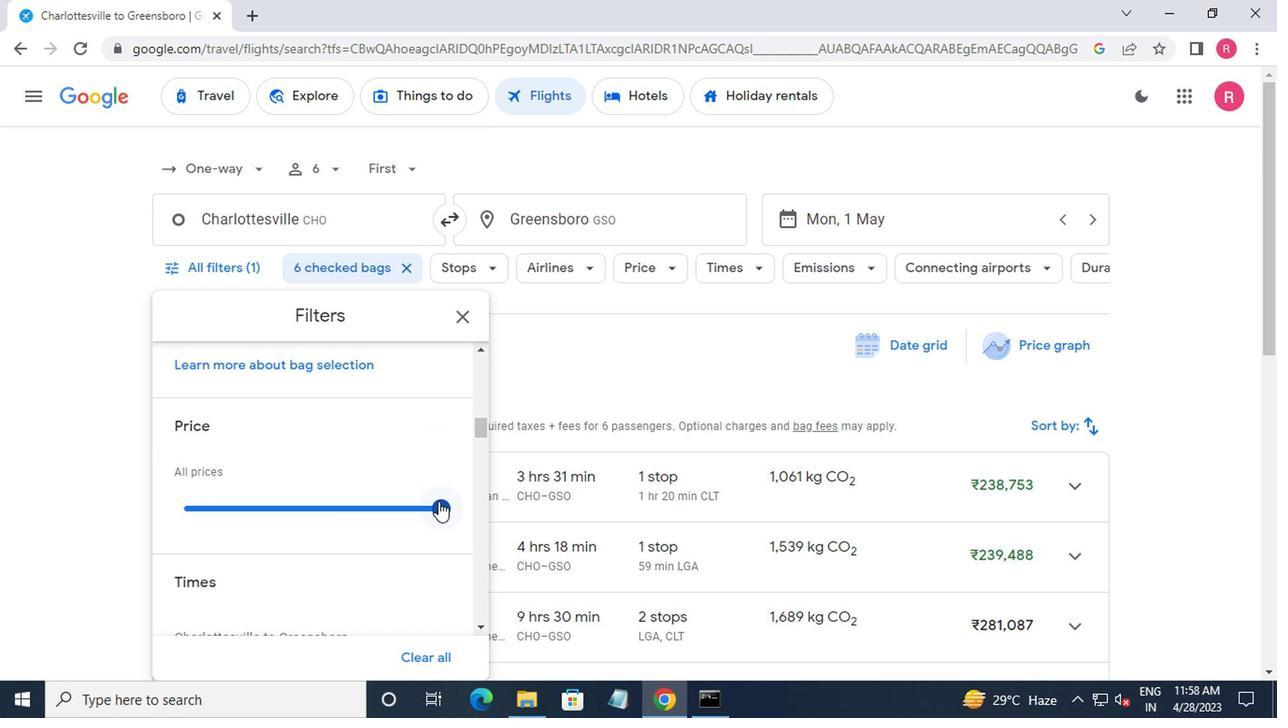 
Action: Mouse pressed left at (437, 506)
Screenshot: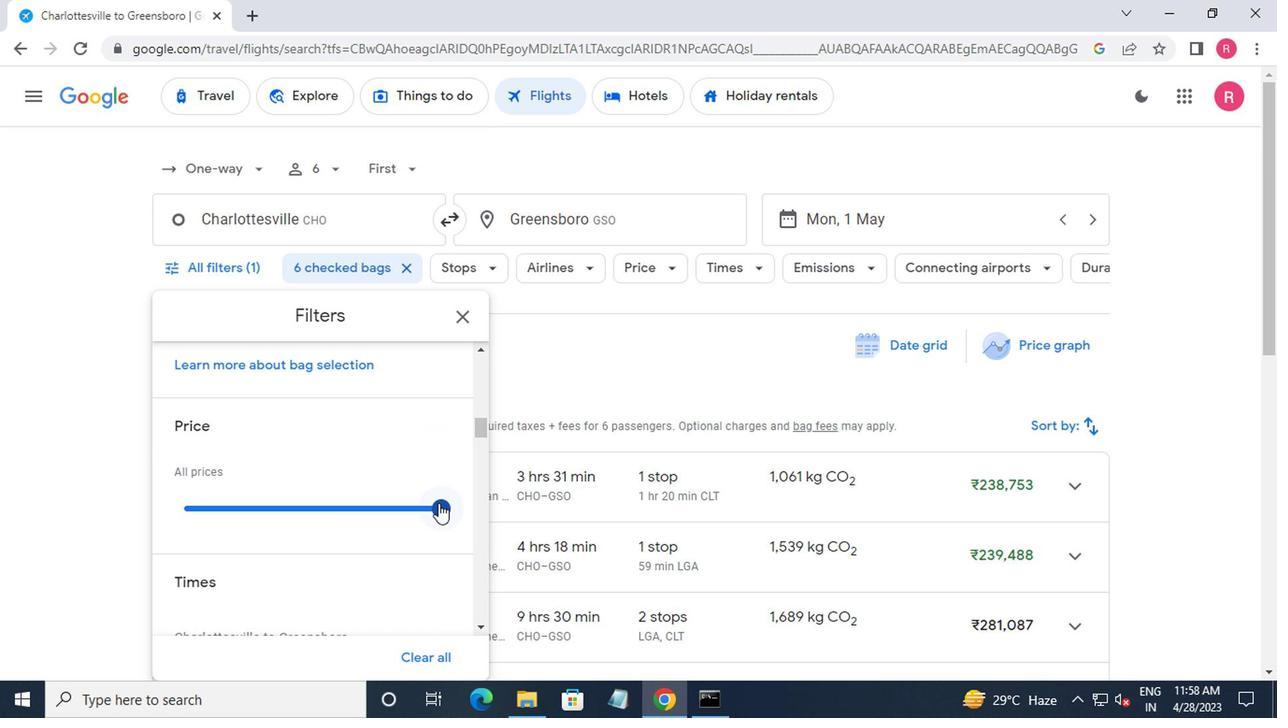 
Action: Mouse moved to (382, 516)
Screenshot: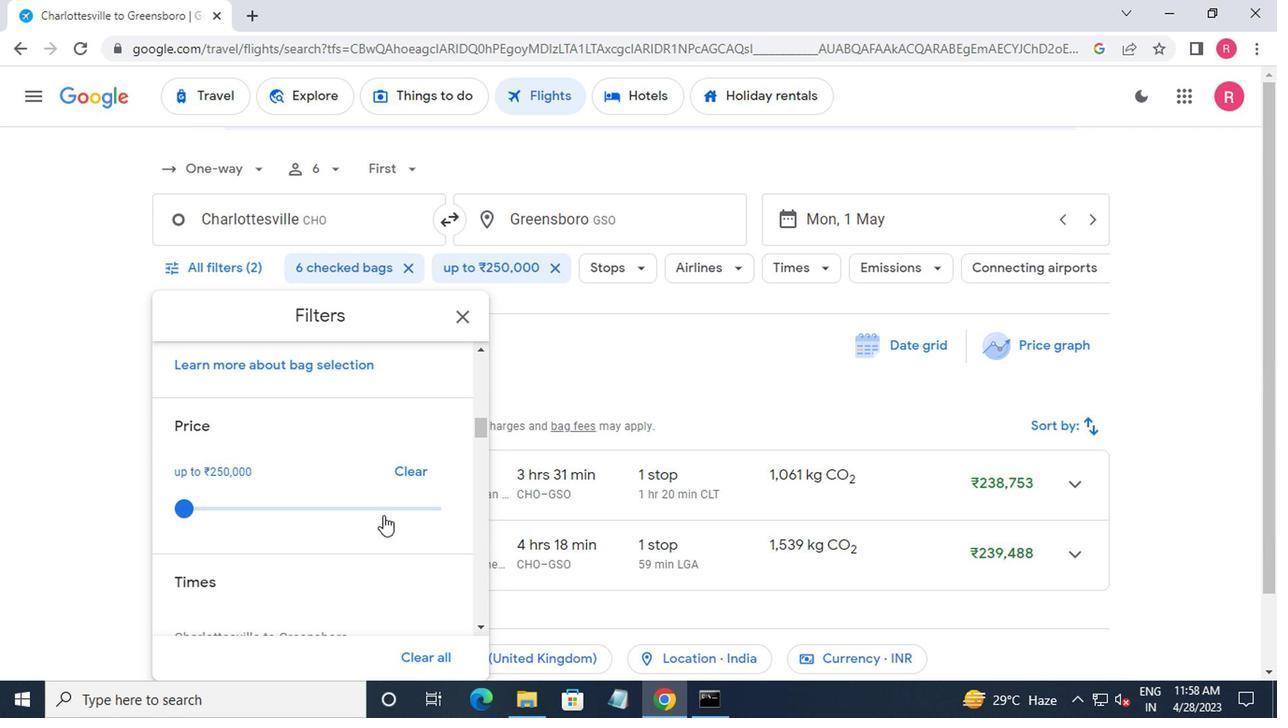 
Action: Mouse scrolled (382, 515) with delta (0, 0)
Screenshot: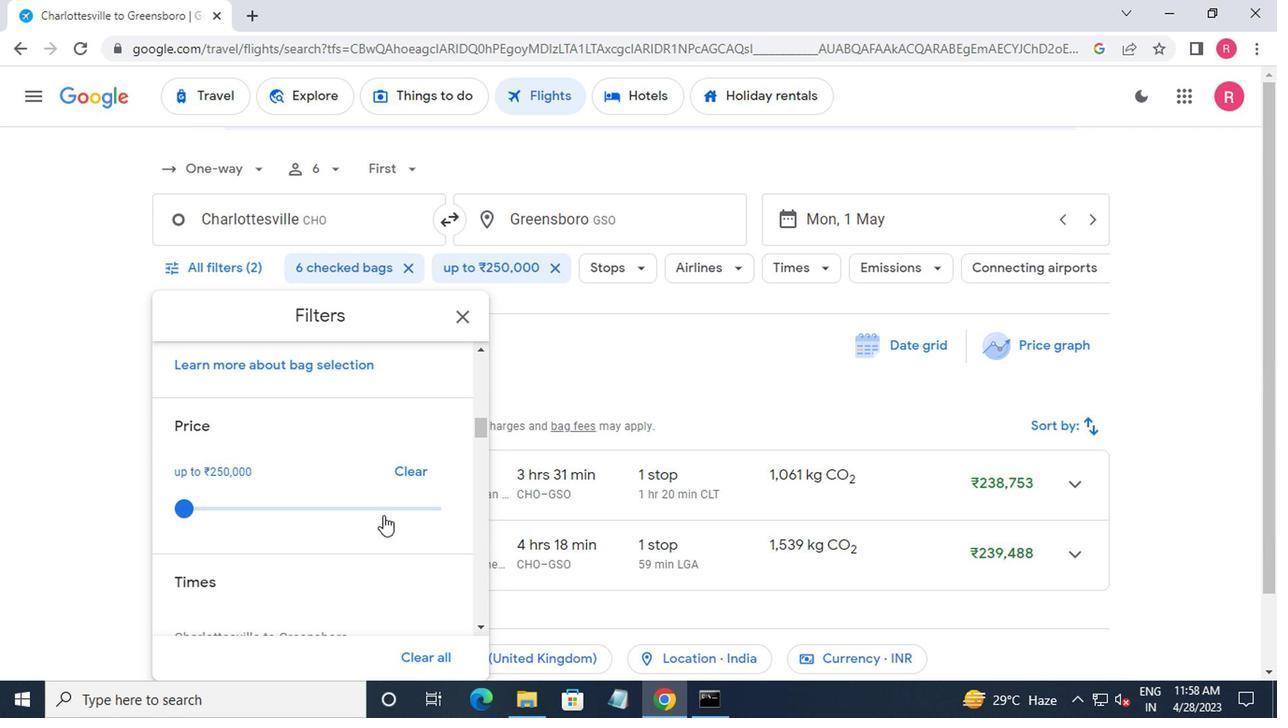 
Action: Mouse moved to (360, 515)
Screenshot: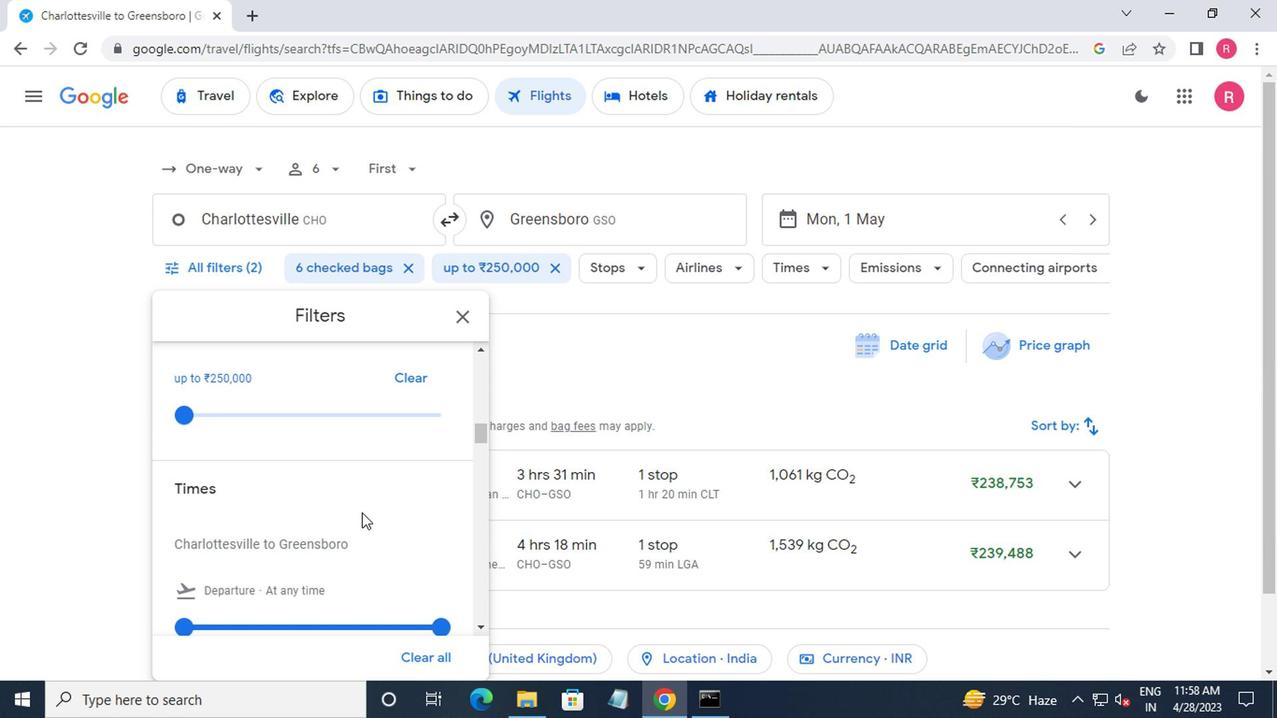 
Action: Mouse scrolled (360, 515) with delta (0, 0)
Screenshot: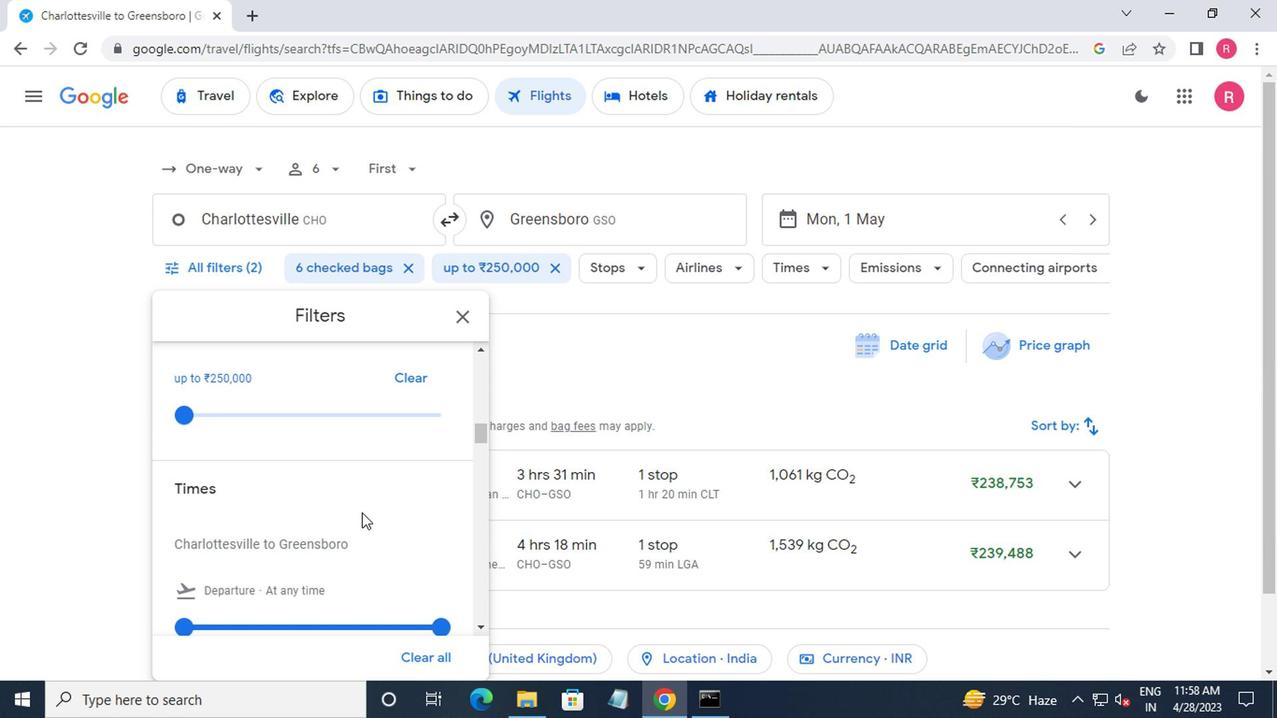 
Action: Mouse scrolled (360, 515) with delta (0, 0)
Screenshot: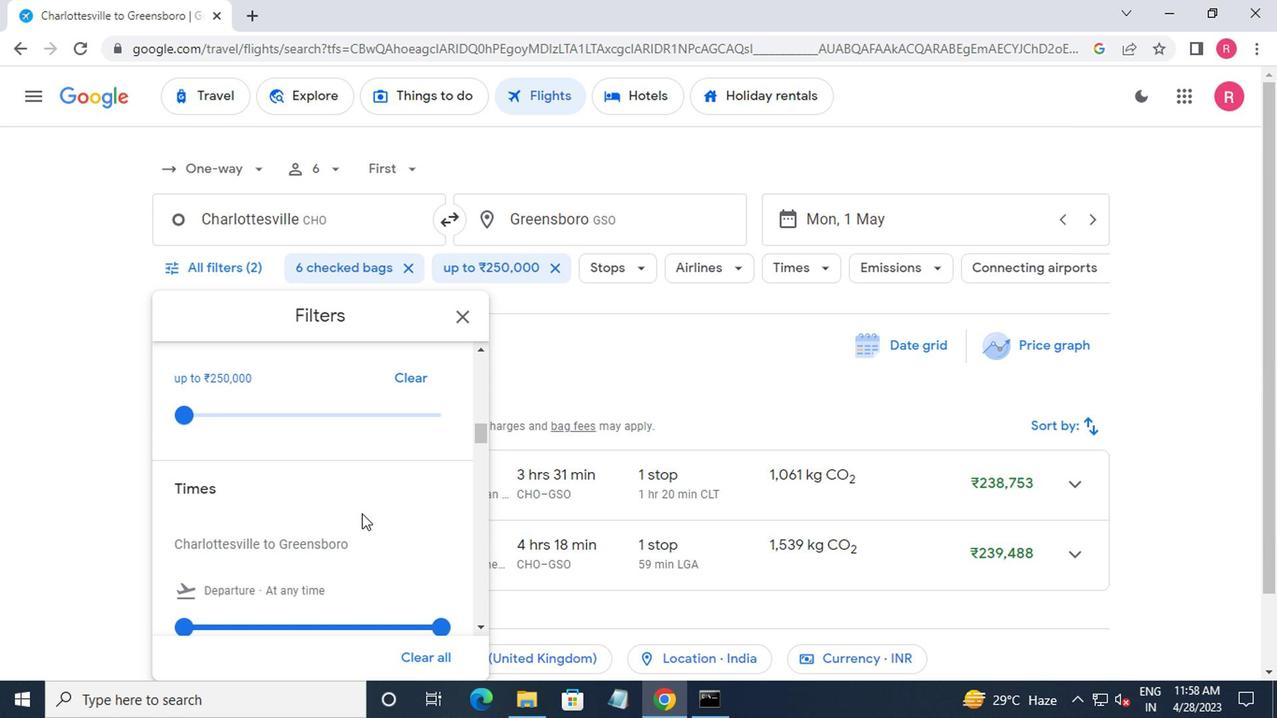 
Action: Mouse moved to (190, 447)
Screenshot: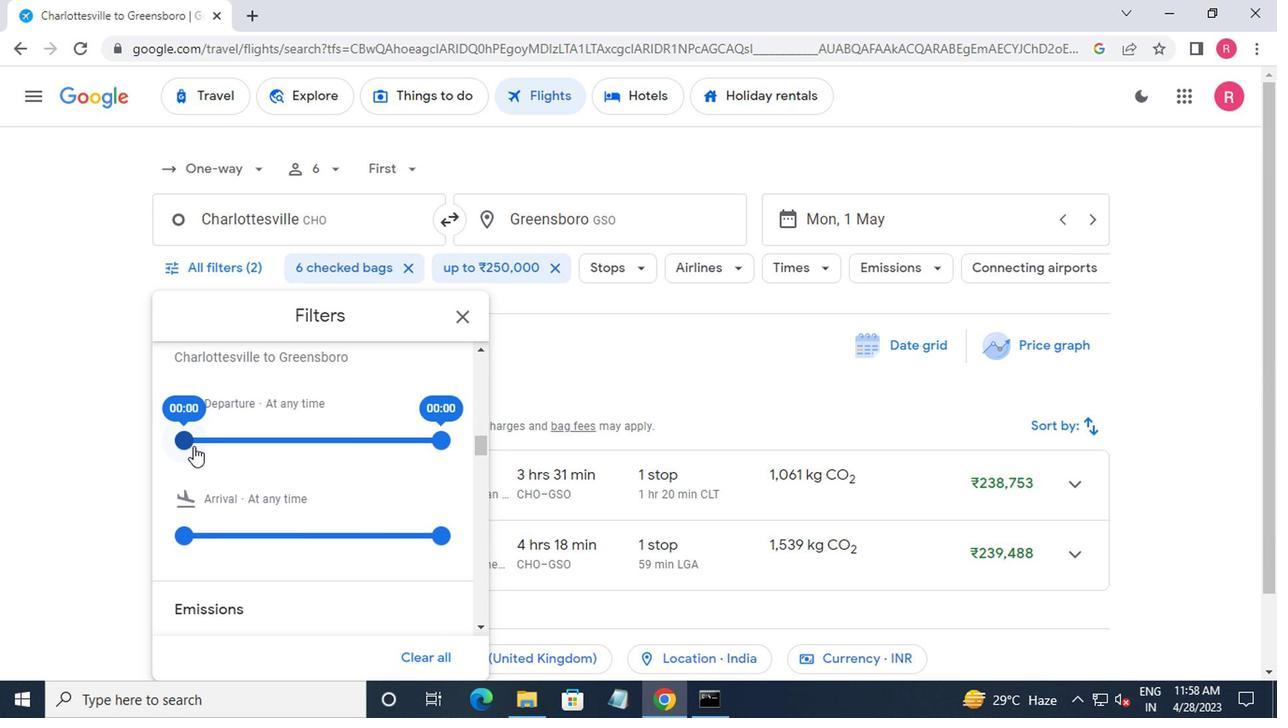
Action: Mouse pressed left at (190, 447)
Screenshot: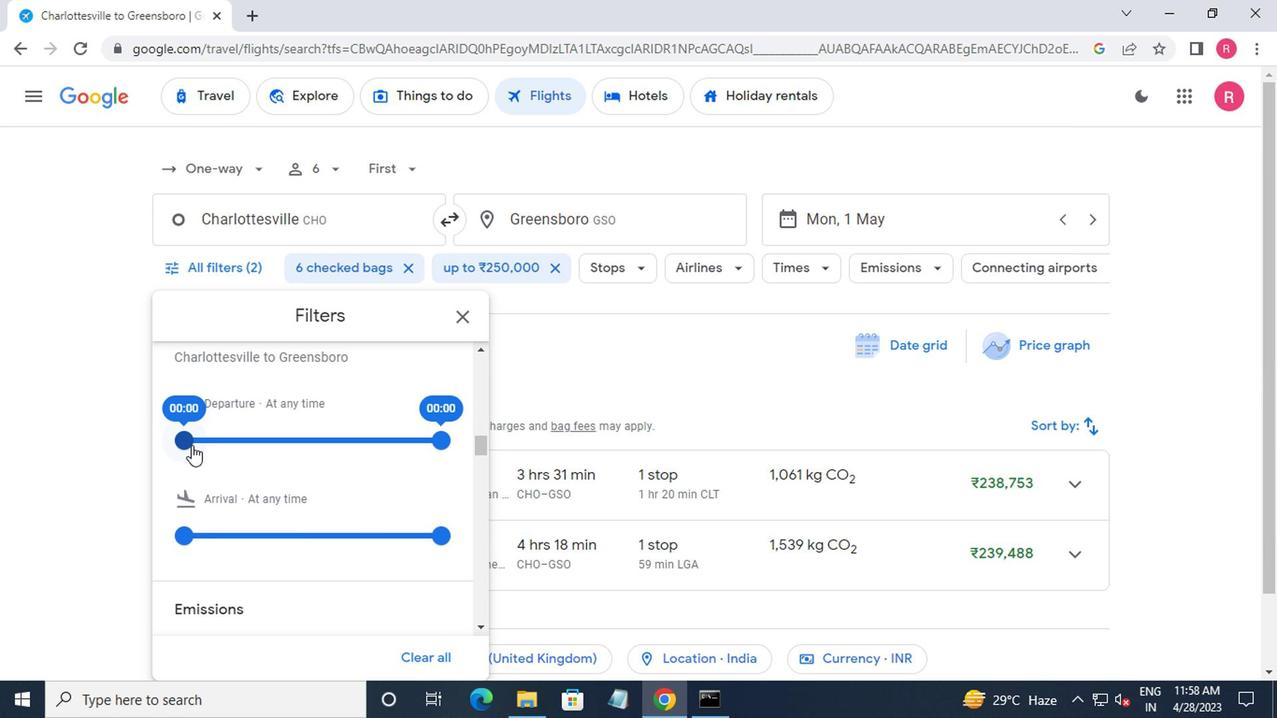 
Action: Mouse moved to (439, 444)
Screenshot: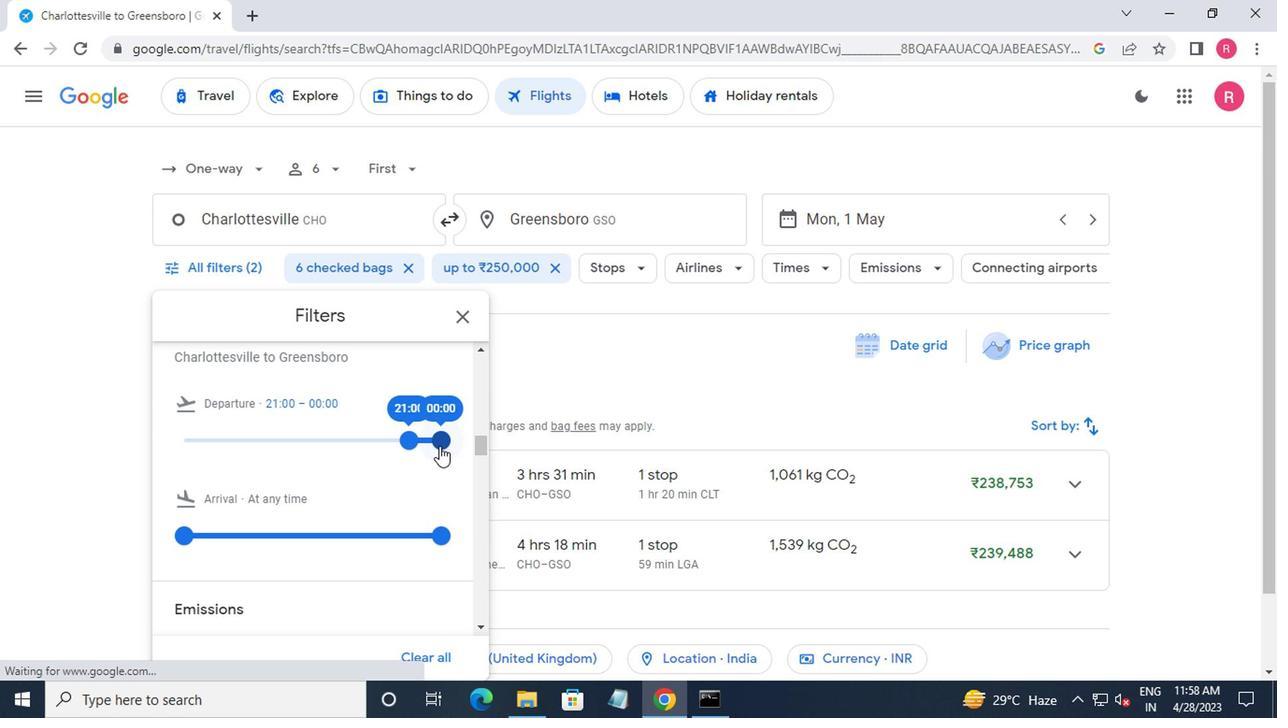 
Action: Mouse pressed left at (439, 444)
Screenshot: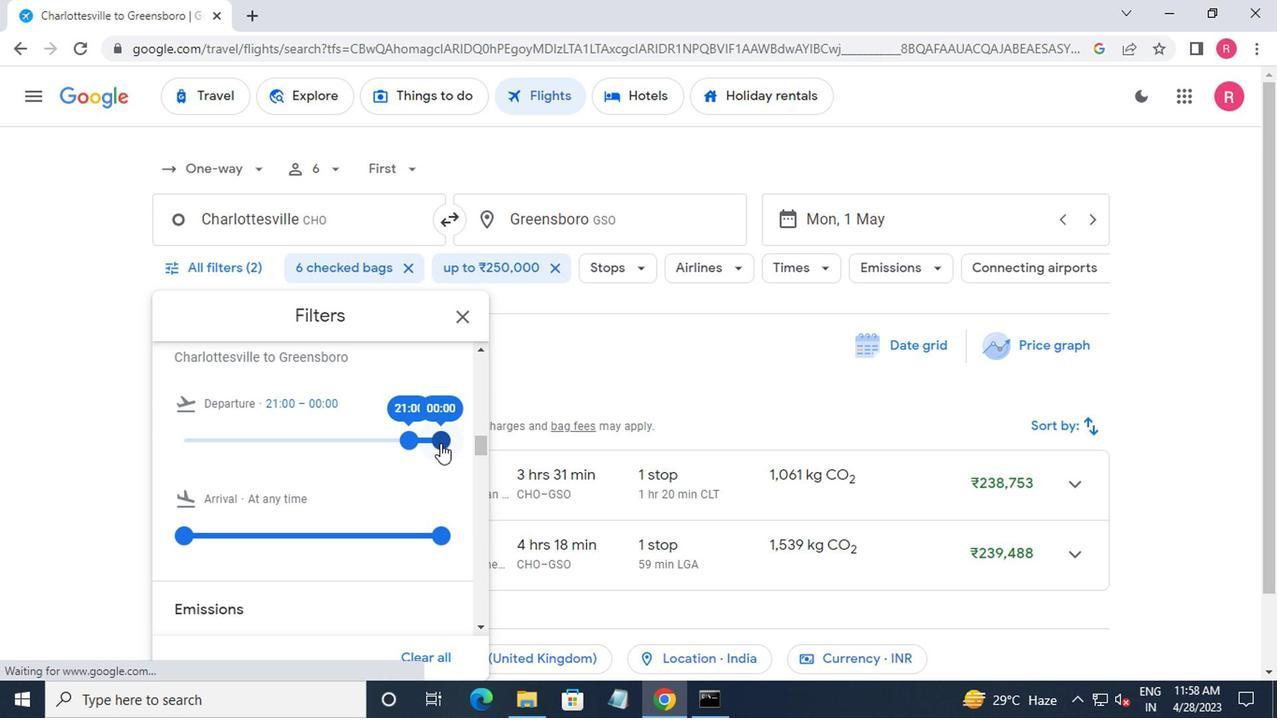 
Action: Mouse moved to (452, 307)
Screenshot: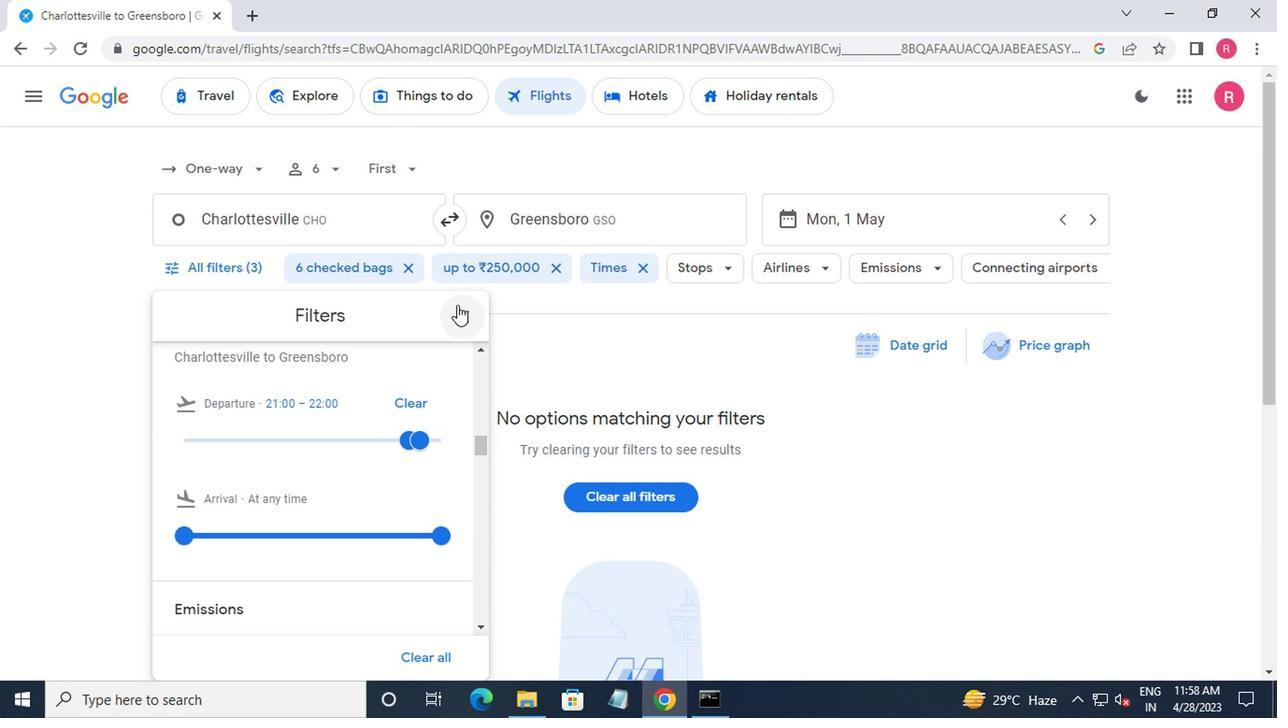 
Action: Mouse pressed left at (452, 307)
Screenshot: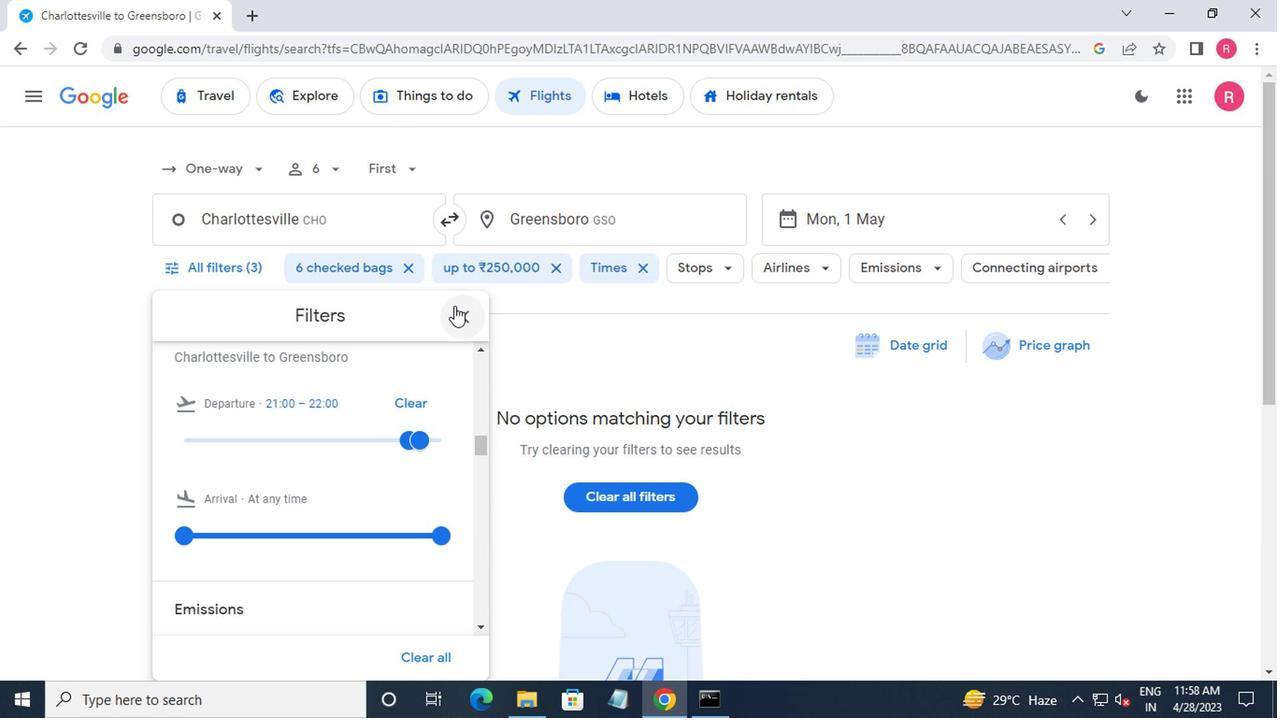
Action: Mouse moved to (459, 302)
Screenshot: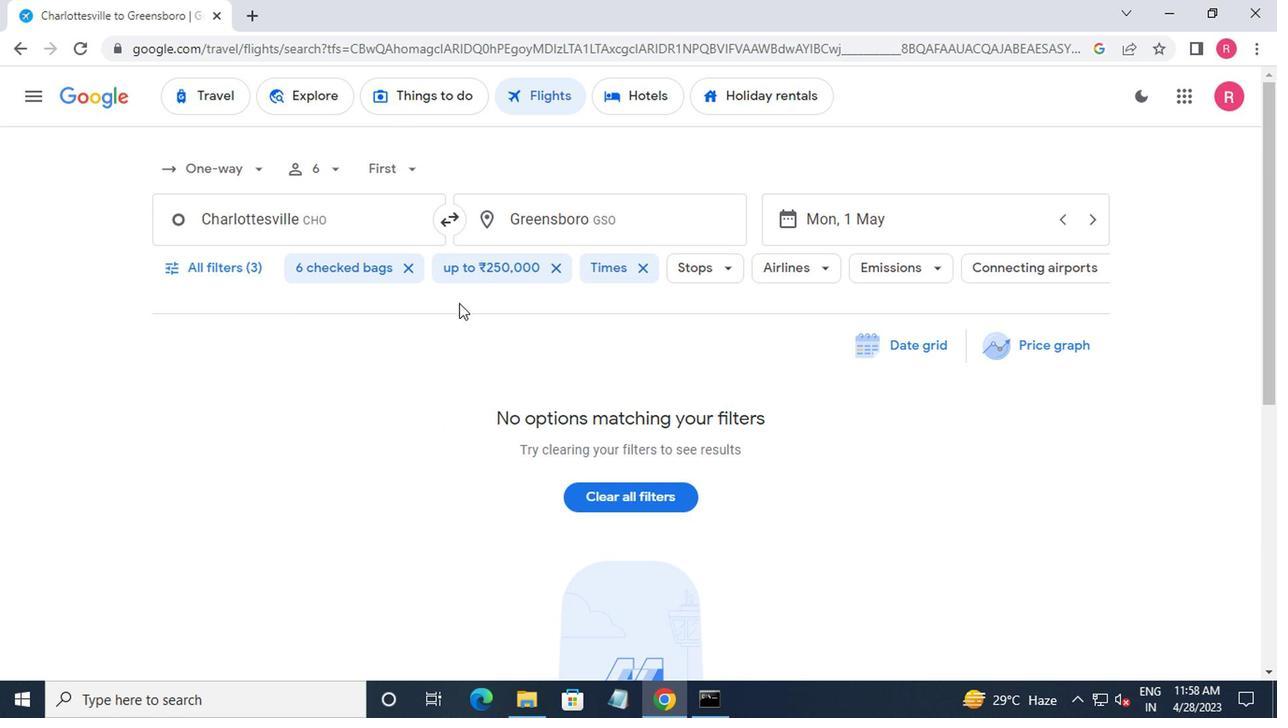 
